 Task: Share a smoothie recipe image on Instagram with a caption highlighting its health benefits.
Action: Mouse moved to (447, 2)
Screenshot: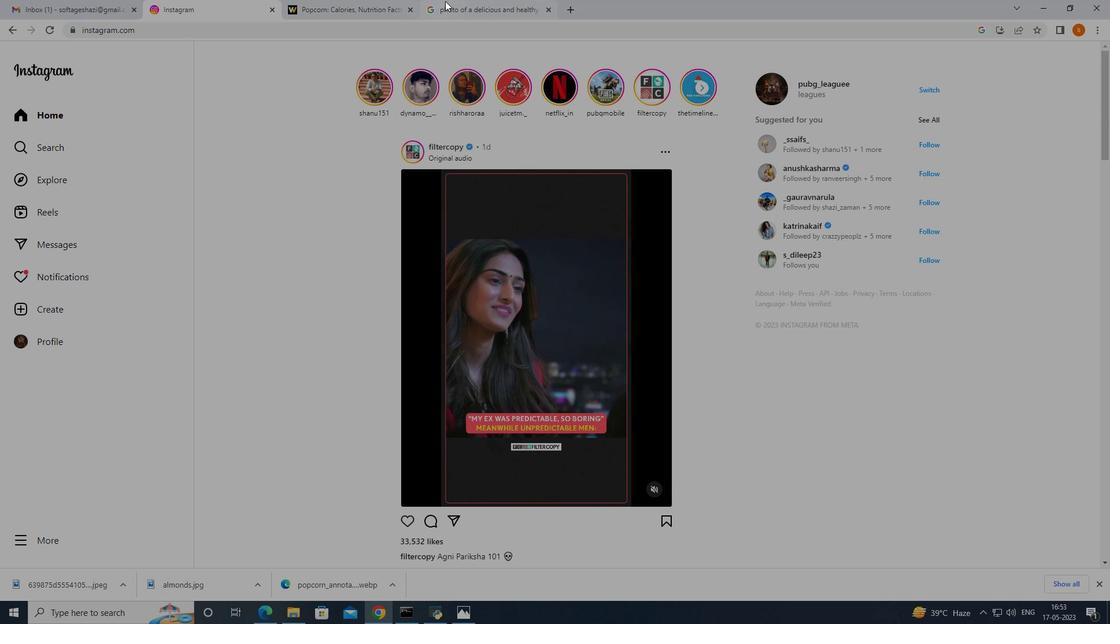 
Action: Mouse pressed left at (447, 2)
Screenshot: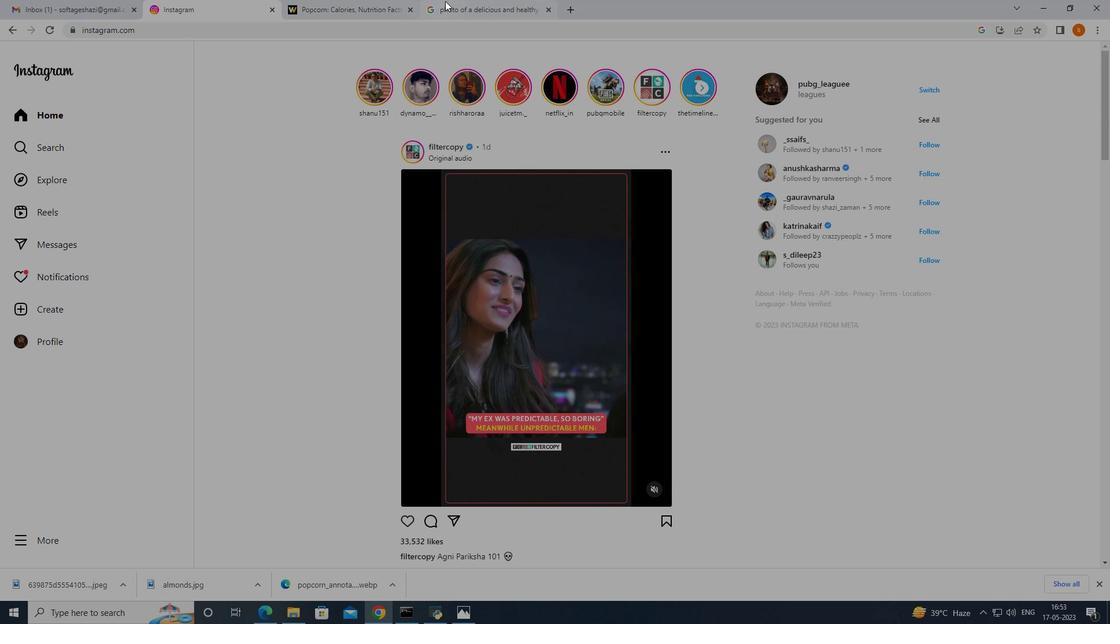 
Action: Mouse moved to (231, 247)
Screenshot: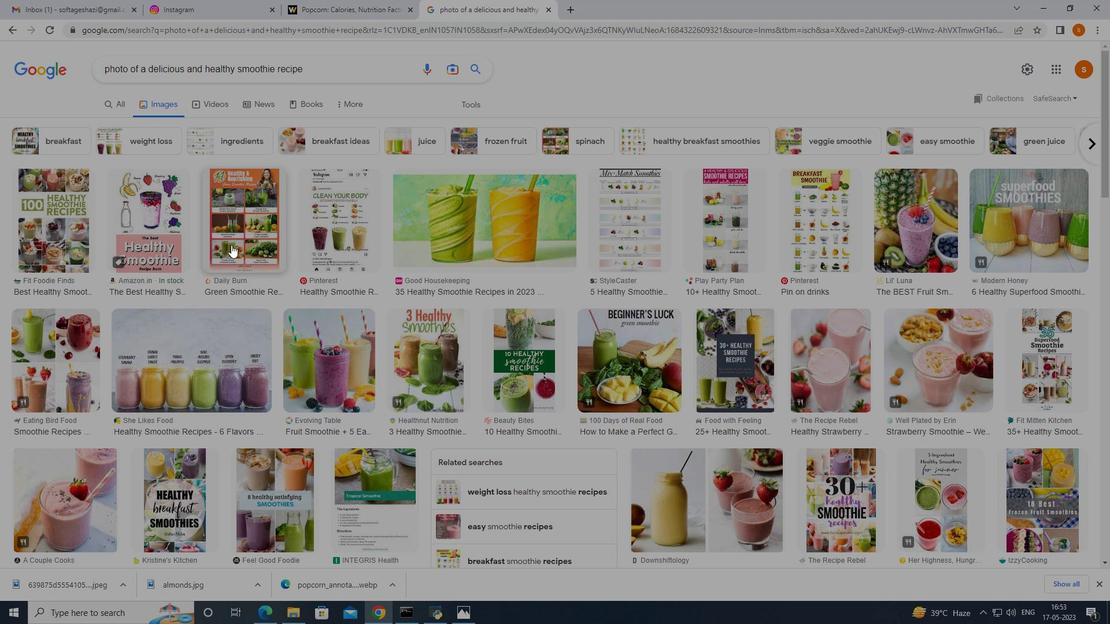 
Action: Mouse scrolled (231, 247) with delta (0, 0)
Screenshot: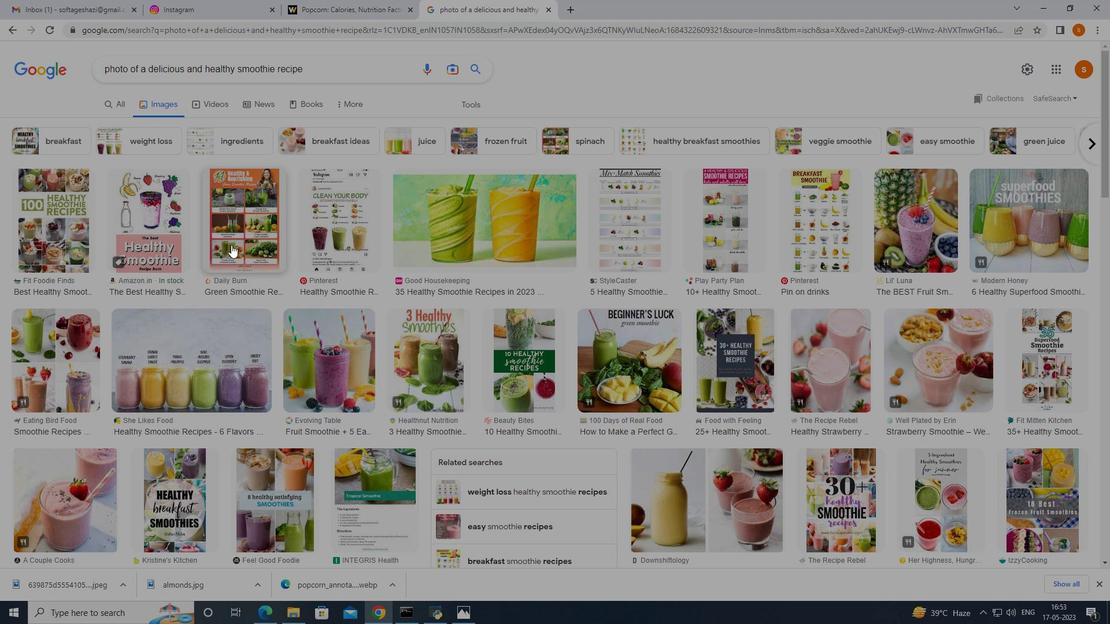 
Action: Mouse moved to (229, 257)
Screenshot: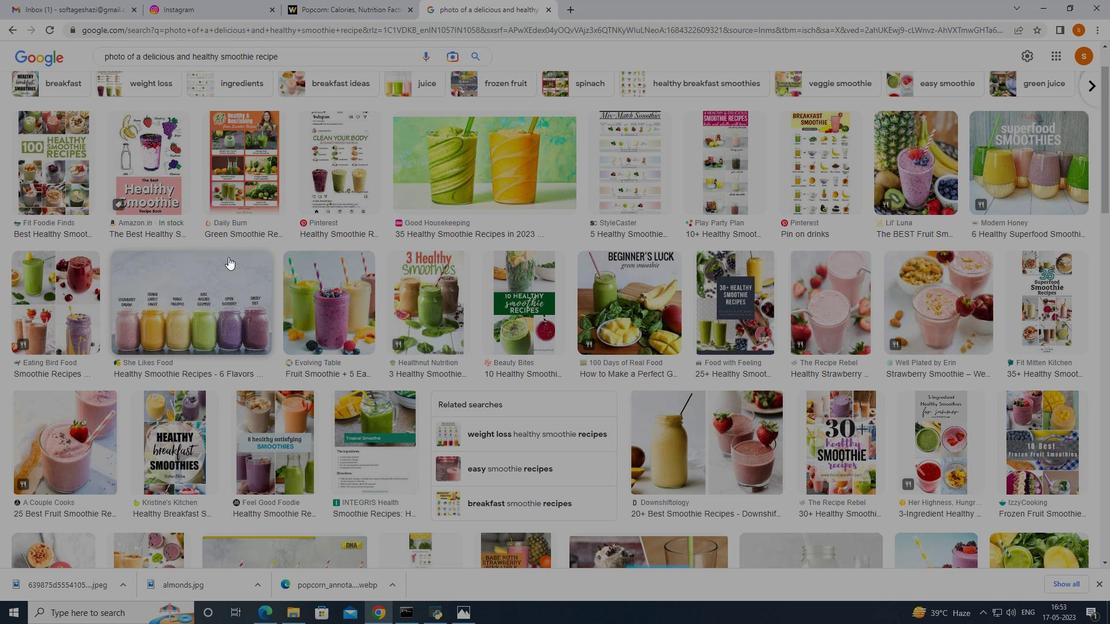 
Action: Mouse scrolled (229, 258) with delta (0, 0)
Screenshot: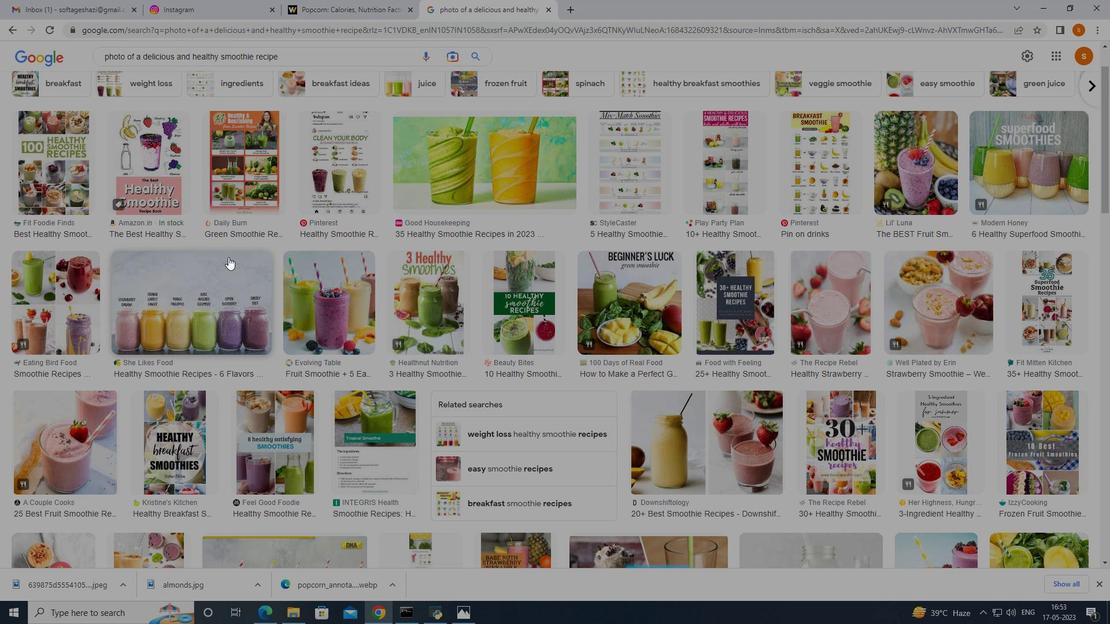 
Action: Mouse moved to (229, 257)
Screenshot: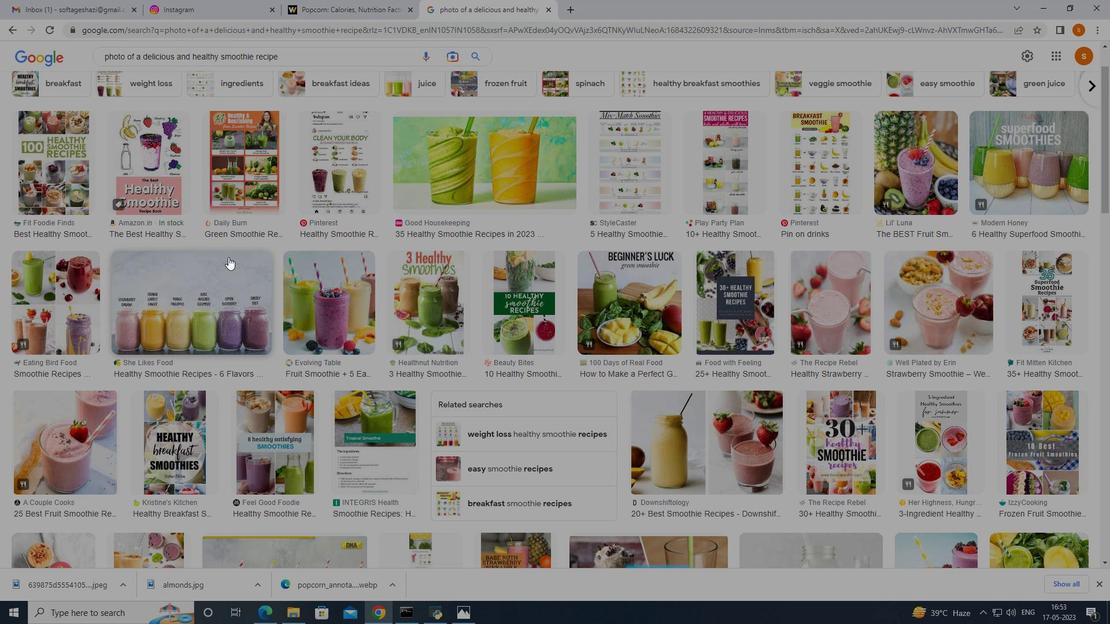 
Action: Mouse scrolled (229, 258) with delta (0, 0)
Screenshot: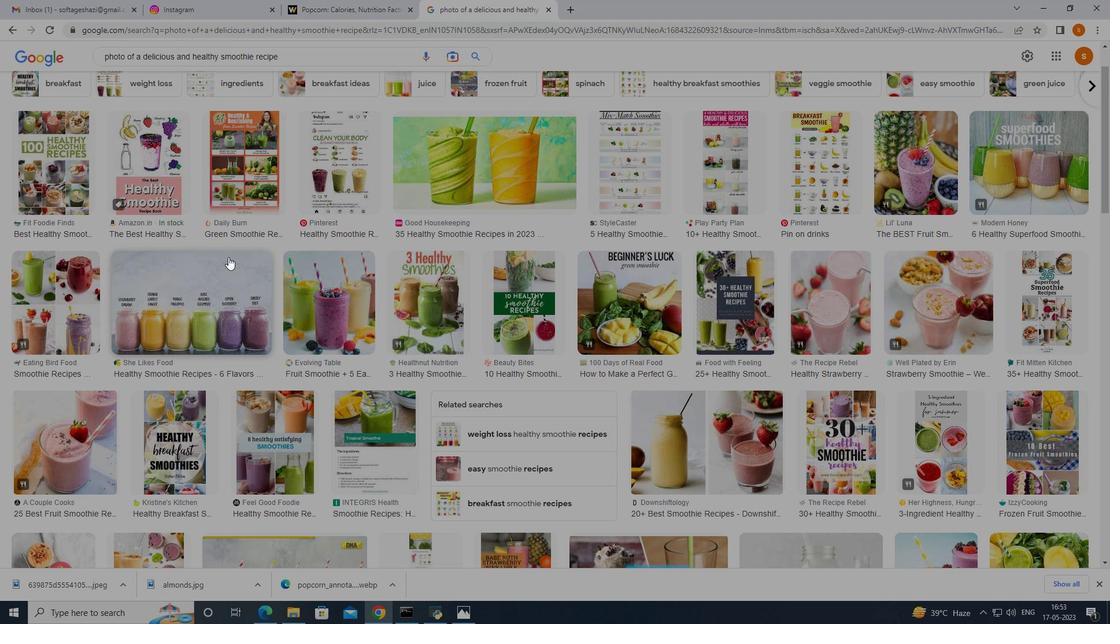 
Action: Mouse moved to (234, 263)
Screenshot: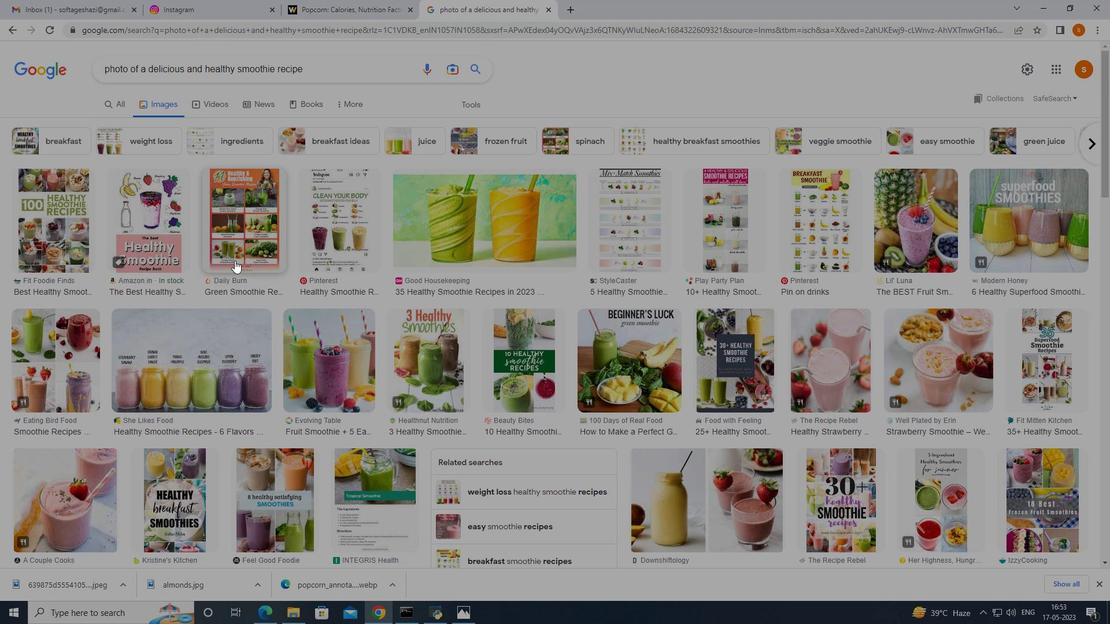 
Action: Mouse scrolled (234, 262) with delta (0, 0)
Screenshot: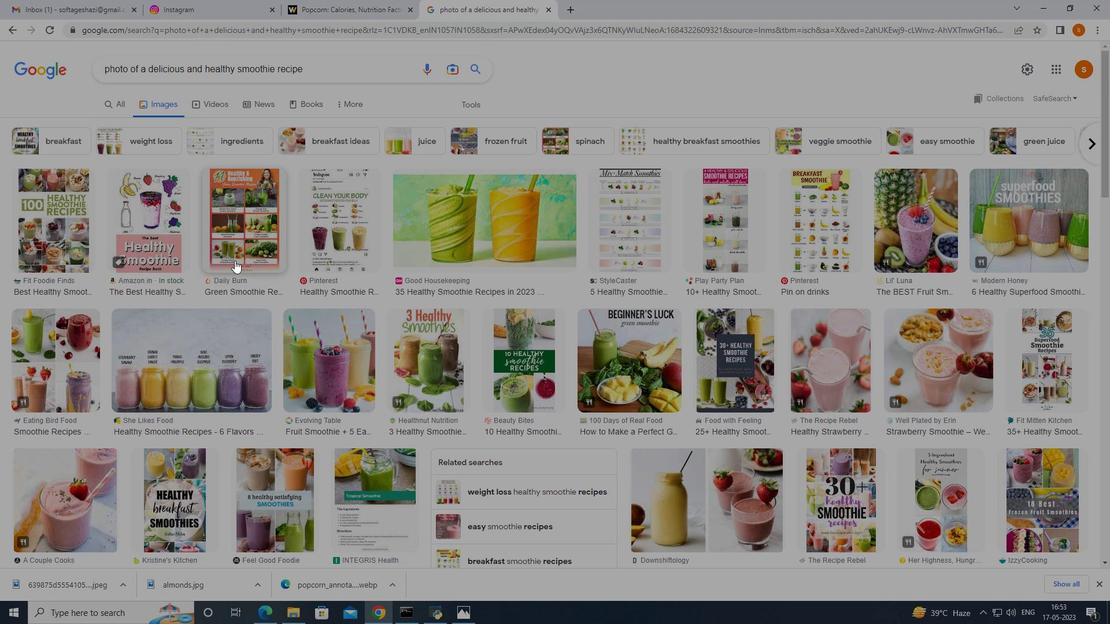 
Action: Mouse moved to (243, 268)
Screenshot: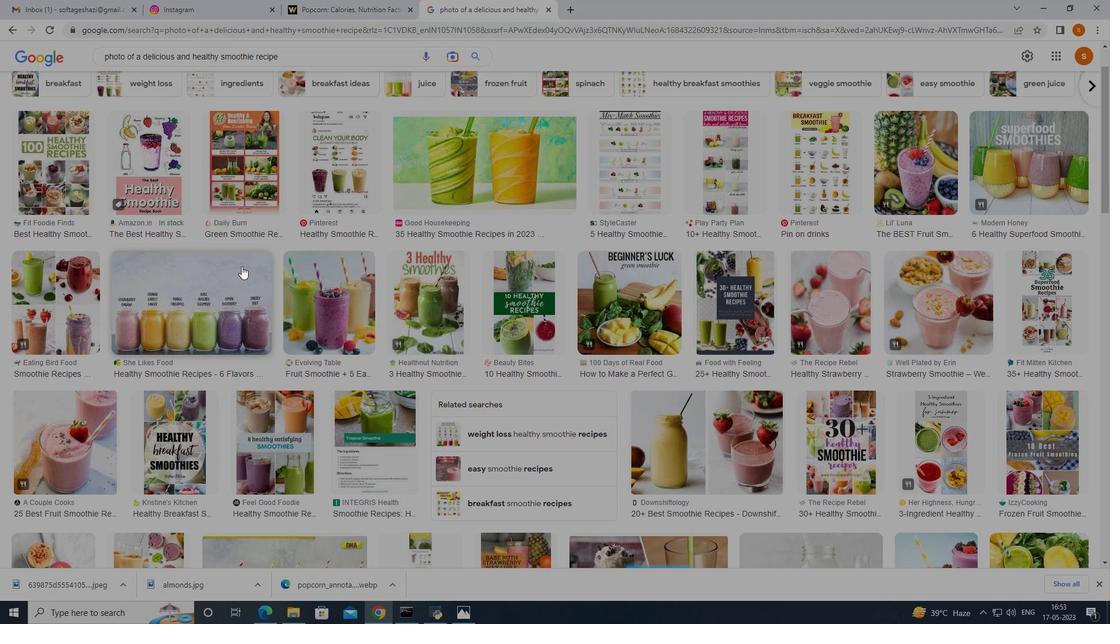 
Action: Mouse scrolled (243, 267) with delta (0, 0)
Screenshot: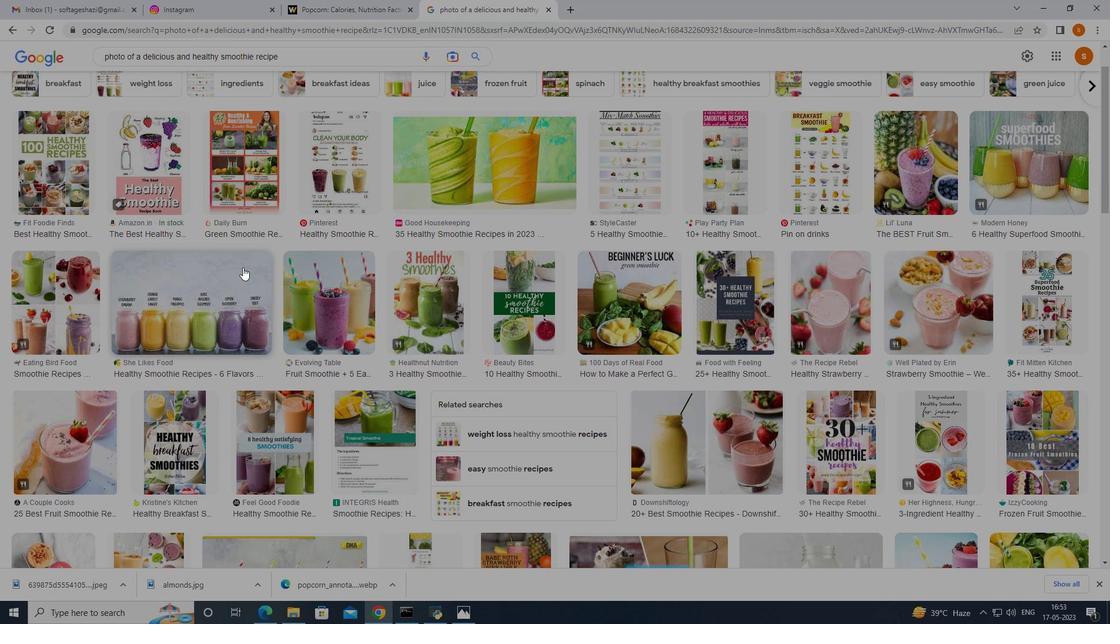 
Action: Mouse moved to (241, 273)
Screenshot: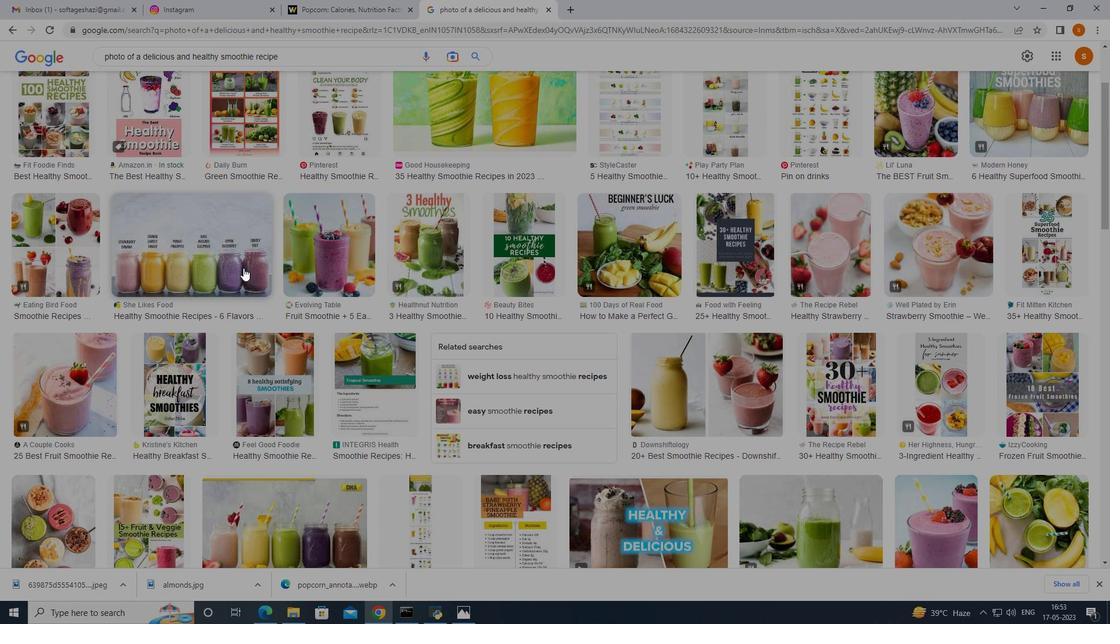 
Action: Mouse scrolled (241, 273) with delta (0, 0)
Screenshot: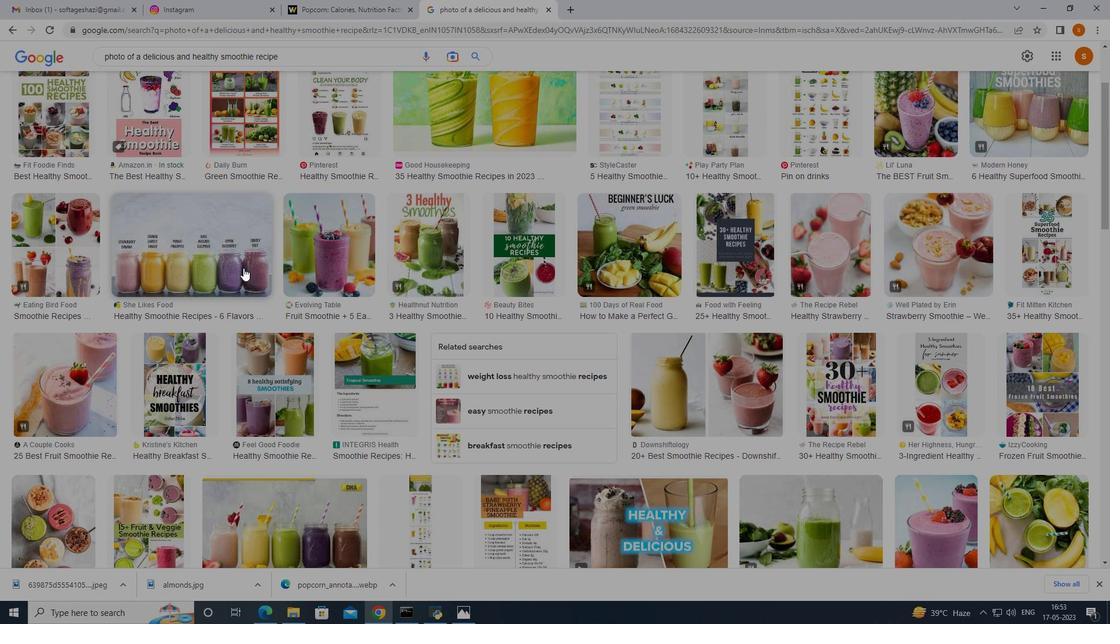 
Action: Mouse moved to (241, 274)
Screenshot: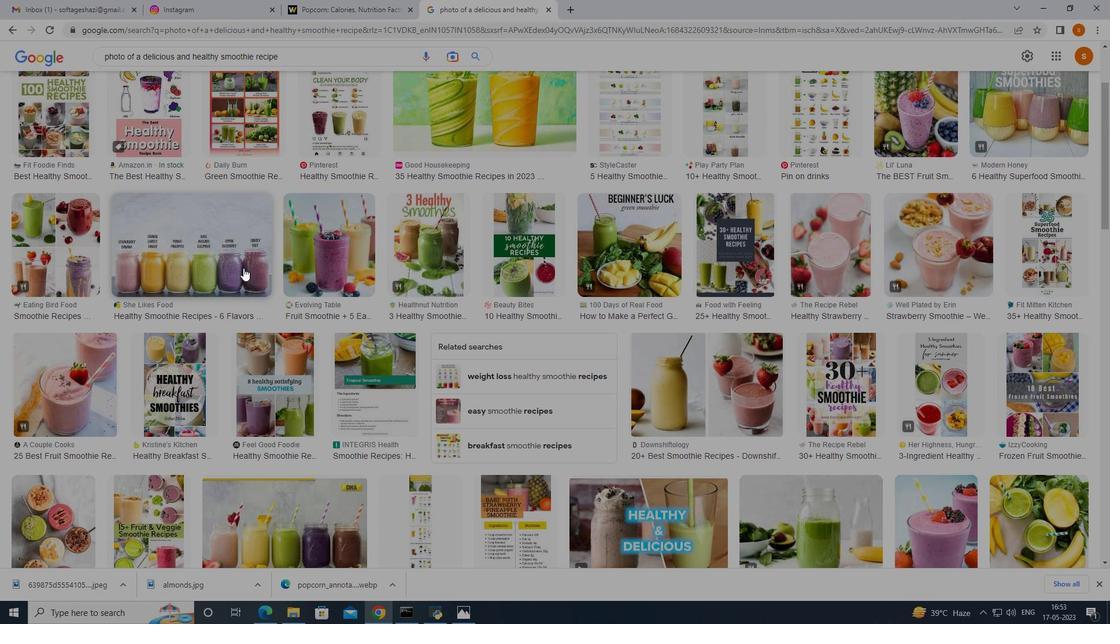 
Action: Mouse scrolled (241, 273) with delta (0, 0)
Screenshot: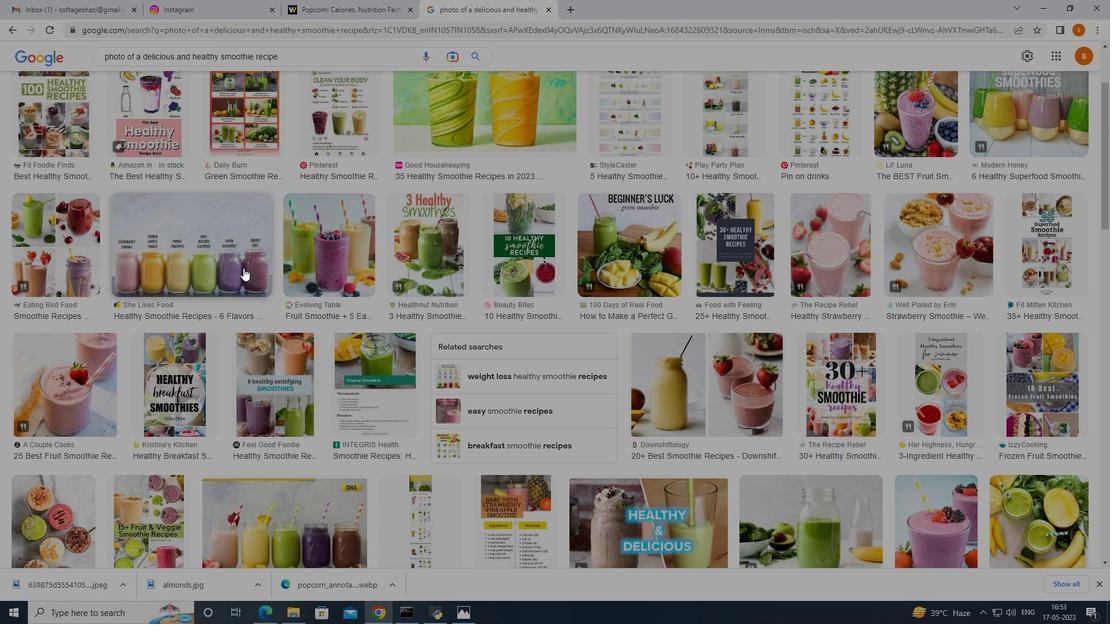 
Action: Mouse moved to (242, 276)
Screenshot: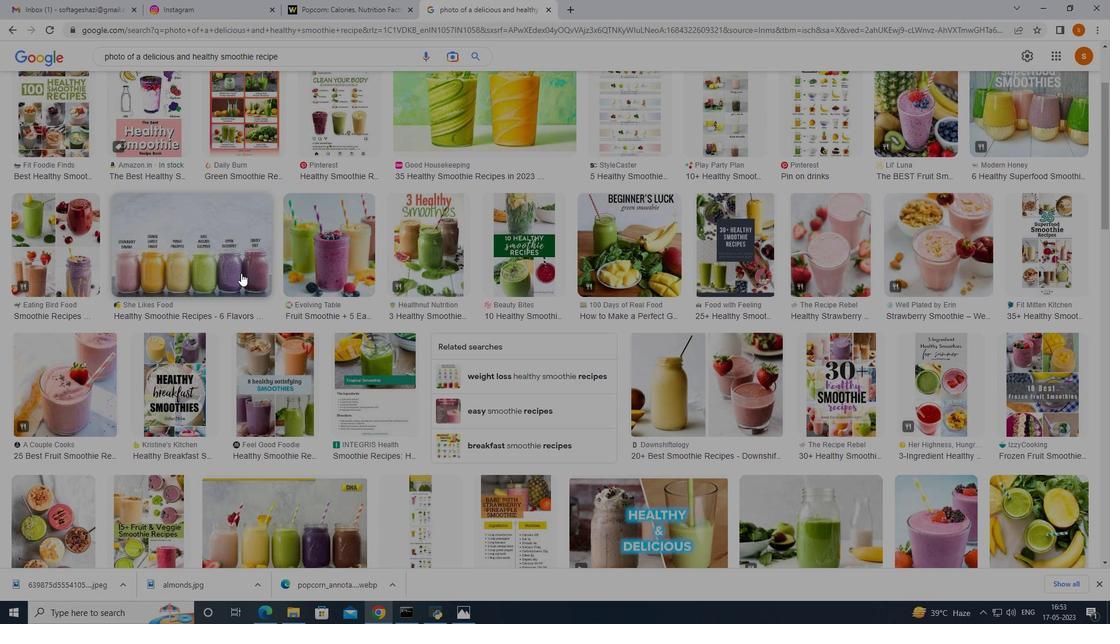 
Action: Mouse scrolled (242, 275) with delta (0, 0)
Screenshot: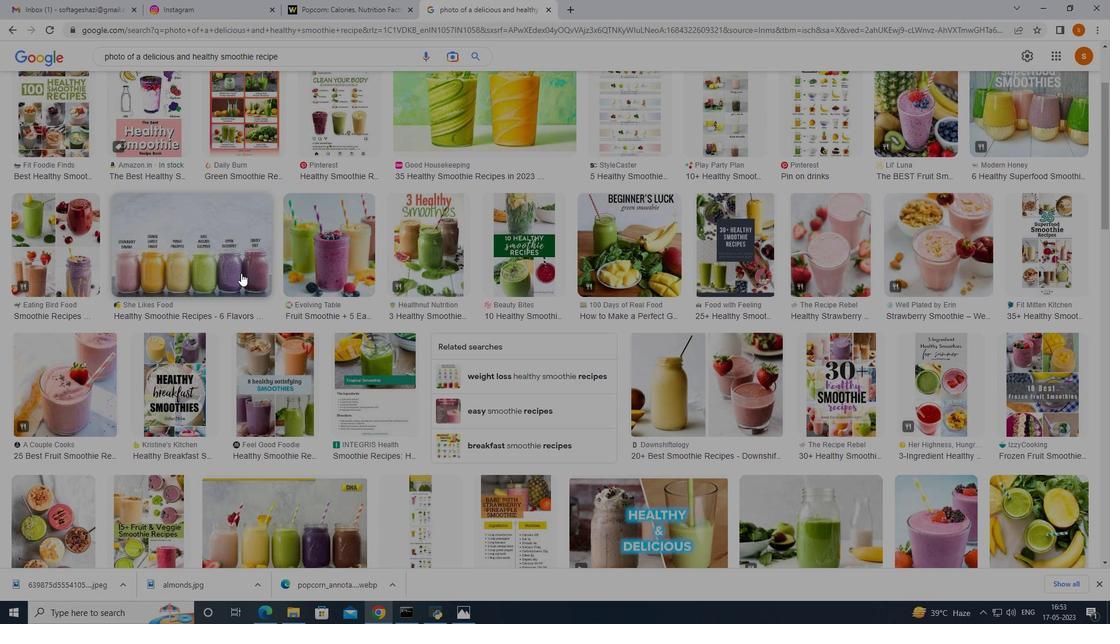 
Action: Mouse moved to (266, 297)
Screenshot: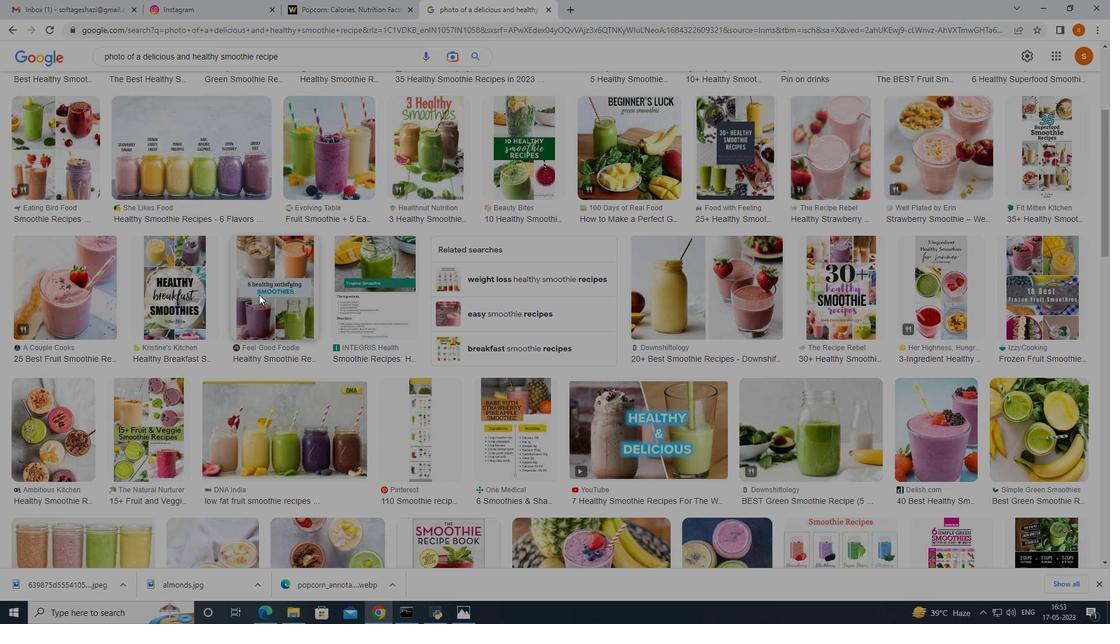 
Action: Mouse scrolled (266, 298) with delta (0, 0)
Screenshot: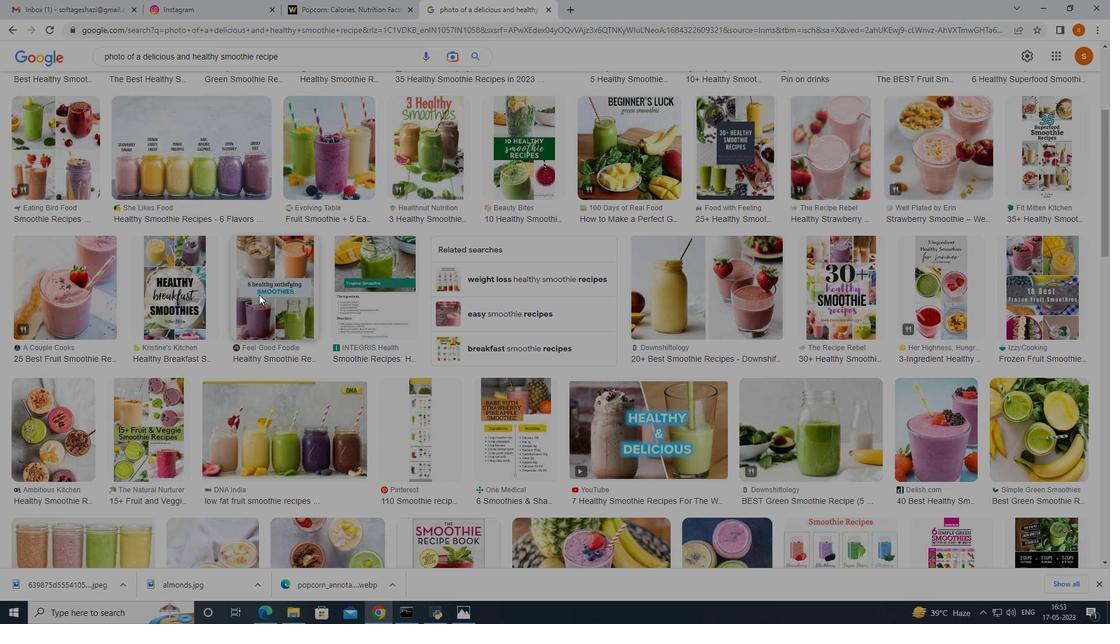 
Action: Mouse moved to (266, 297)
Screenshot: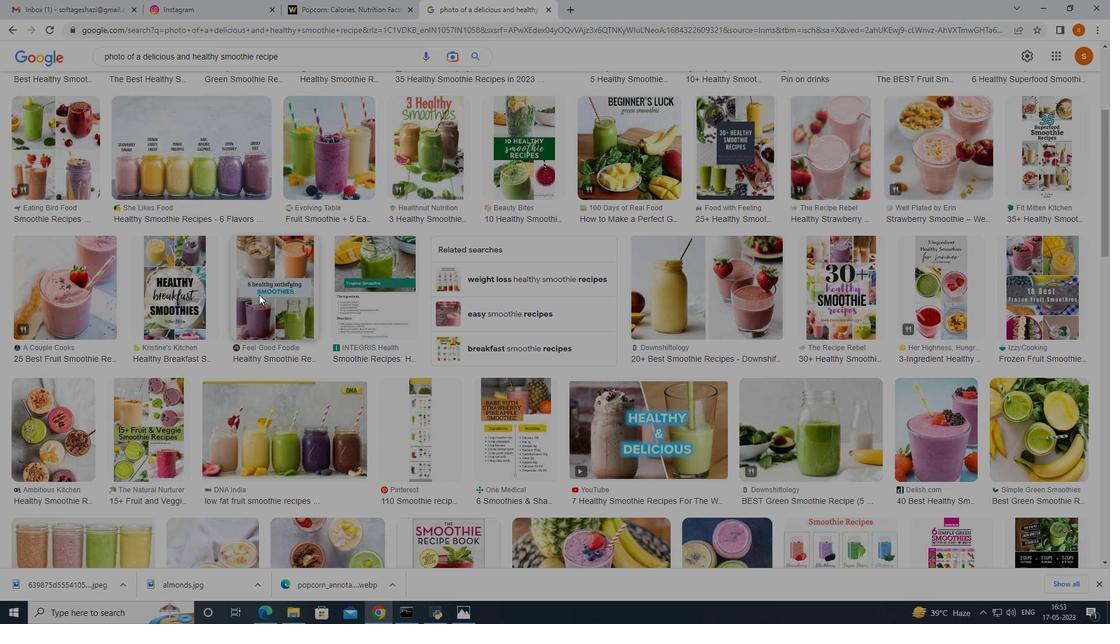 
Action: Mouse scrolled (266, 298) with delta (0, 0)
Screenshot: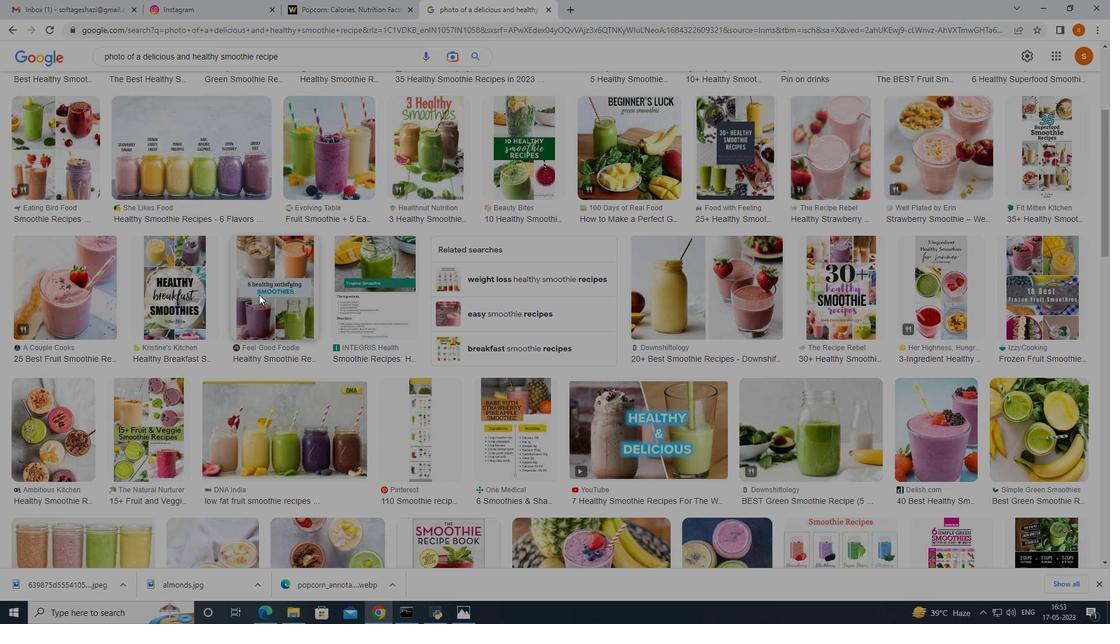 
Action: Mouse moved to (266, 297)
Screenshot: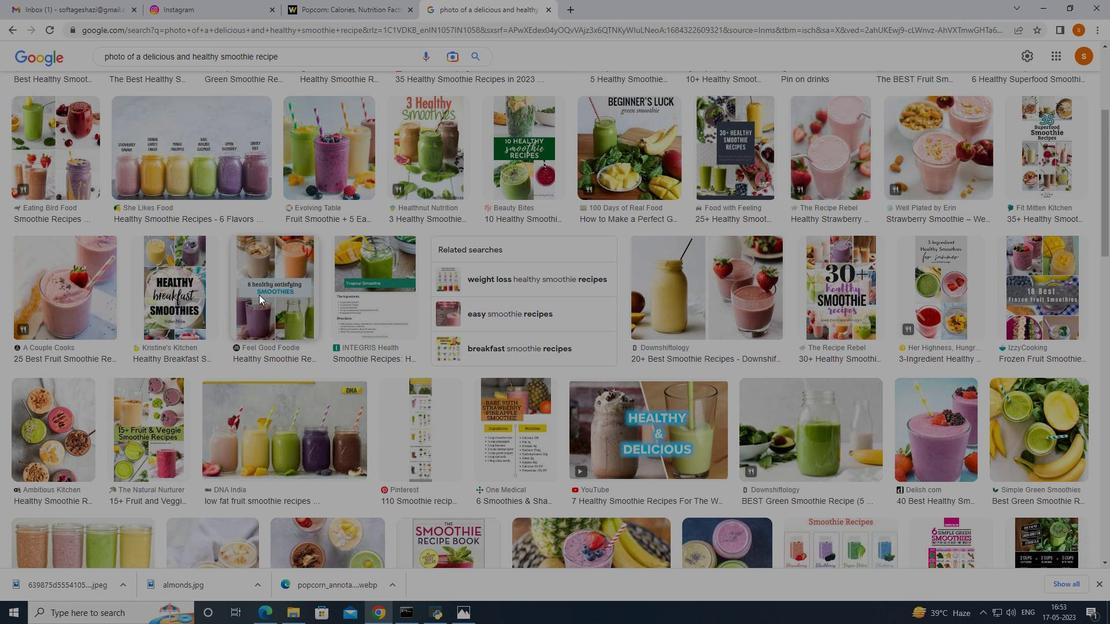 
Action: Mouse scrolled (266, 298) with delta (0, 0)
Screenshot: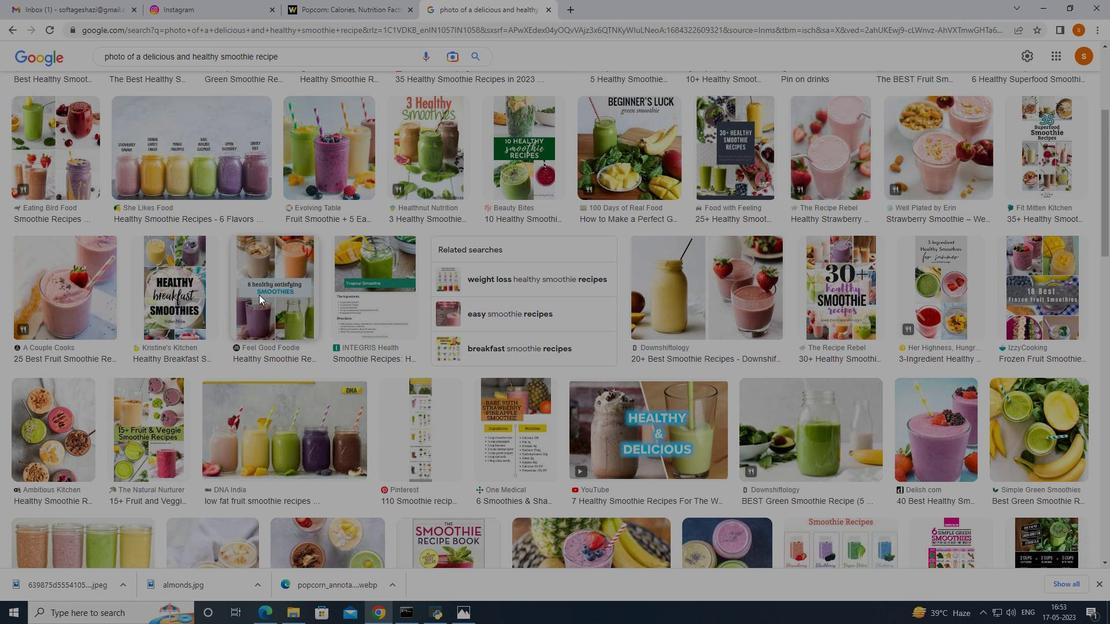 
Action: Mouse scrolled (266, 297) with delta (0, 0)
Screenshot: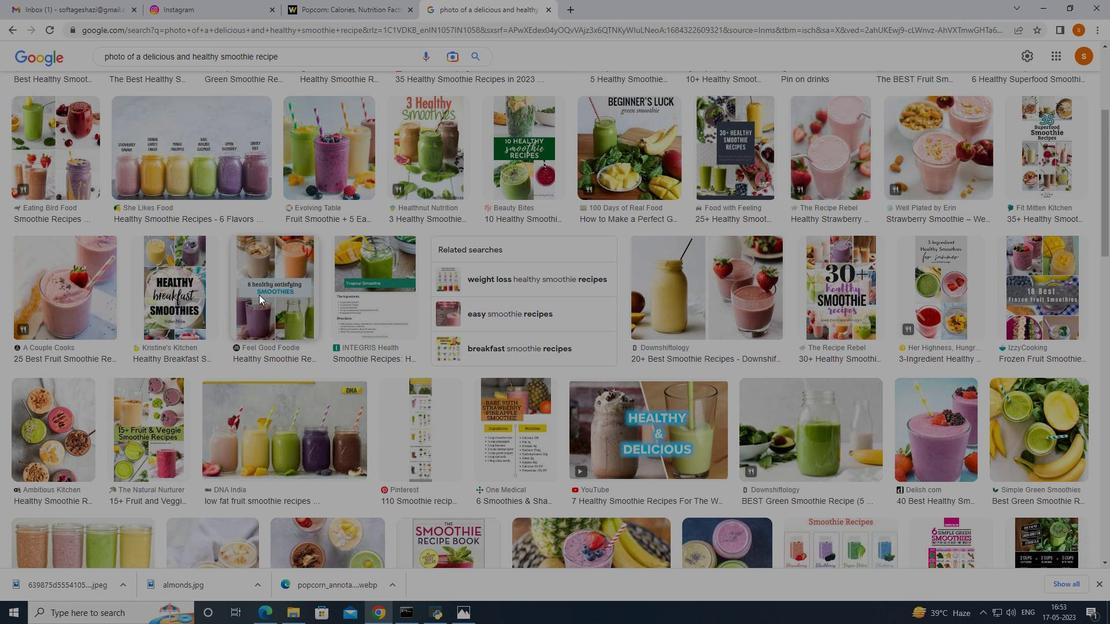 
Action: Mouse scrolled (266, 297) with delta (0, 0)
Screenshot: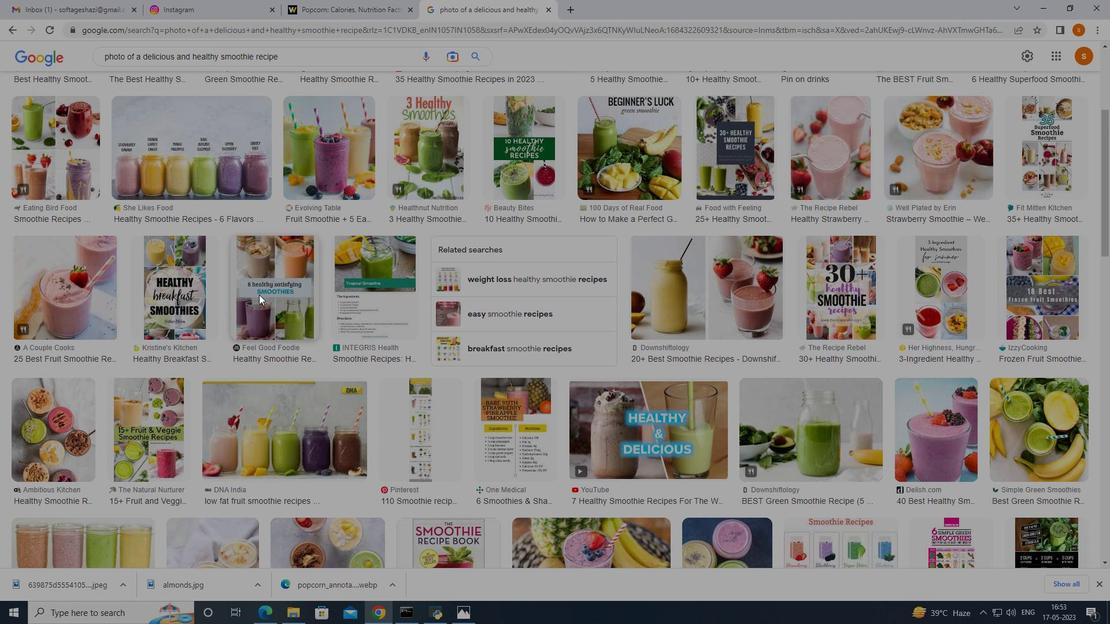 
Action: Mouse moved to (297, 254)
Screenshot: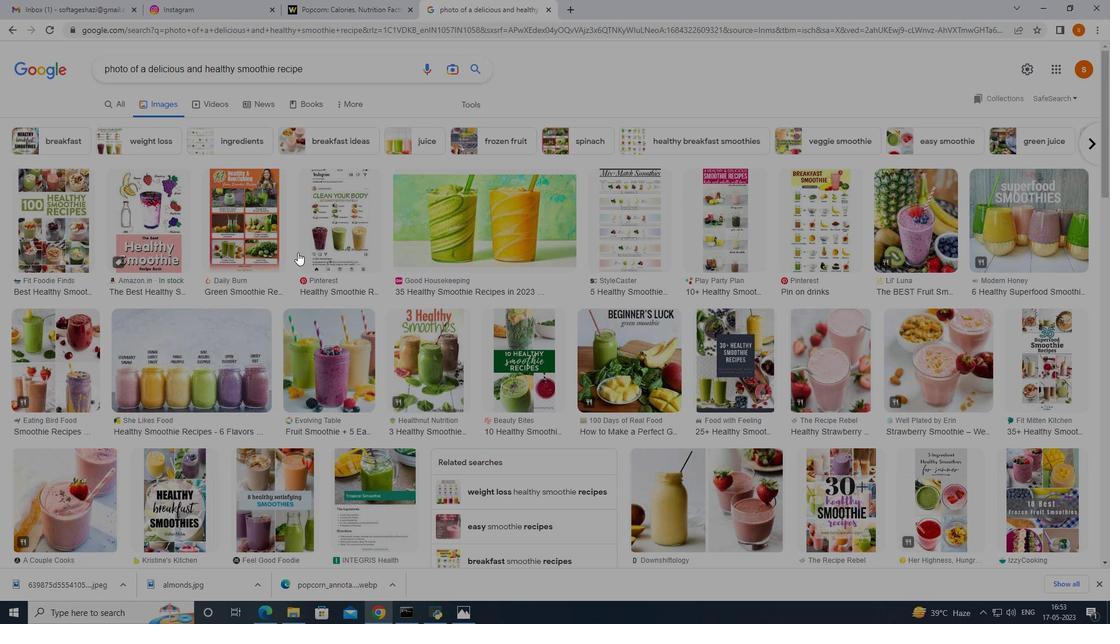 
Action: Mouse scrolled (297, 254) with delta (0, 0)
Screenshot: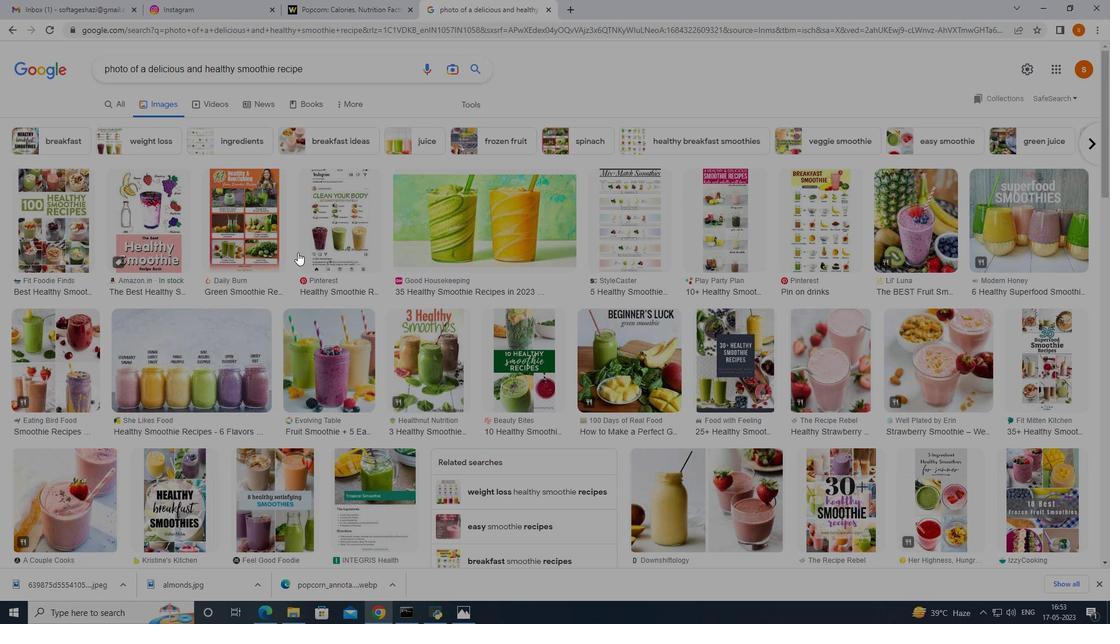 
Action: Mouse scrolled (297, 254) with delta (0, 0)
Screenshot: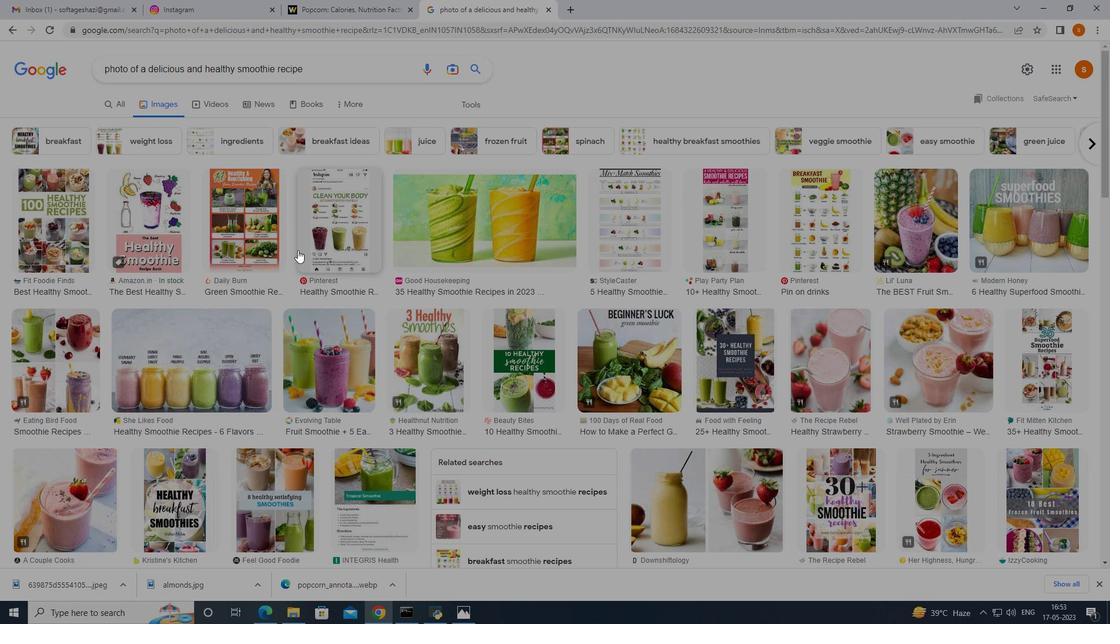 
Action: Mouse scrolled (297, 254) with delta (0, 0)
Screenshot: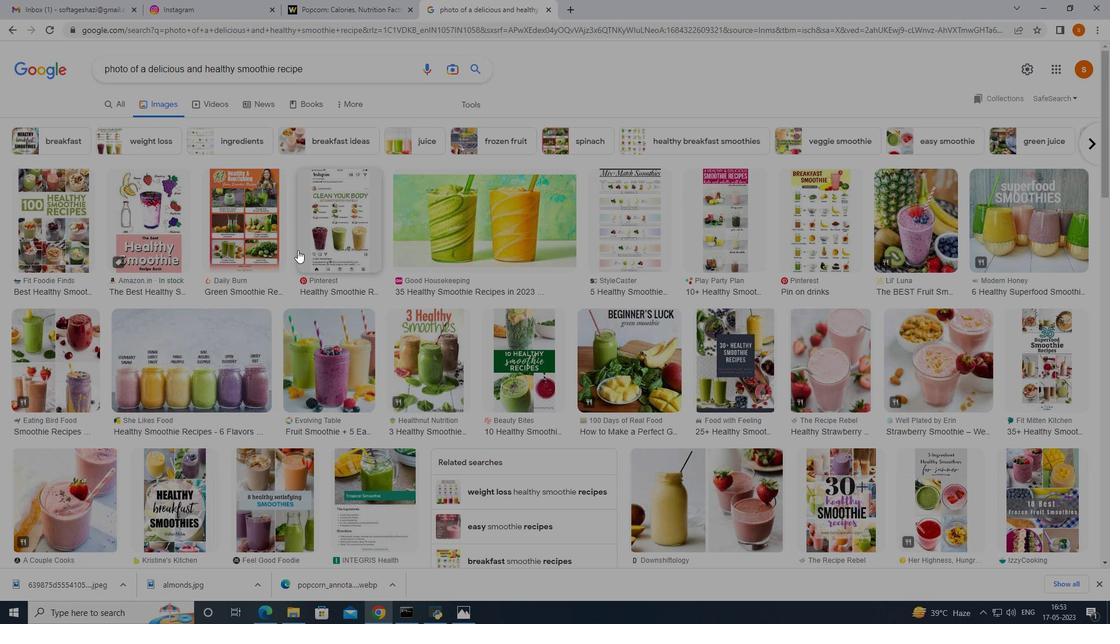 
Action: Mouse moved to (296, 256)
Screenshot: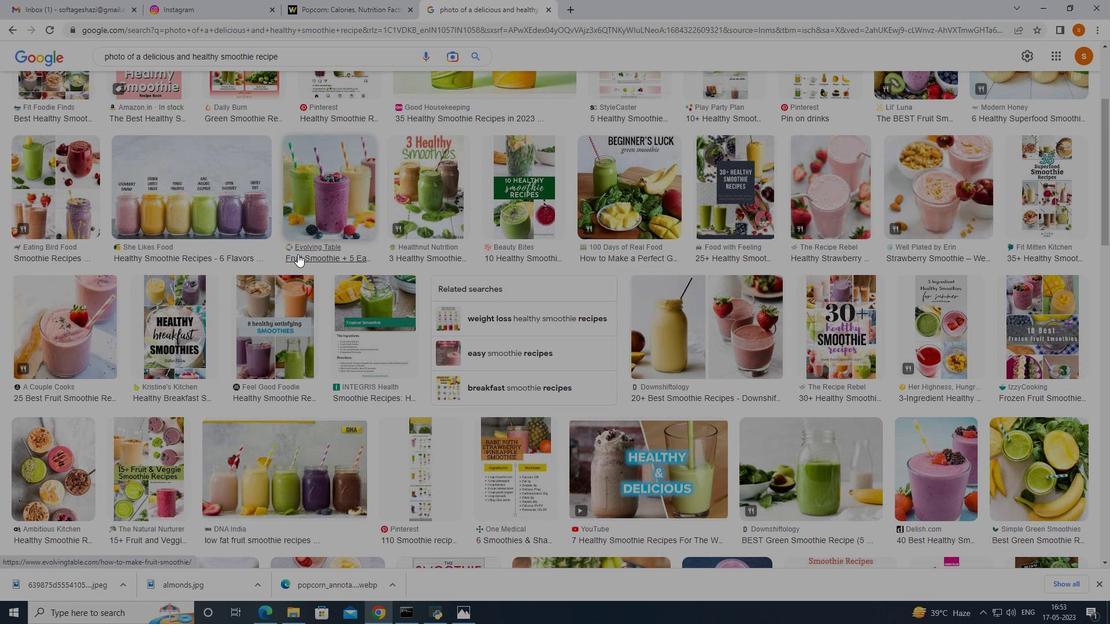 
Action: Mouse scrolled (296, 256) with delta (0, 0)
Screenshot: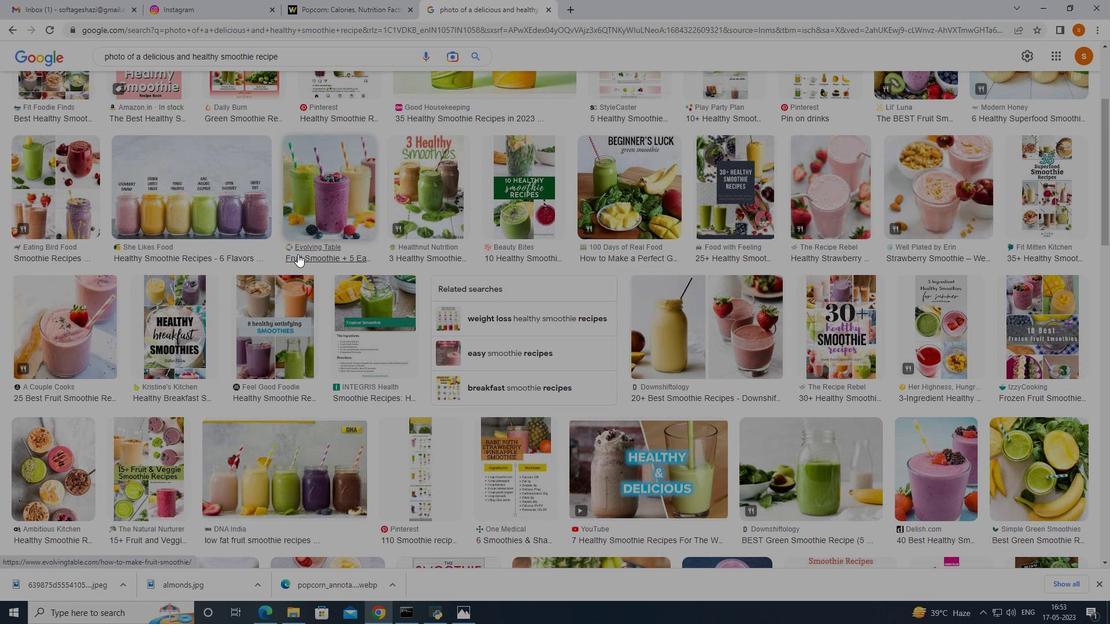 
Action: Mouse moved to (296, 258)
Screenshot: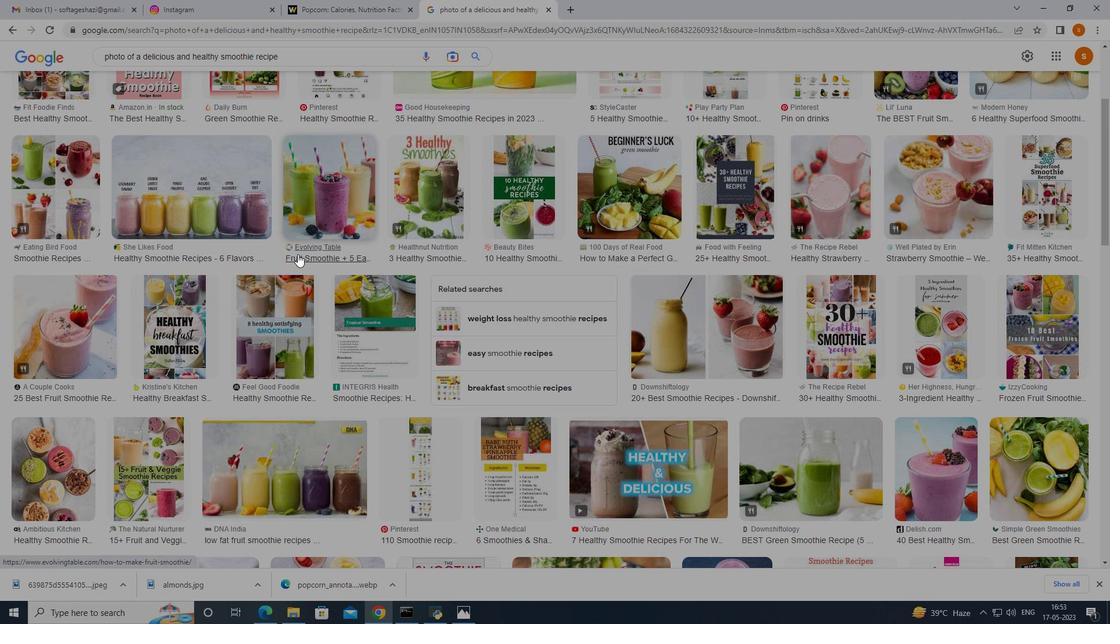 
Action: Mouse scrolled (296, 258) with delta (0, 0)
Screenshot: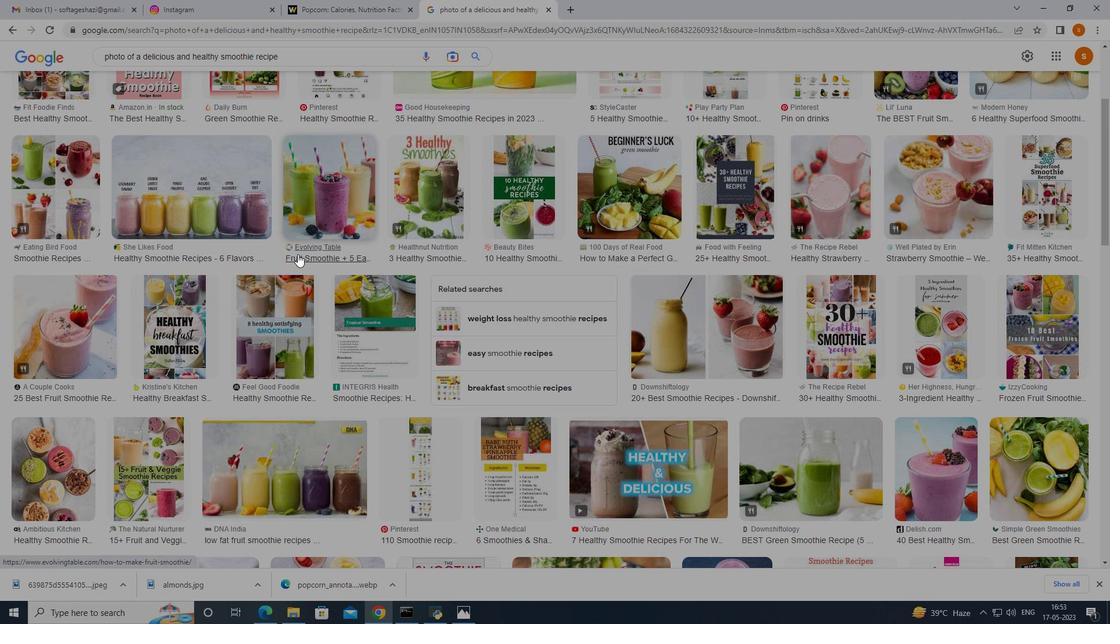 
Action: Mouse moved to (292, 260)
Screenshot: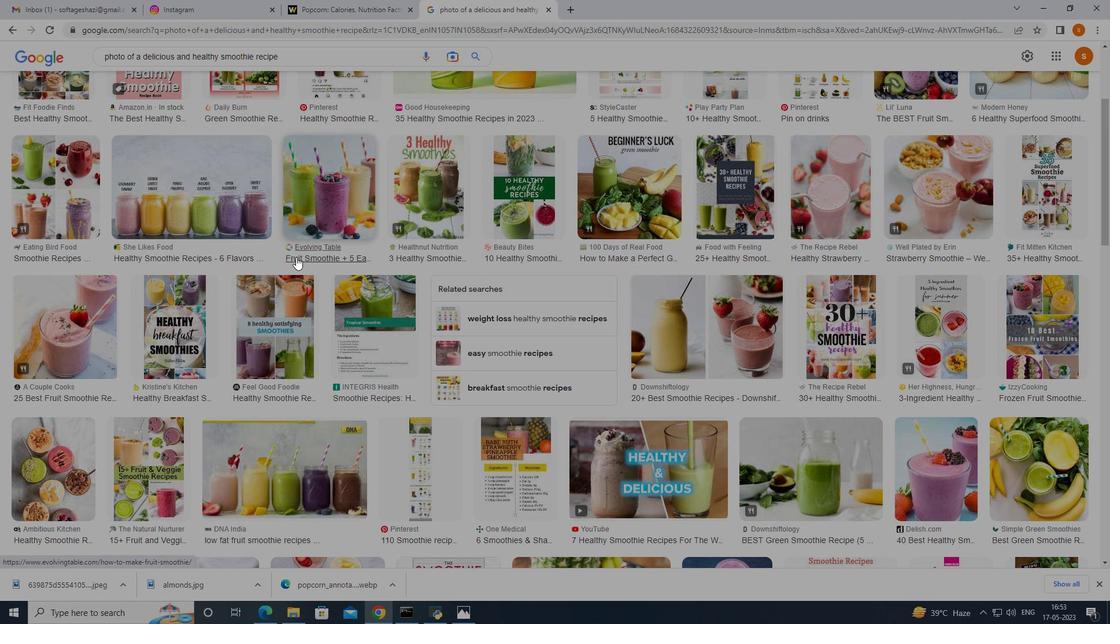 
Action: Mouse scrolled (293, 259) with delta (0, 0)
Screenshot: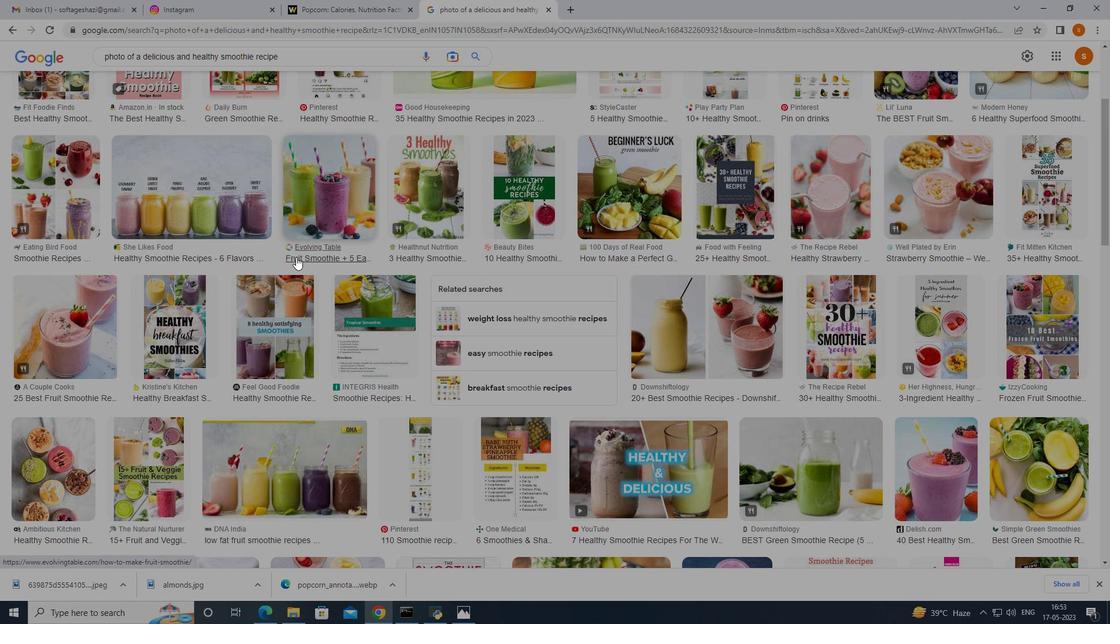 
Action: Mouse moved to (243, 270)
Screenshot: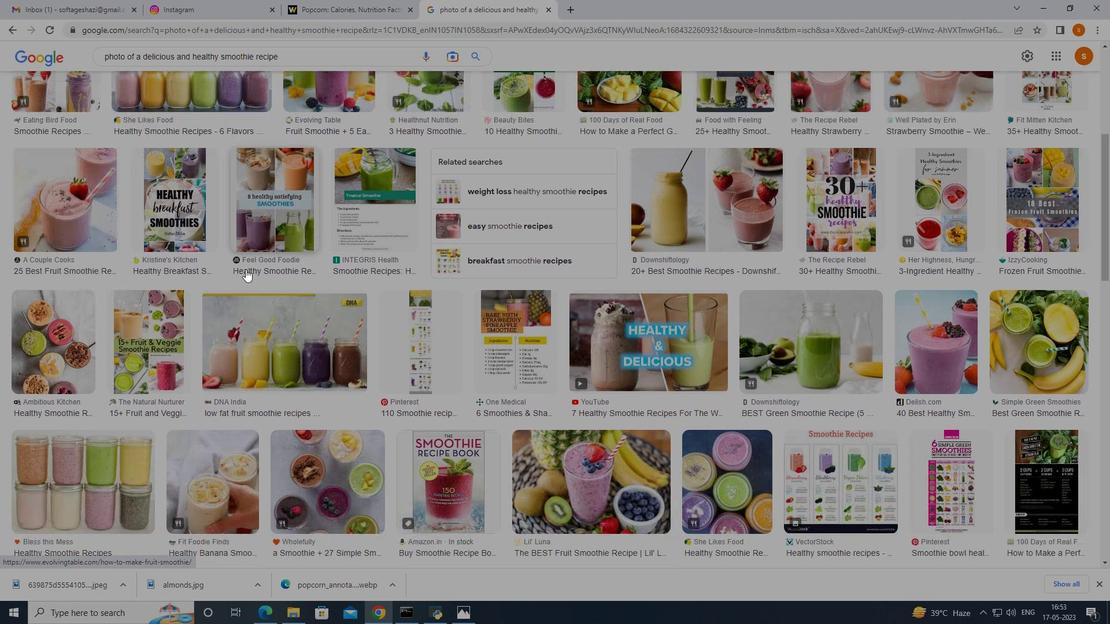 
Action: Mouse scrolled (243, 270) with delta (0, 0)
Screenshot: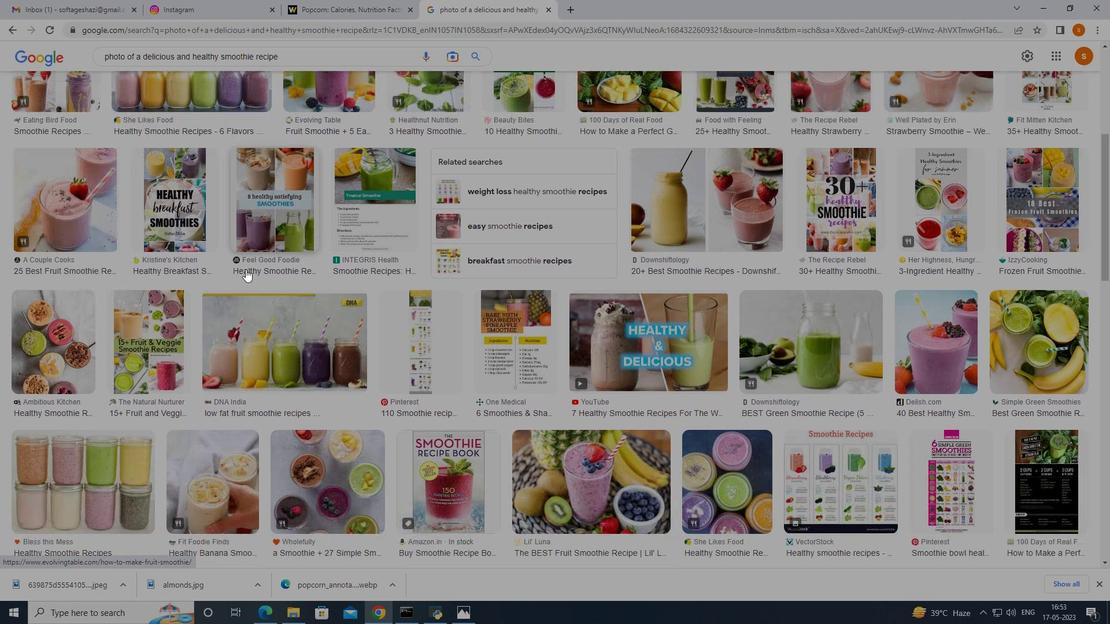 
Action: Mouse moved to (241, 270)
Screenshot: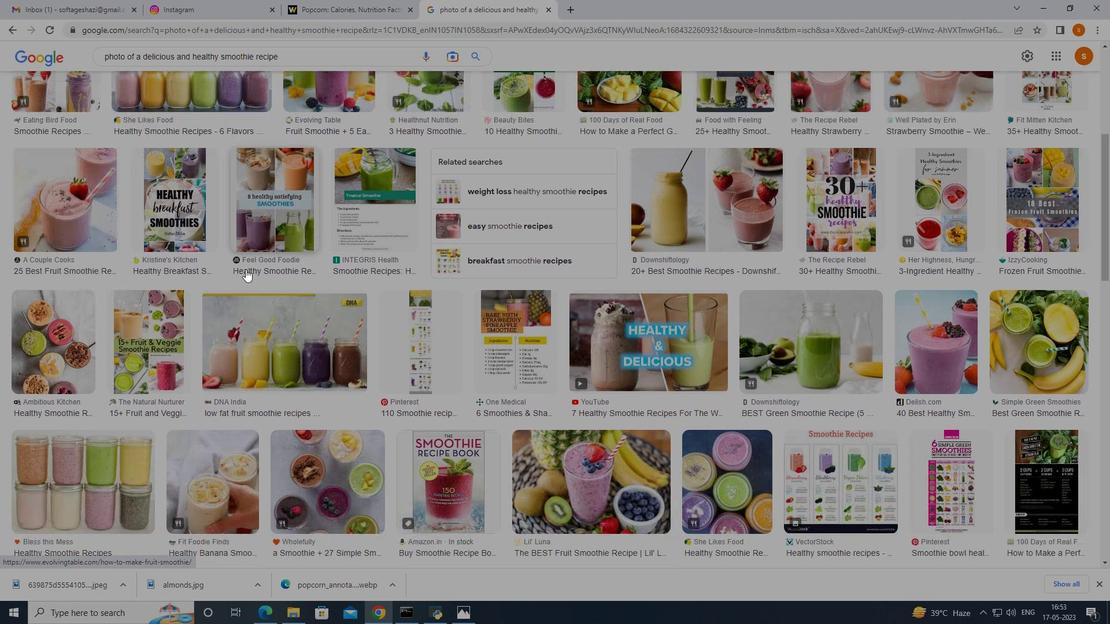 
Action: Mouse scrolled (242, 270) with delta (0, 0)
Screenshot: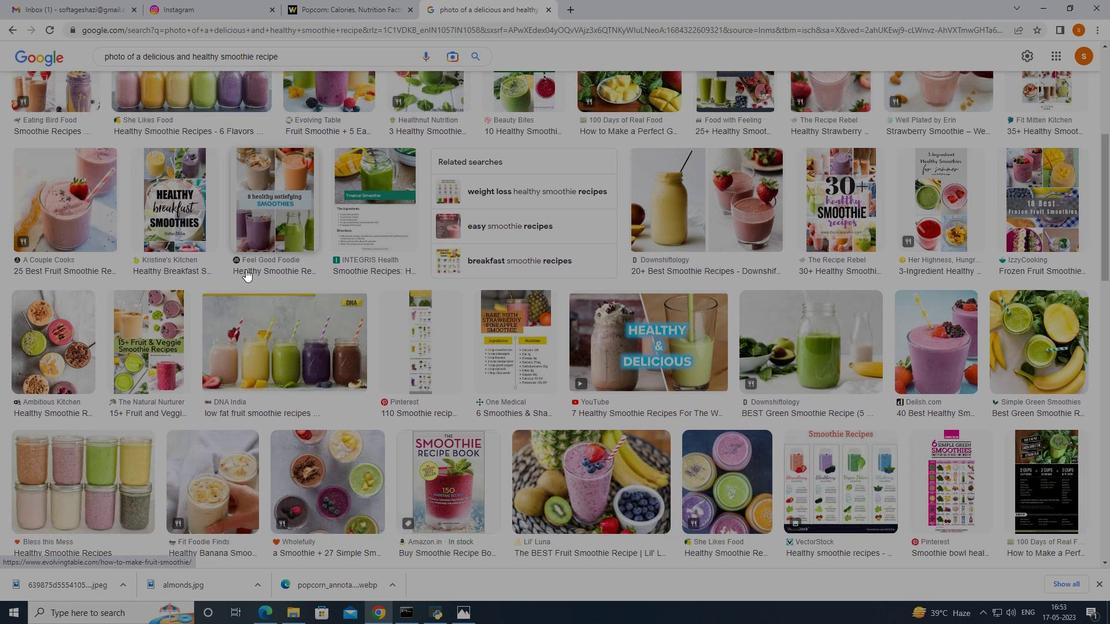 
Action: Mouse moved to (241, 270)
Screenshot: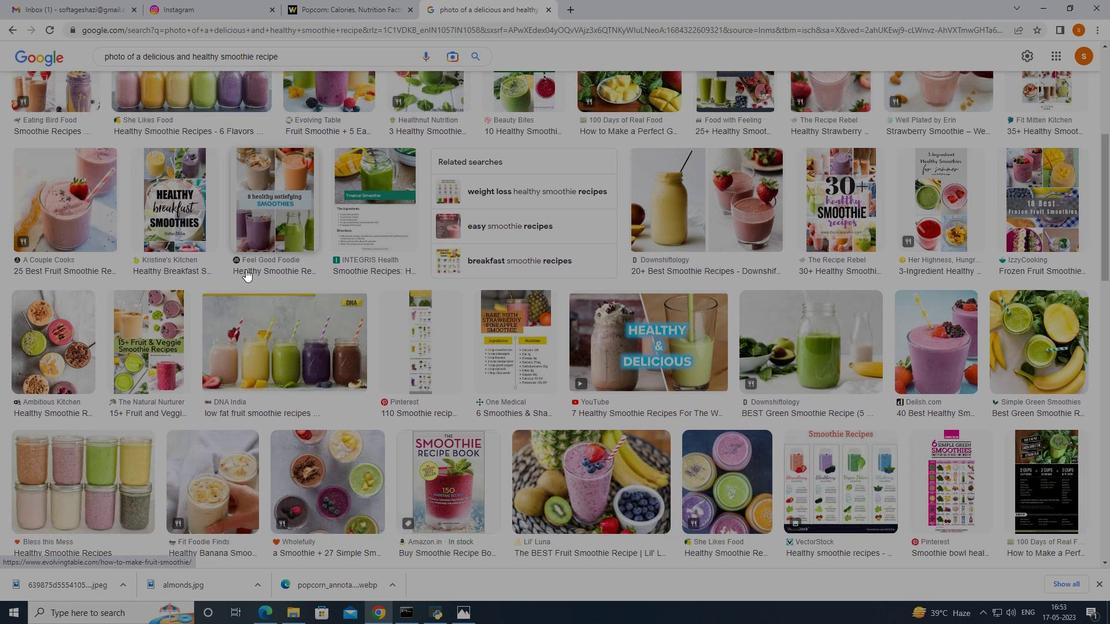 
Action: Mouse scrolled (241, 271) with delta (0, 0)
Screenshot: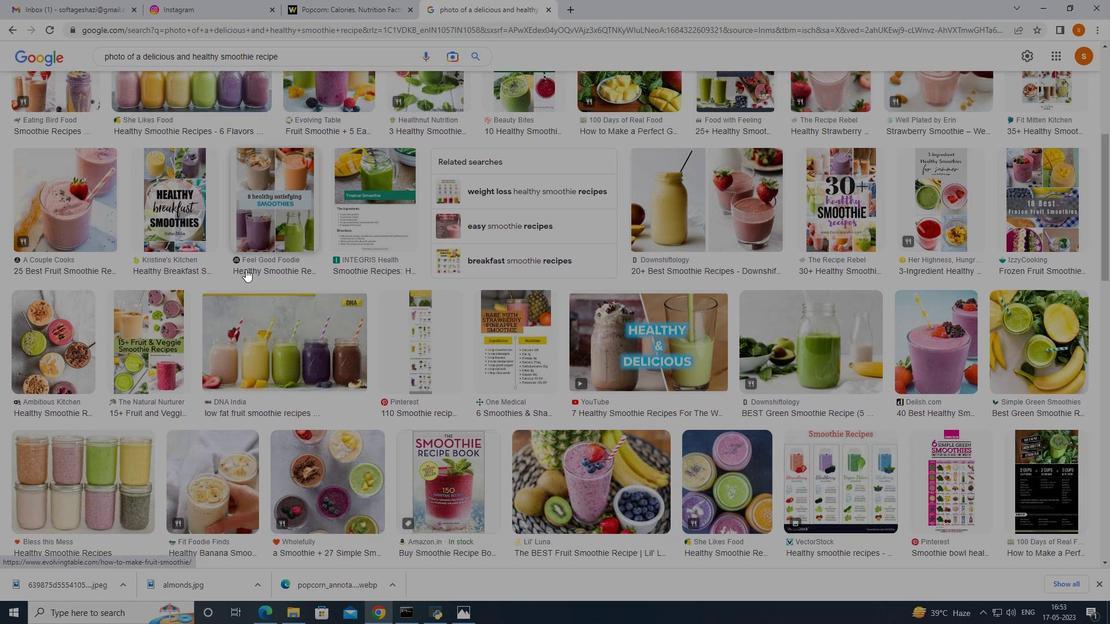 
Action: Mouse scrolled (241, 271) with delta (0, 0)
Screenshot: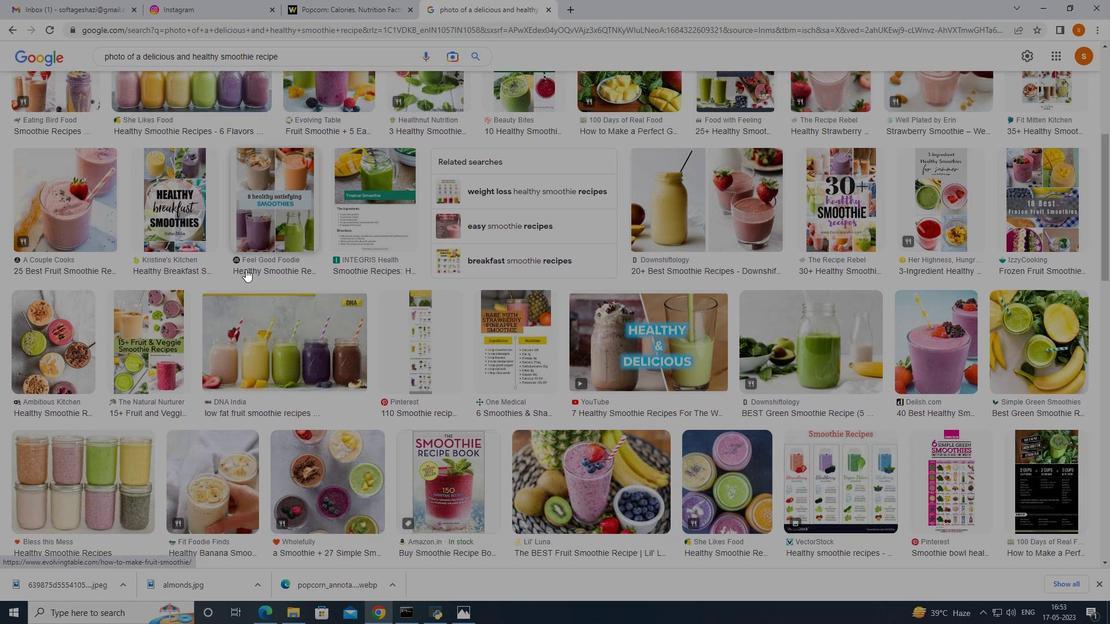 
Action: Mouse moved to (241, 269)
Screenshot: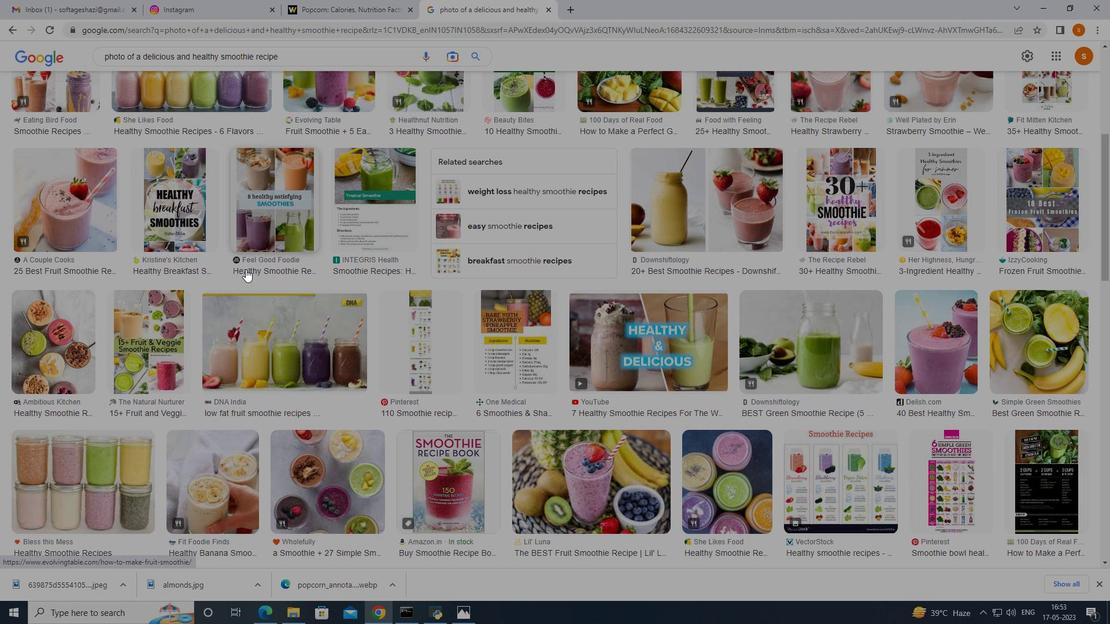 
Action: Mouse scrolled (241, 270) with delta (0, 0)
Screenshot: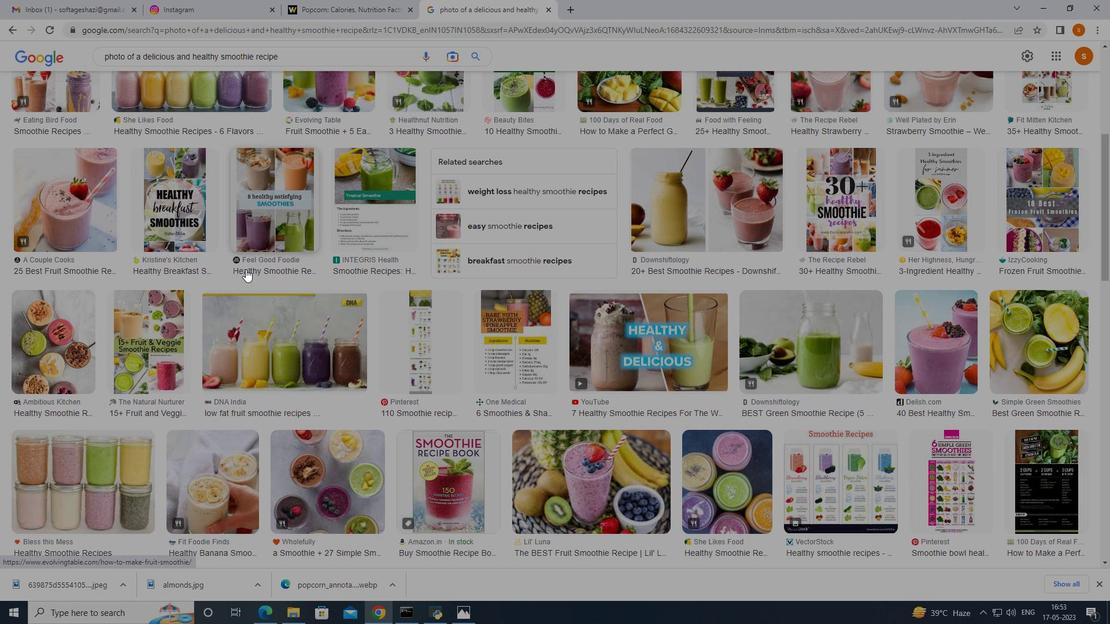 
Action: Mouse moved to (243, 266)
Screenshot: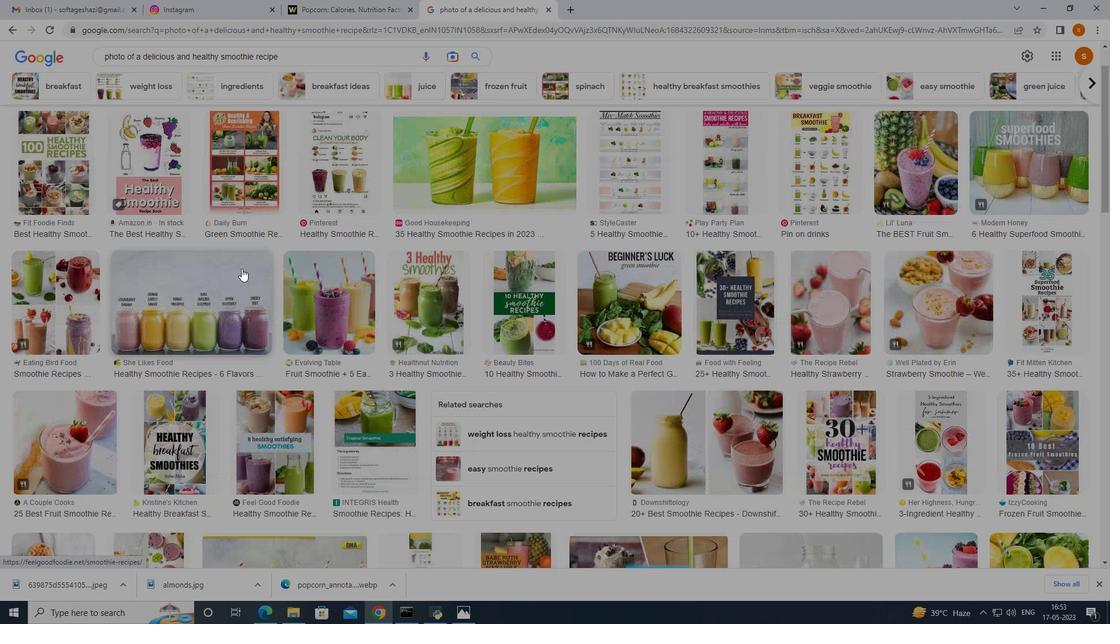 
Action: Mouse scrolled (243, 266) with delta (0, 0)
Screenshot: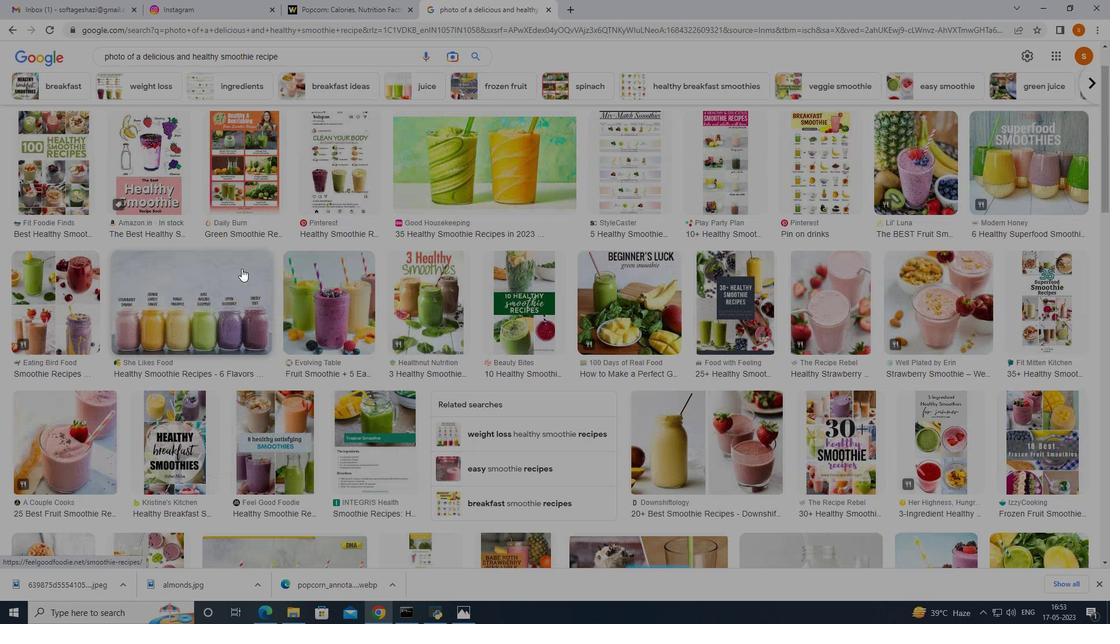 
Action: Mouse moved to (214, 229)
Screenshot: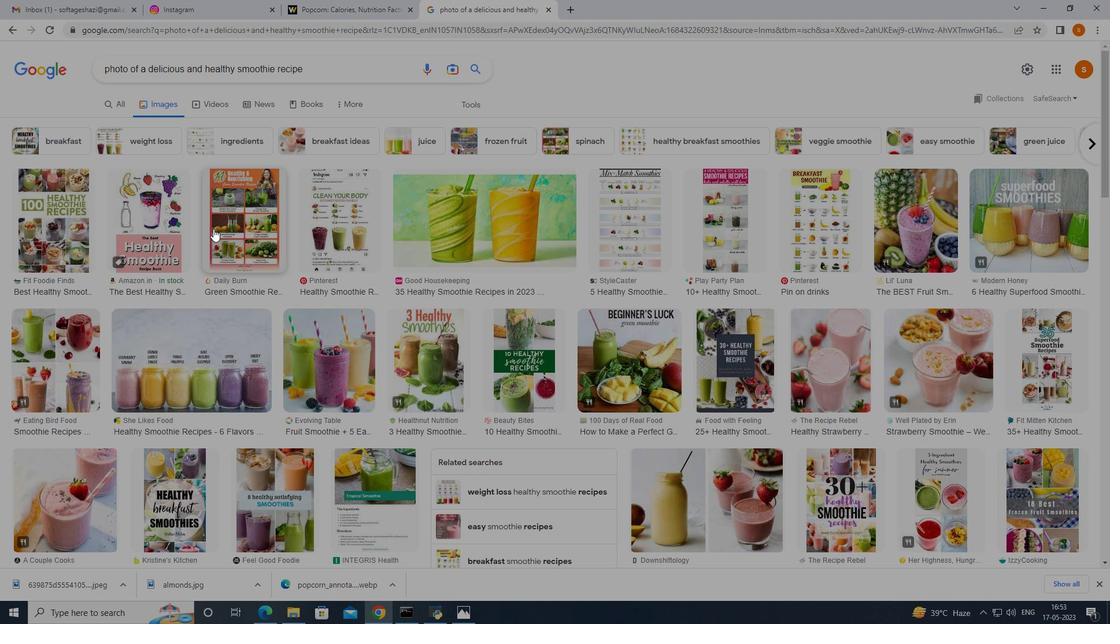
Action: Mouse scrolled (214, 229) with delta (0, 0)
Screenshot: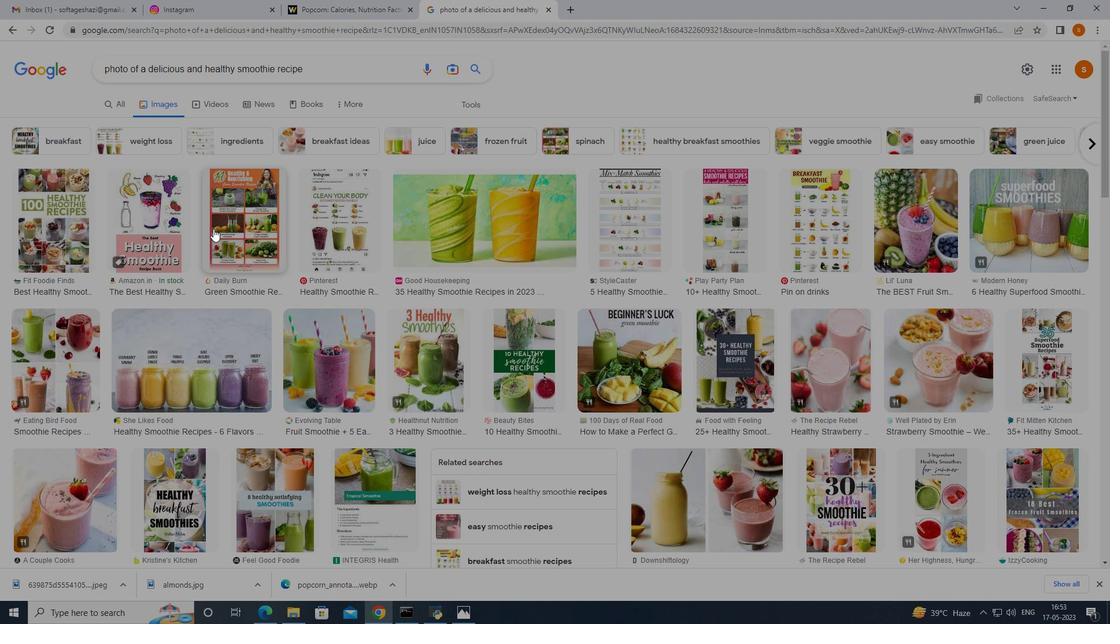 
Action: Mouse moved to (221, 226)
Screenshot: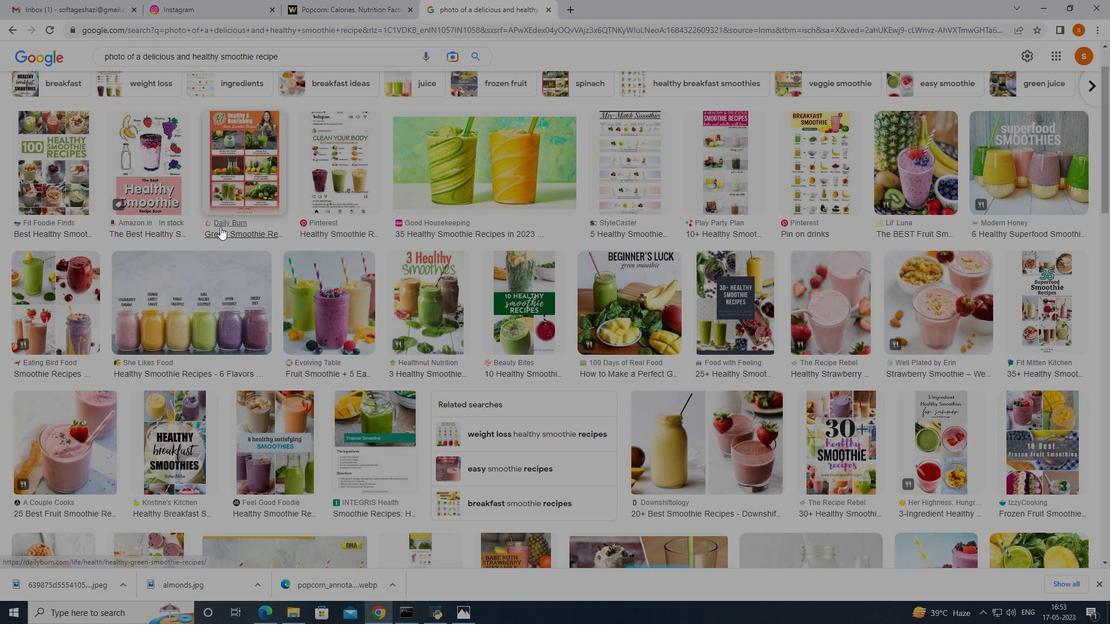 
Action: Mouse scrolled (221, 227) with delta (0, 0)
Screenshot: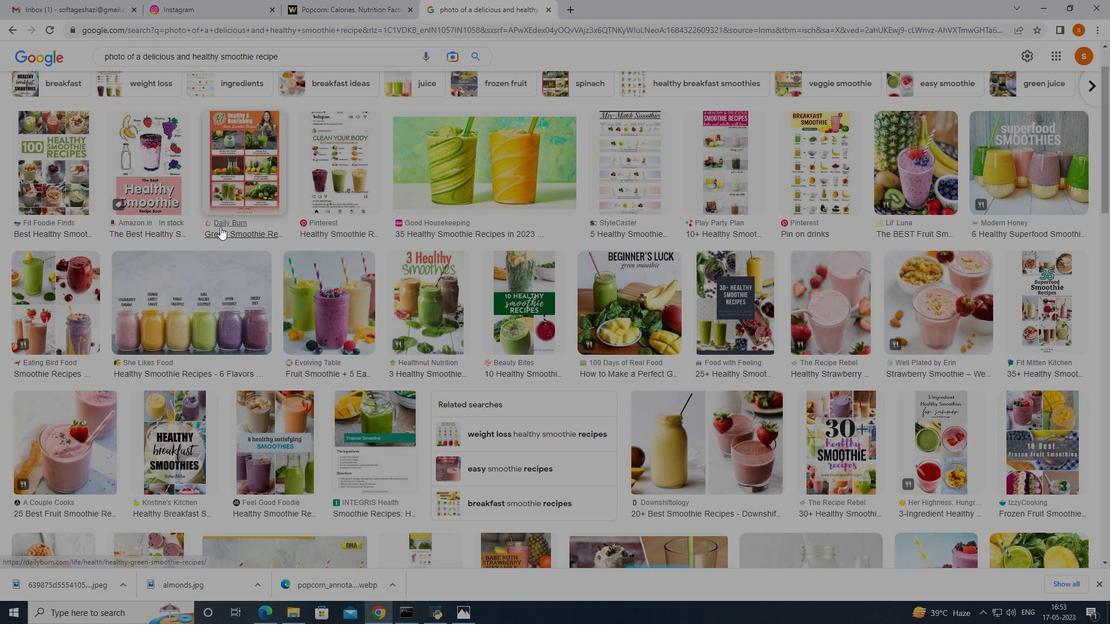 
Action: Mouse moved to (190, 261)
Screenshot: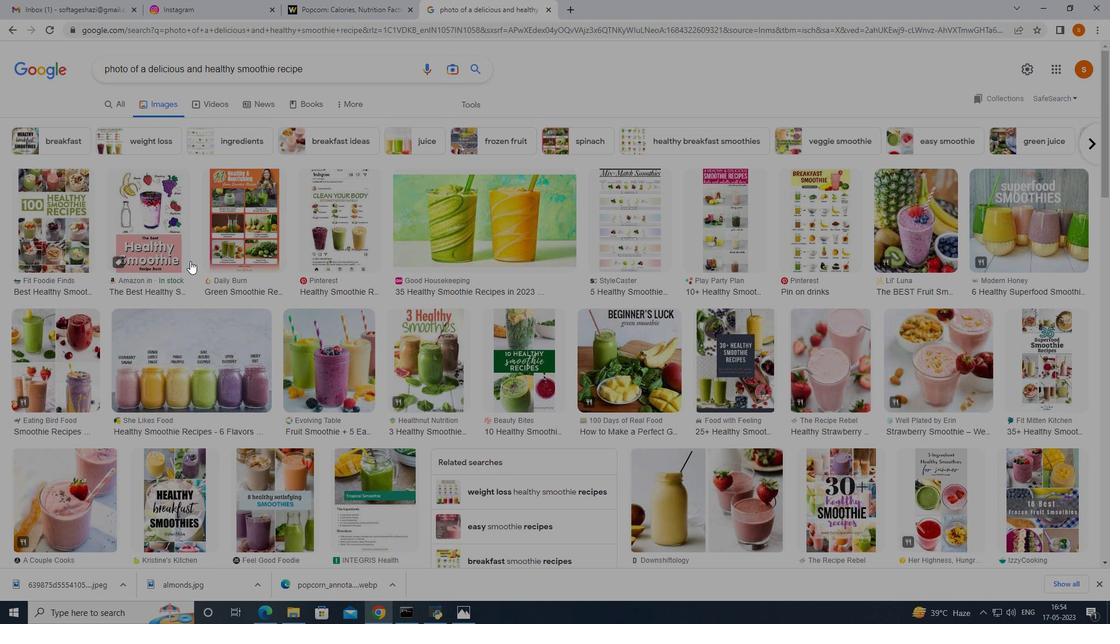 
Action: Mouse scrolled (190, 260) with delta (0, 0)
Screenshot: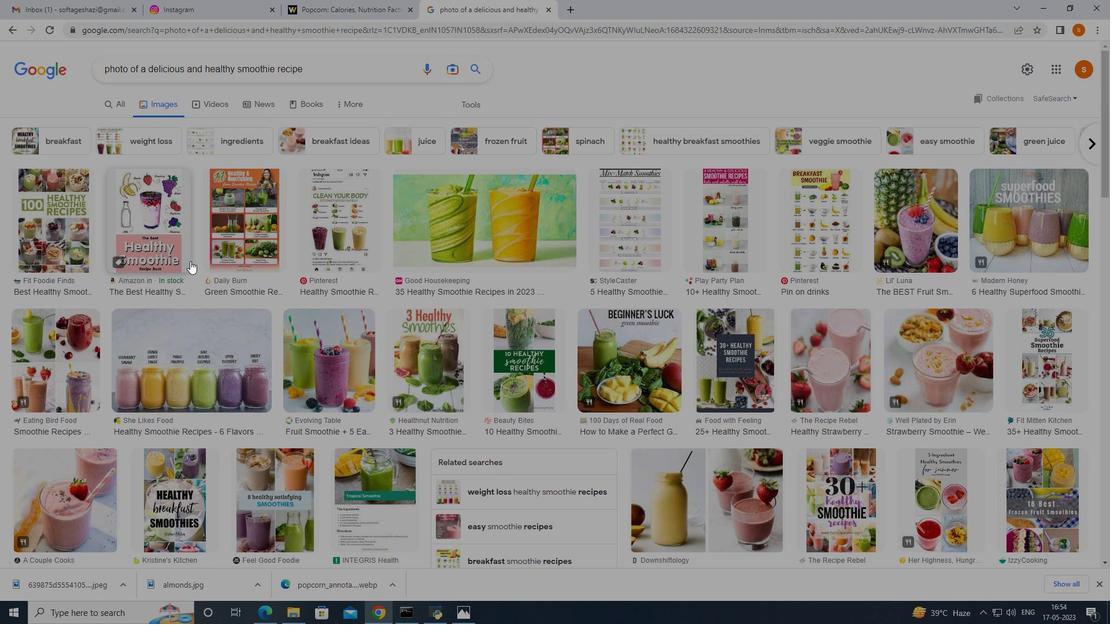 
Action: Mouse moved to (190, 260)
Screenshot: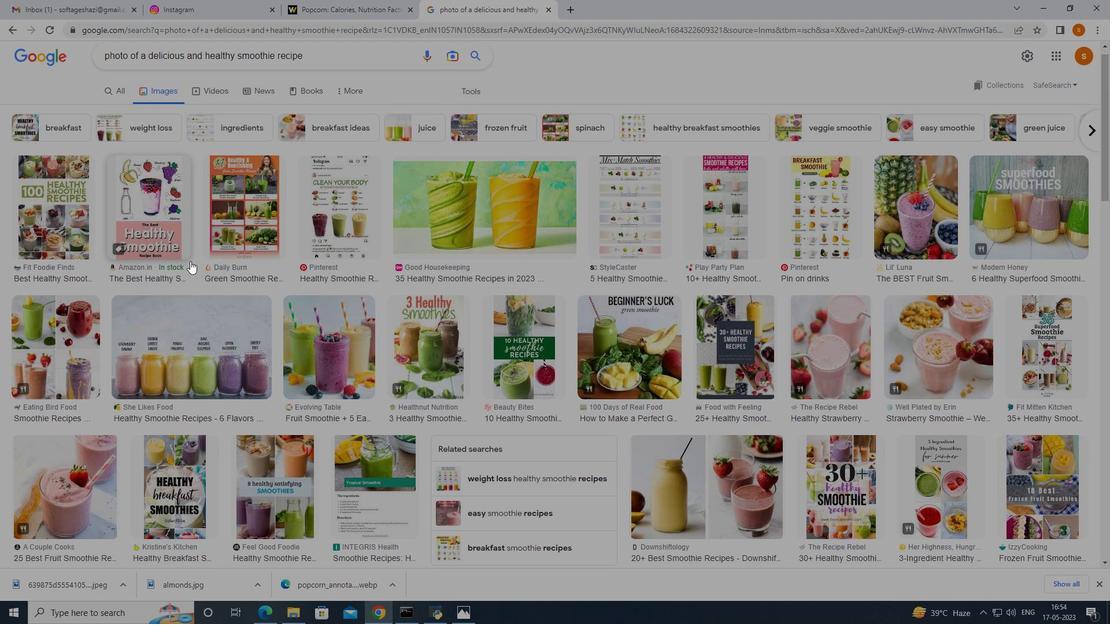 
Action: Mouse scrolled (190, 260) with delta (0, 0)
Screenshot: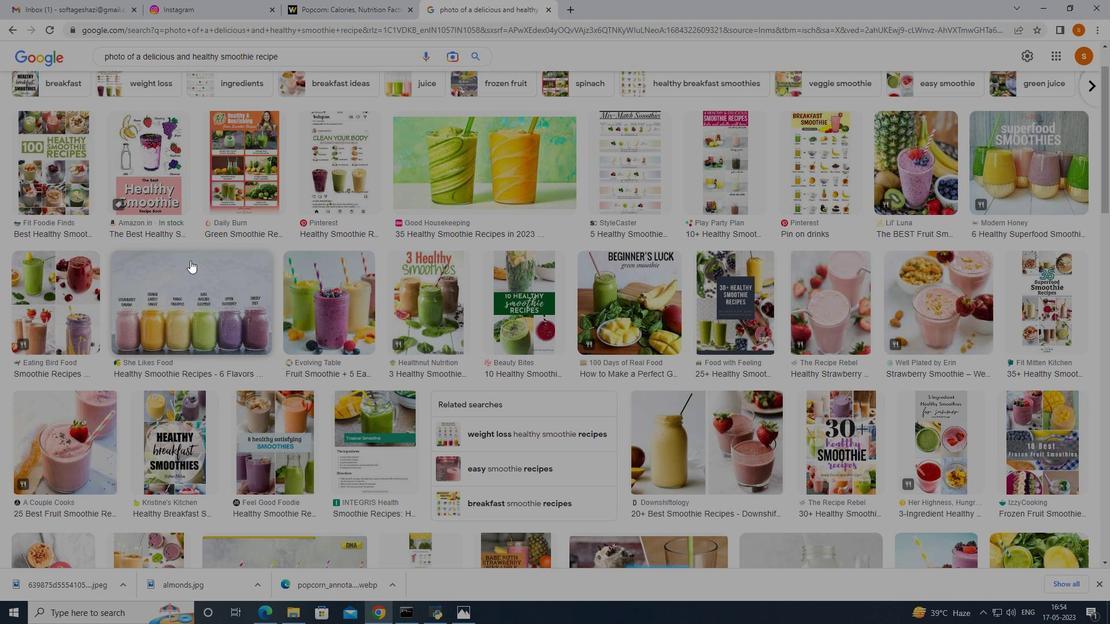 
Action: Mouse moved to (190, 259)
Screenshot: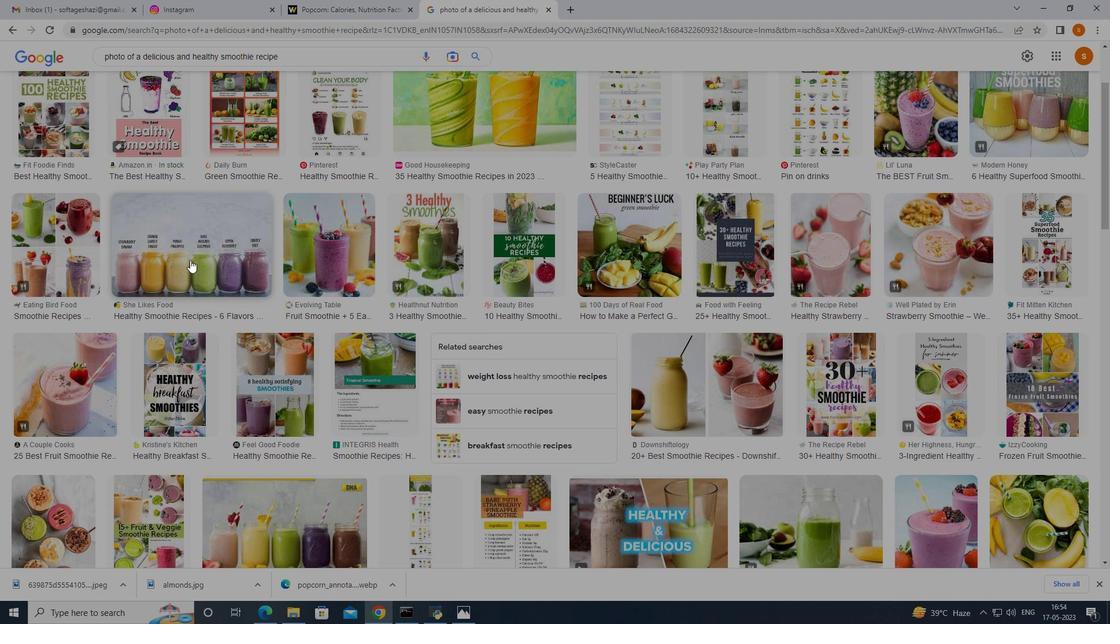 
Action: Mouse scrolled (190, 259) with delta (0, 0)
Screenshot: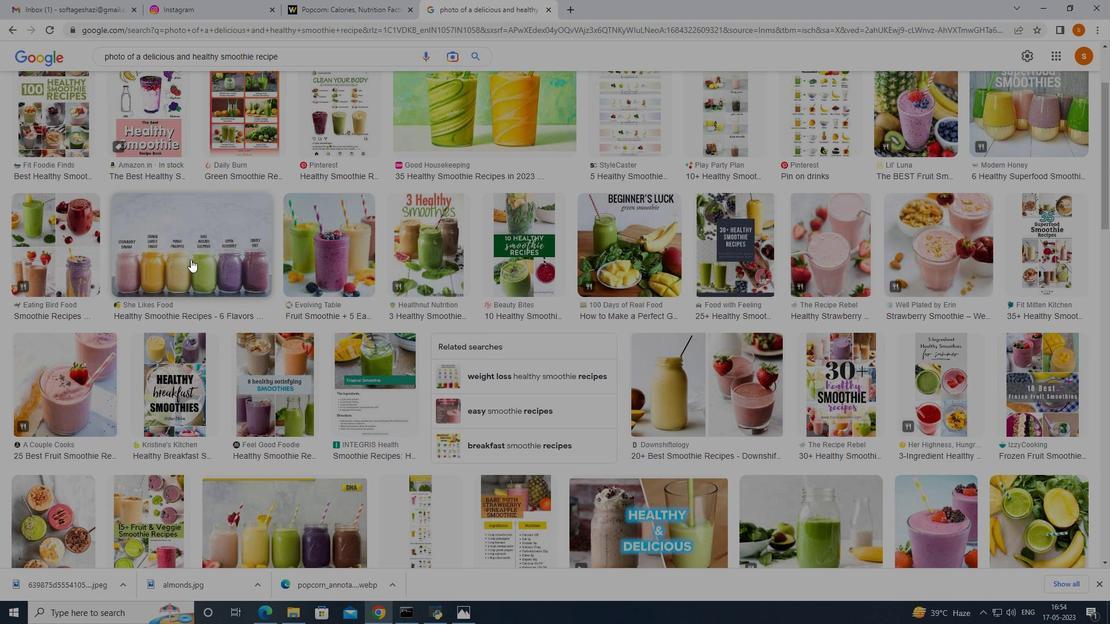 
Action: Mouse scrolled (190, 259) with delta (0, 0)
Screenshot: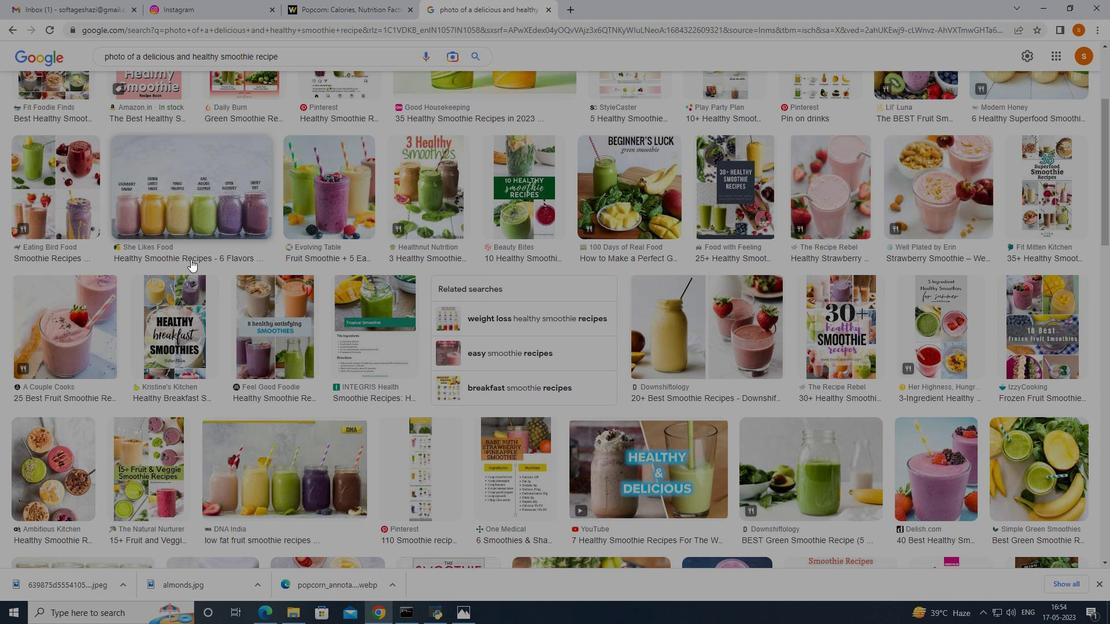 
Action: Mouse scrolled (190, 259) with delta (0, 0)
Screenshot: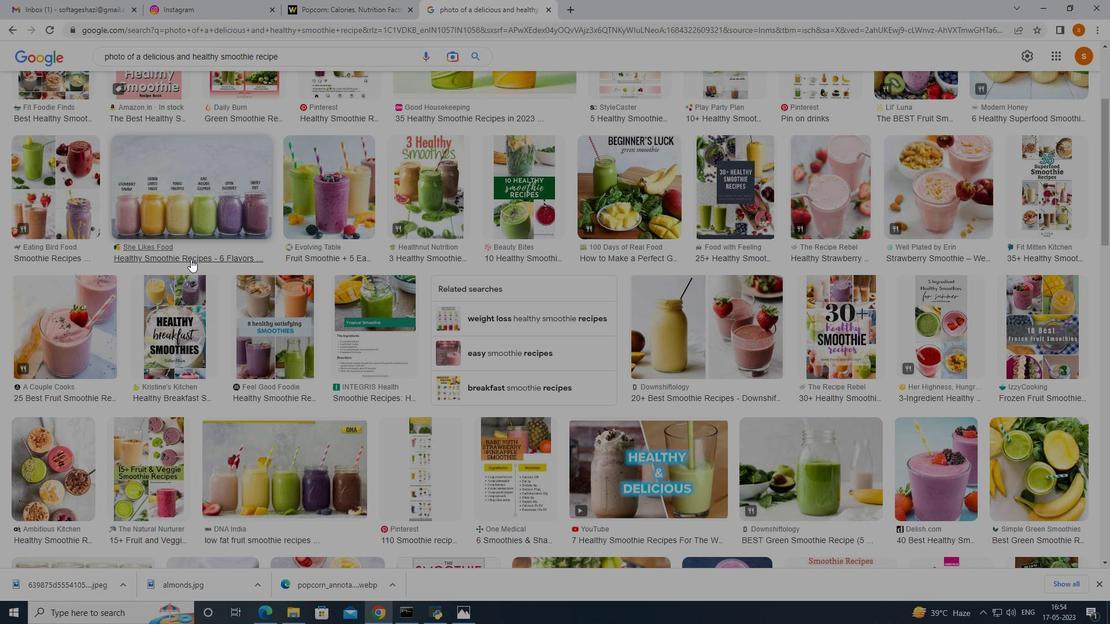 
Action: Mouse scrolled (190, 259) with delta (0, 0)
Screenshot: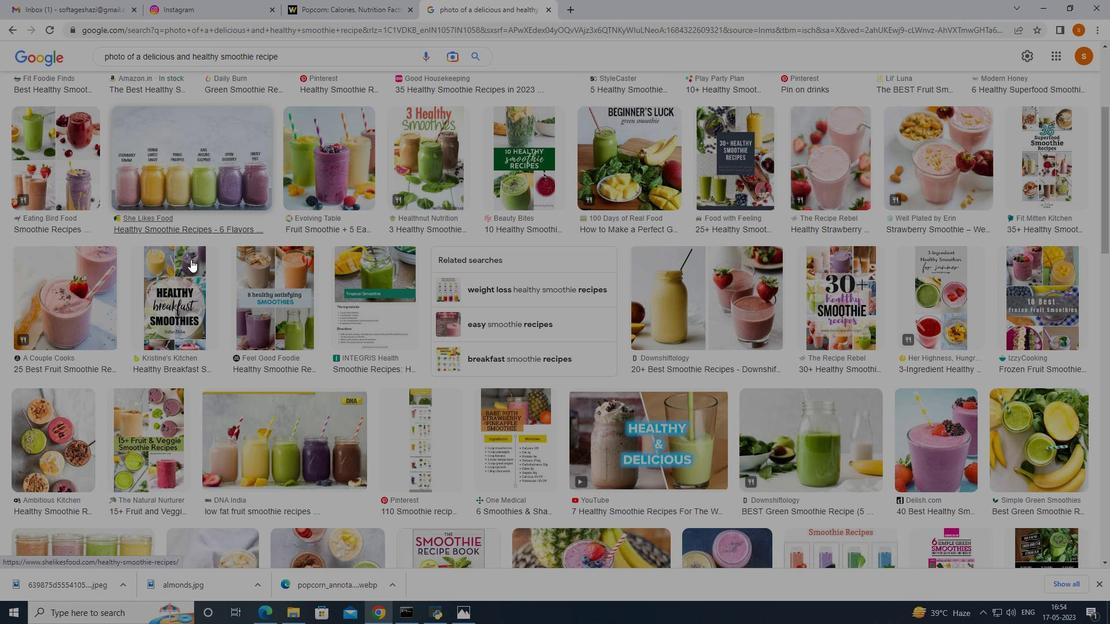 
Action: Mouse scrolled (190, 259) with delta (0, 0)
Screenshot: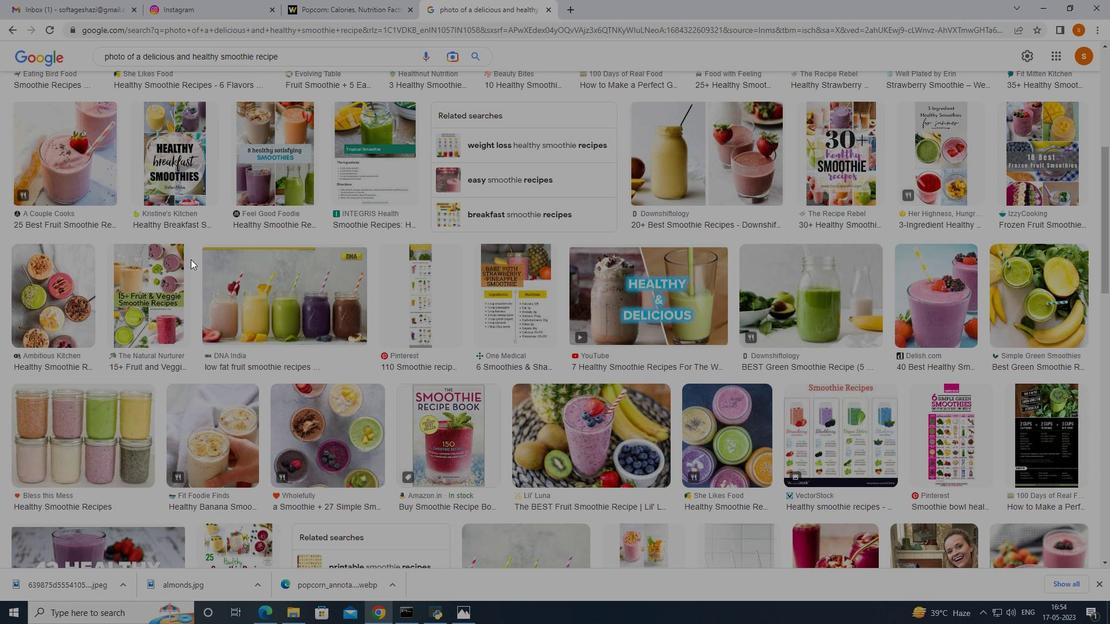 
Action: Mouse moved to (799, 375)
Screenshot: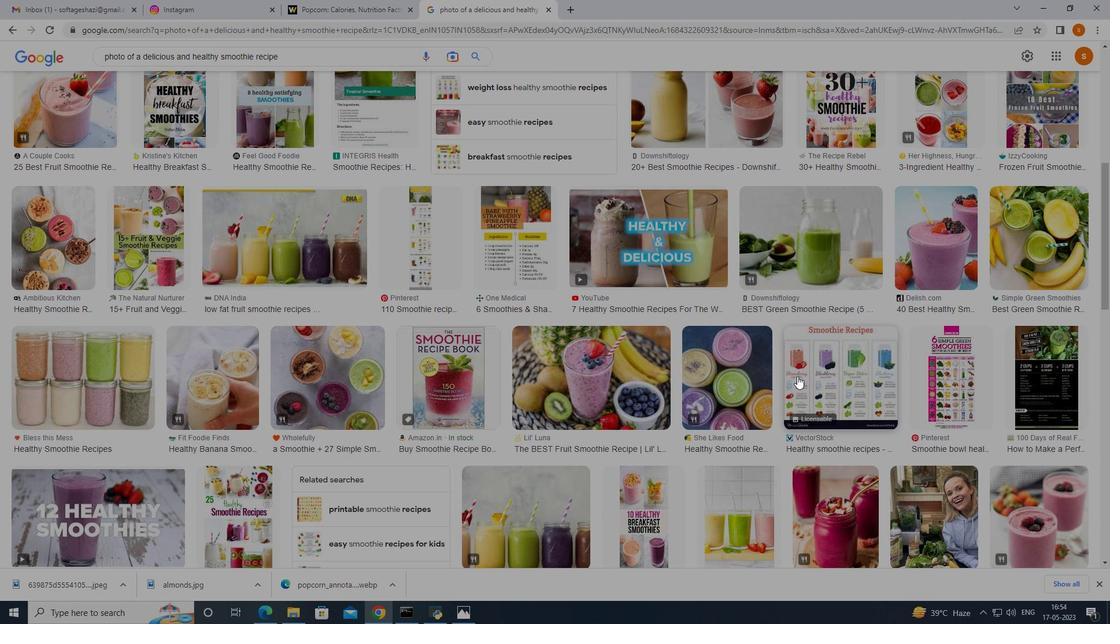 
Action: Mouse pressed left at (799, 375)
Screenshot: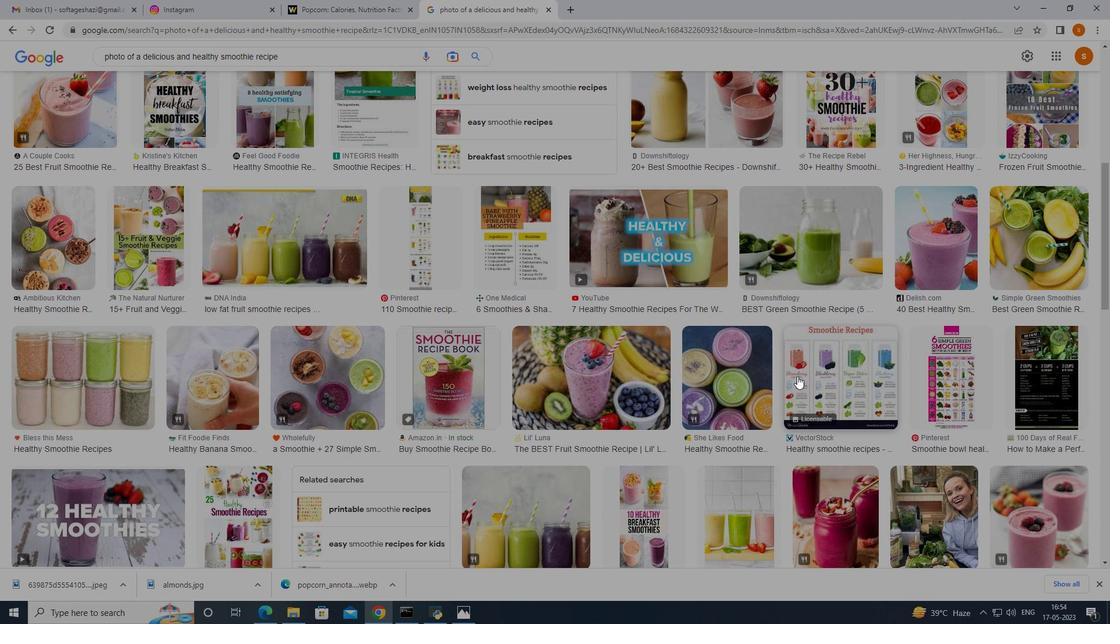 
Action: Mouse moved to (769, 278)
Screenshot: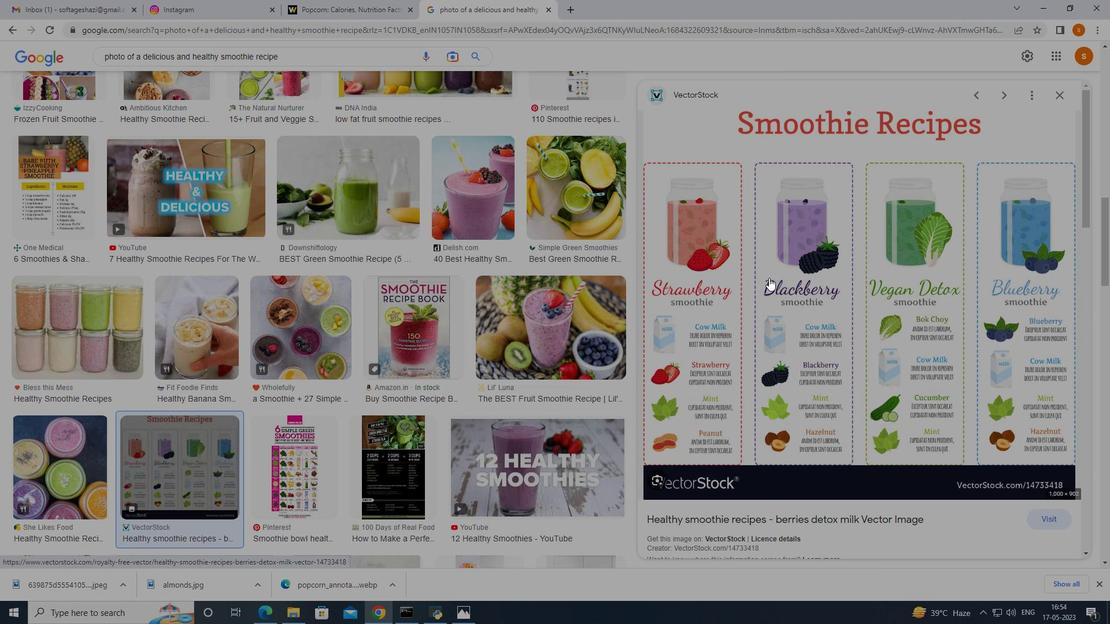 
Action: Mouse pressed right at (770, 277)
Screenshot: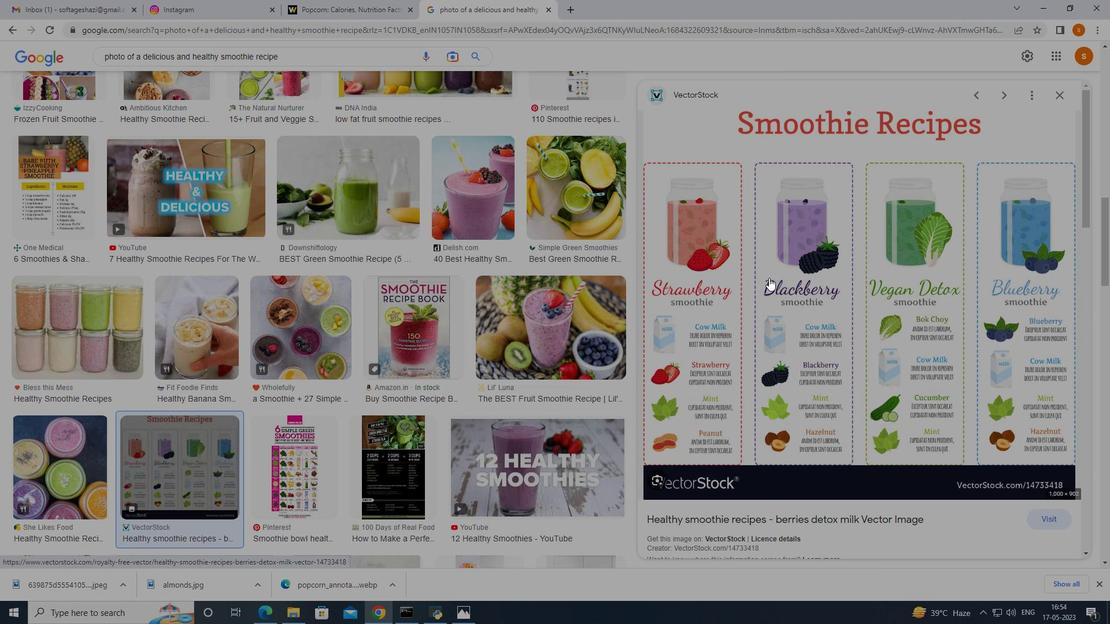 
Action: Mouse moved to (817, 405)
Screenshot: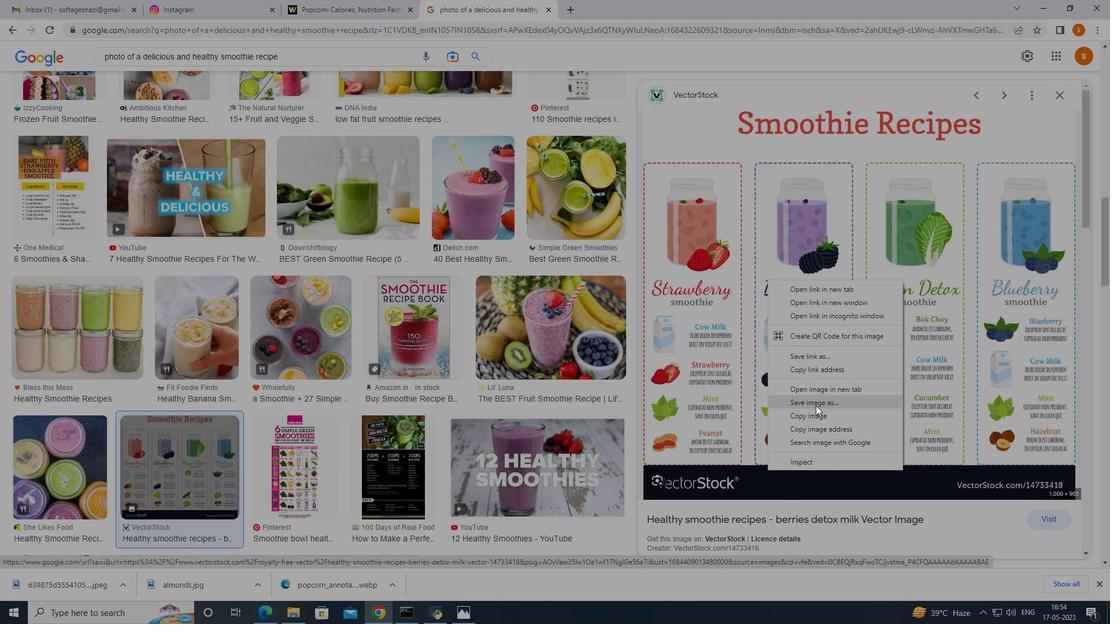 
Action: Mouse pressed left at (817, 405)
Screenshot: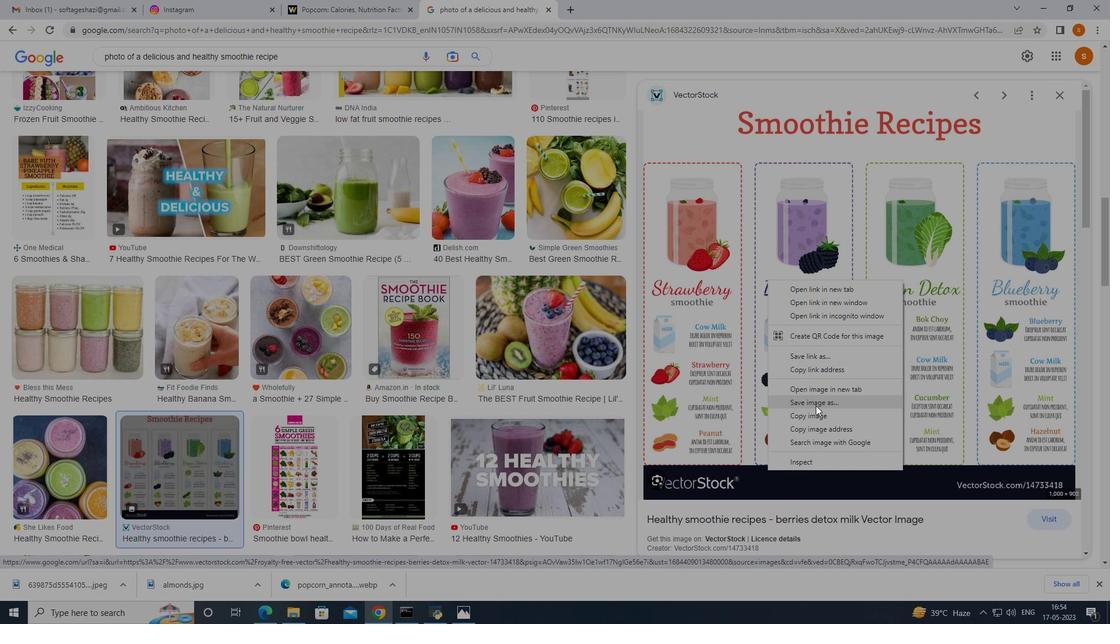 
Action: Mouse moved to (464, 393)
Screenshot: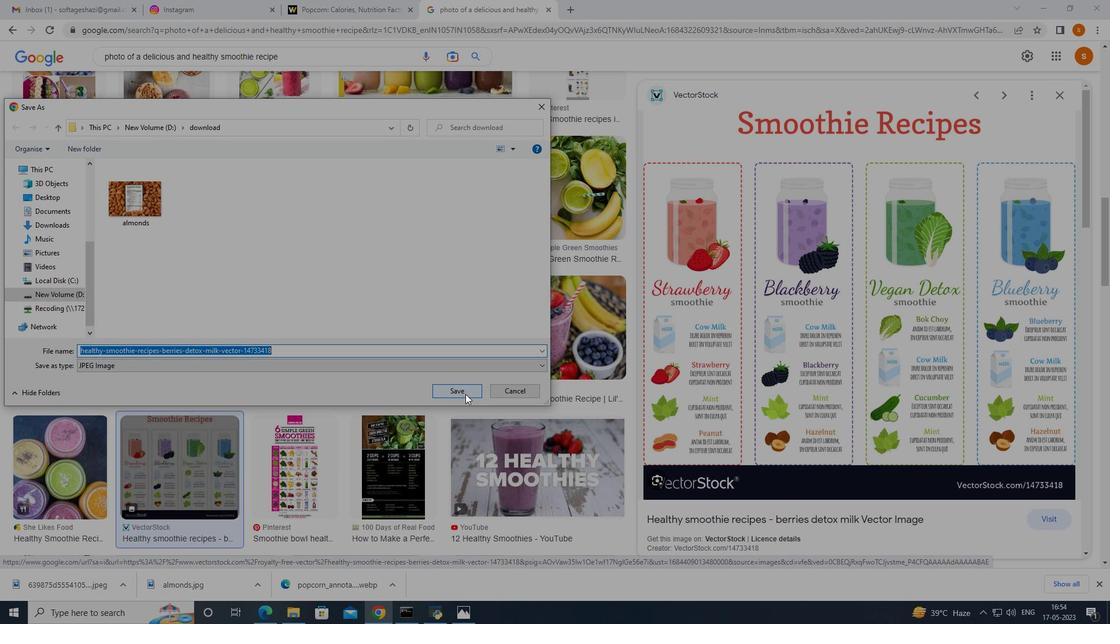 
Action: Mouse pressed left at (464, 393)
Screenshot: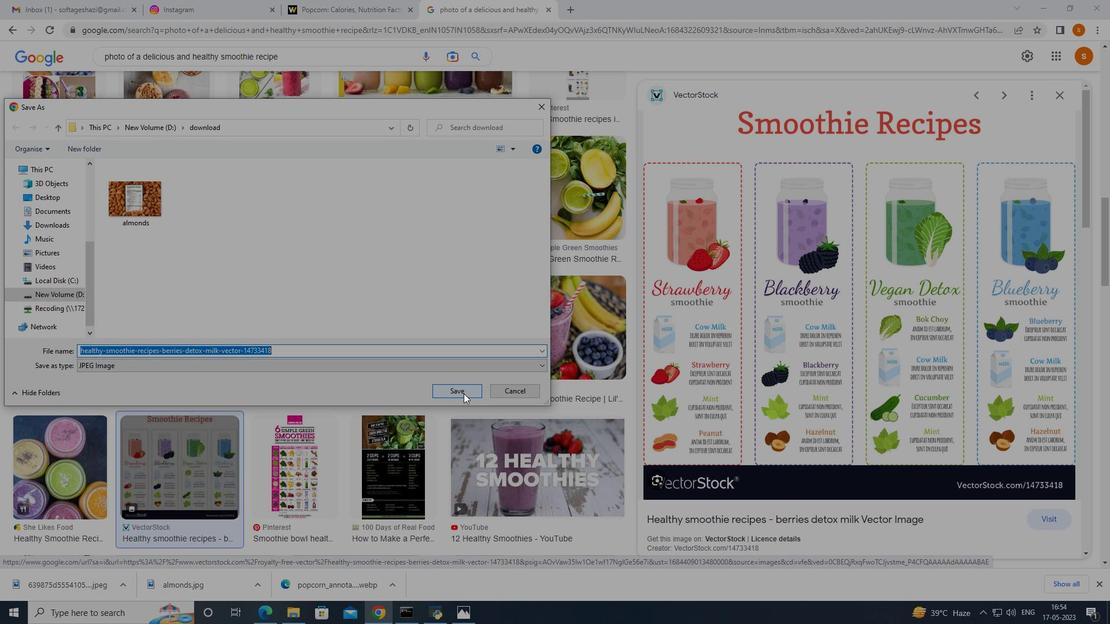 
Action: Mouse moved to (520, 587)
Screenshot: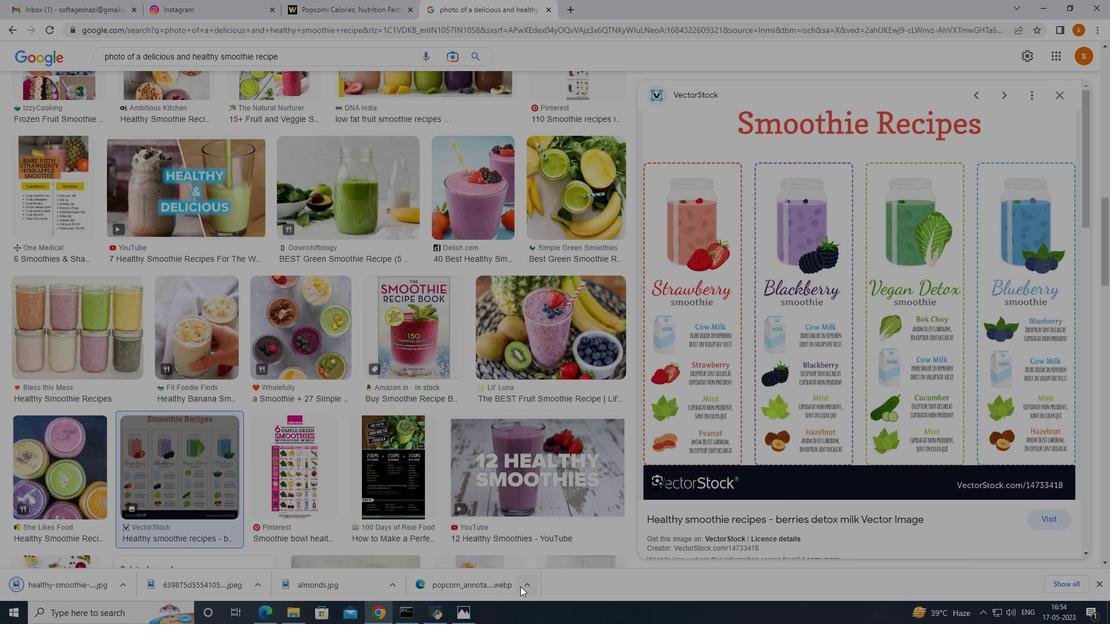 
Action: Mouse pressed left at (520, 587)
Screenshot: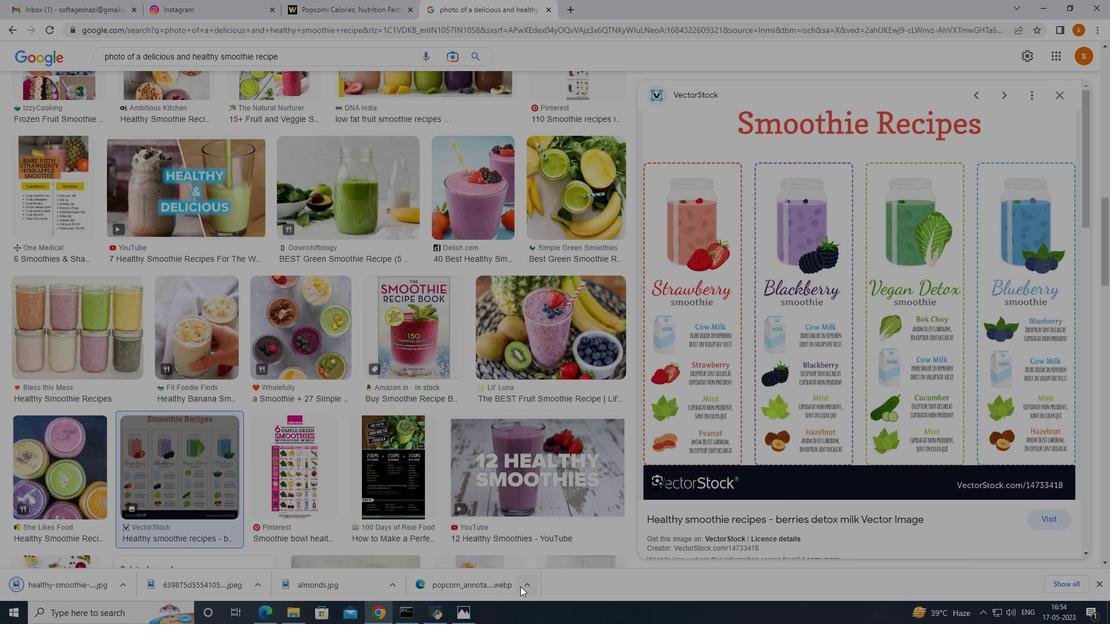 
Action: Mouse moved to (531, 565)
Screenshot: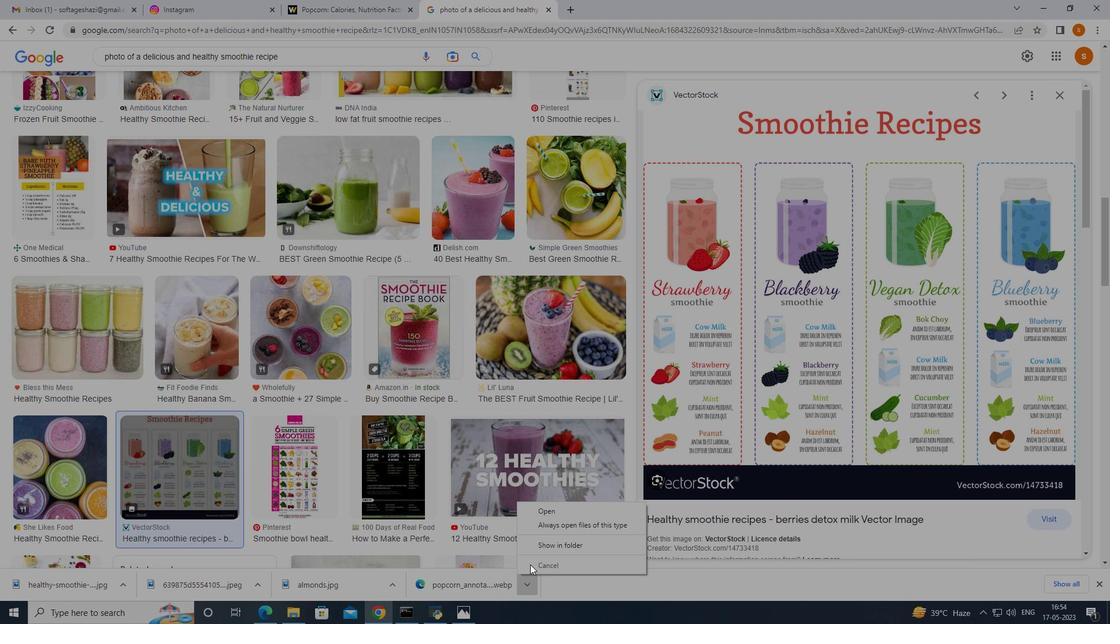 
Action: Mouse pressed left at (531, 565)
Screenshot: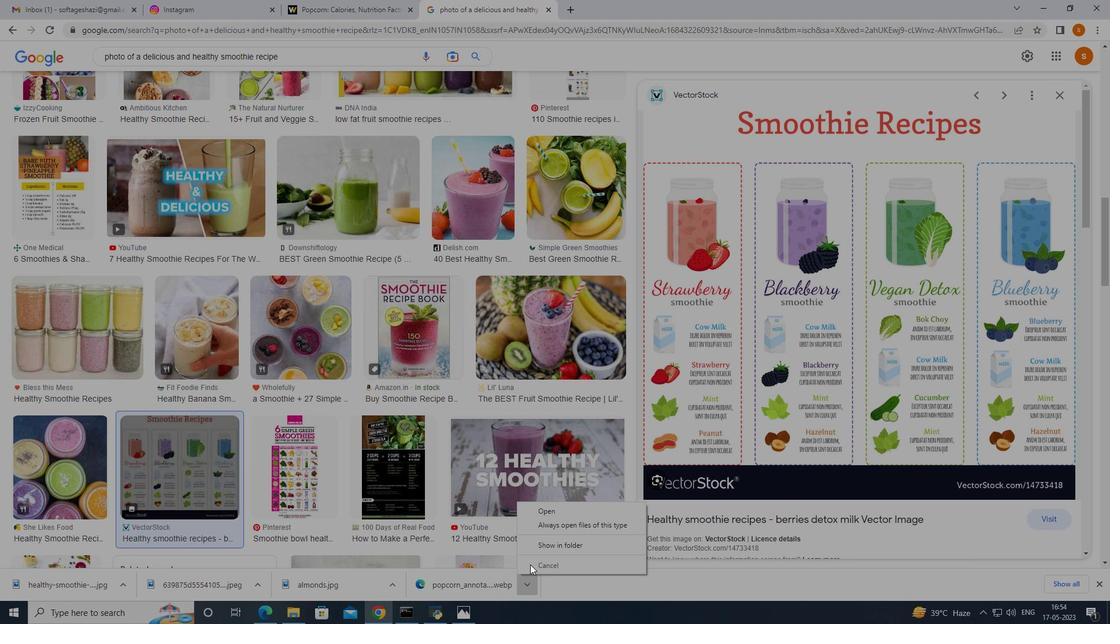 
Action: Mouse moved to (587, 588)
Screenshot: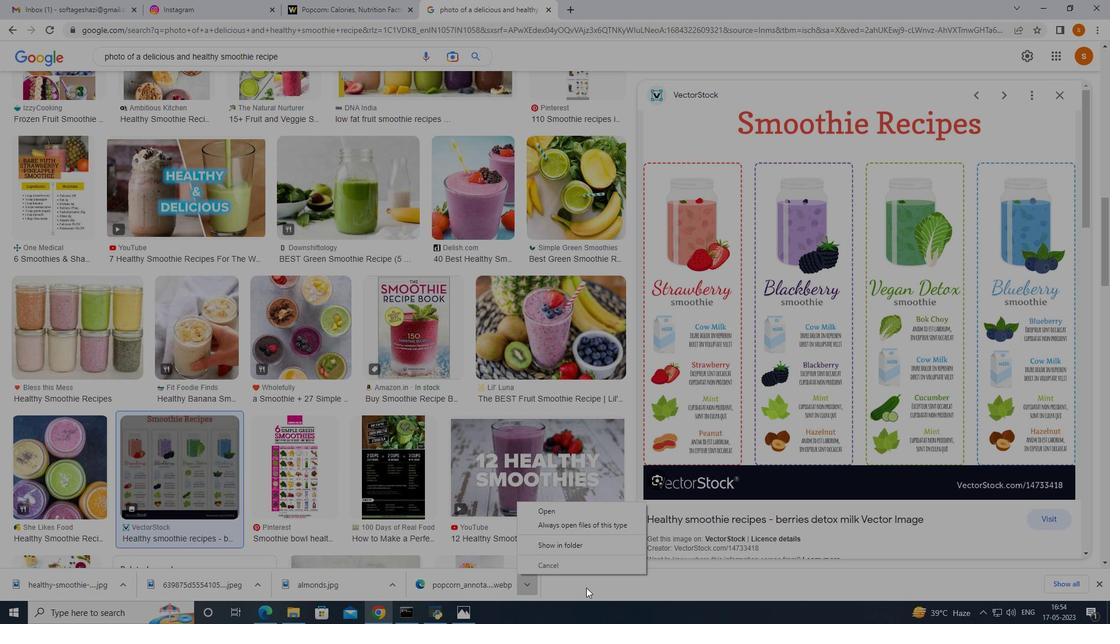 
Action: Mouse pressed left at (587, 588)
Screenshot: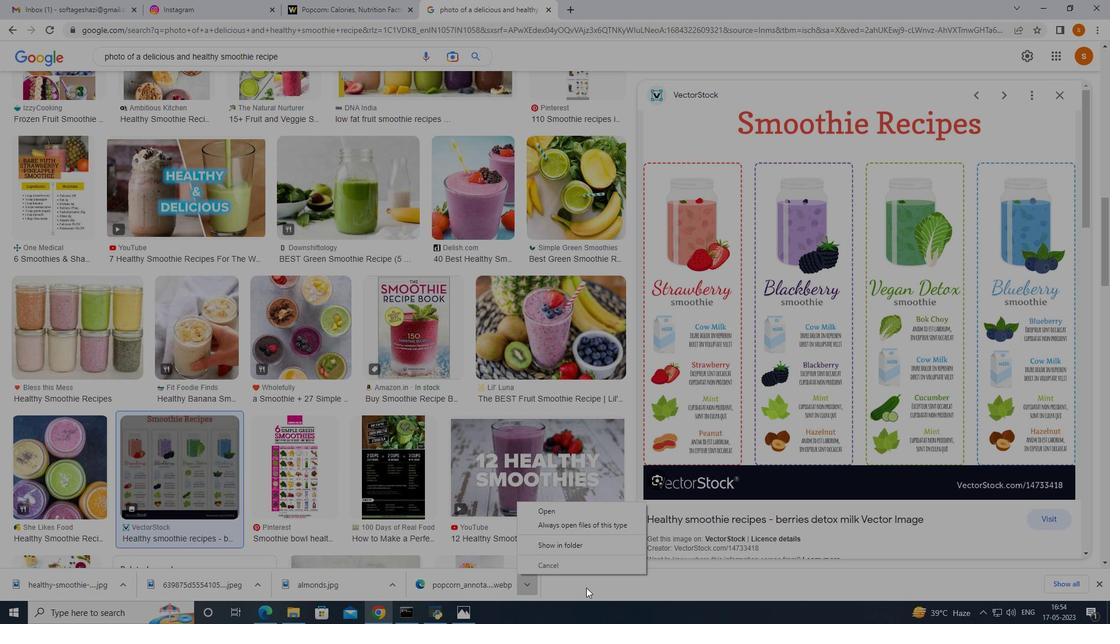 
Action: Mouse moved to (162, 10)
Screenshot: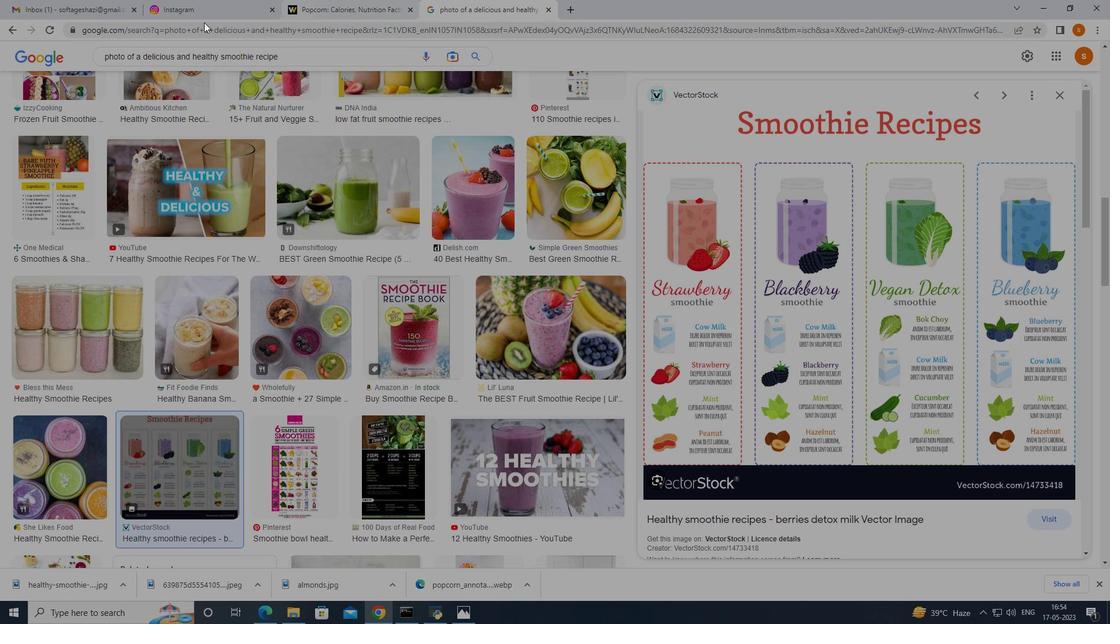 
Action: Mouse pressed left at (162, 10)
Screenshot: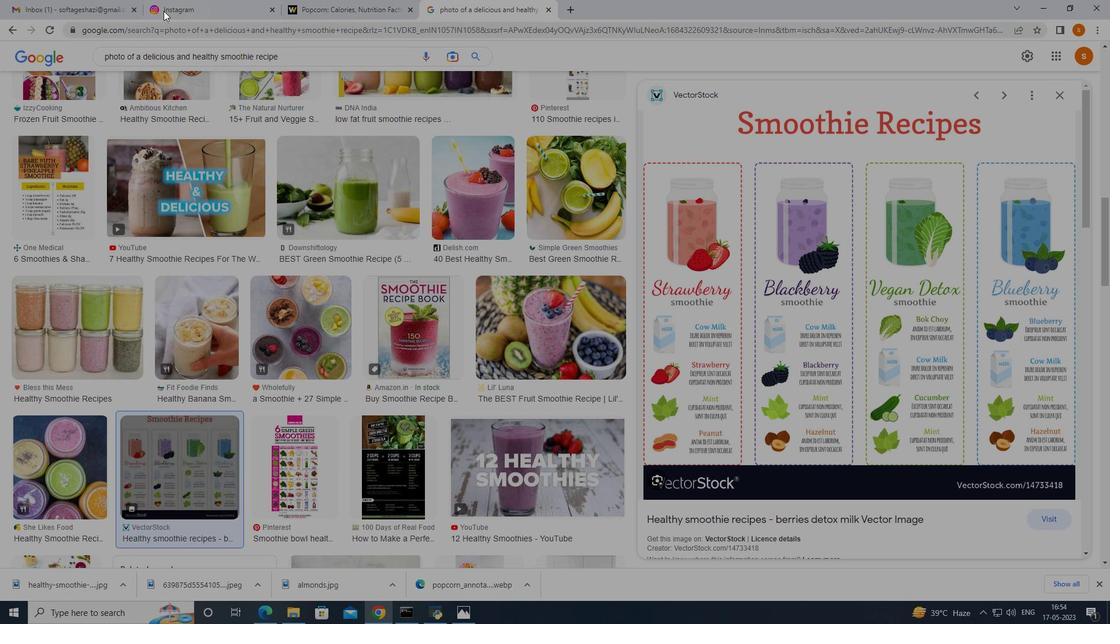 
Action: Mouse moved to (71, 314)
Screenshot: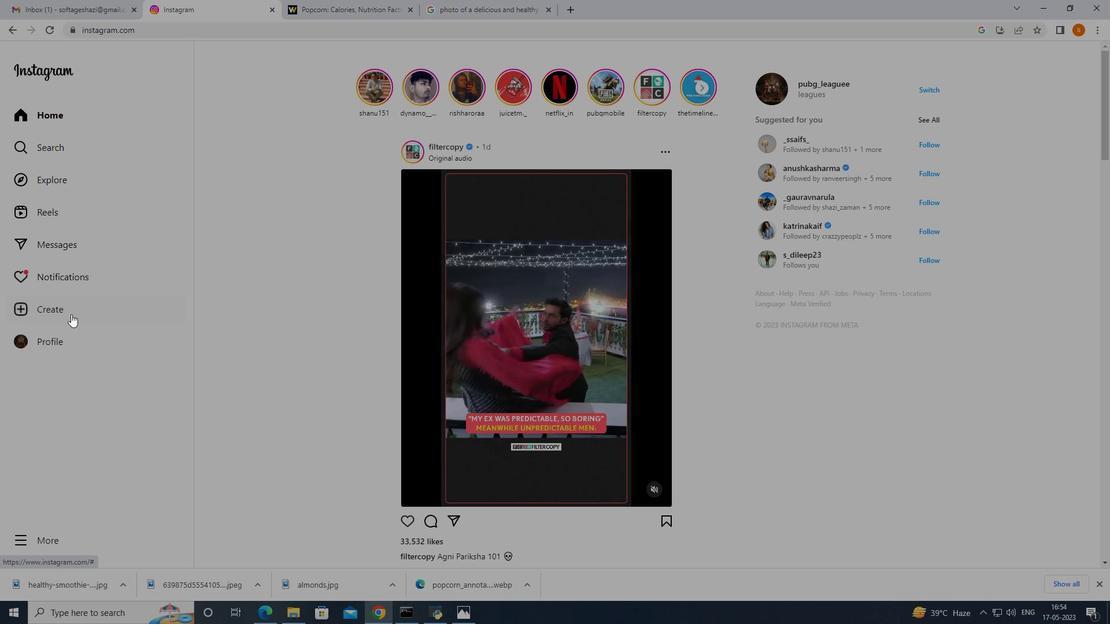 
Action: Mouse pressed left at (71, 314)
Screenshot: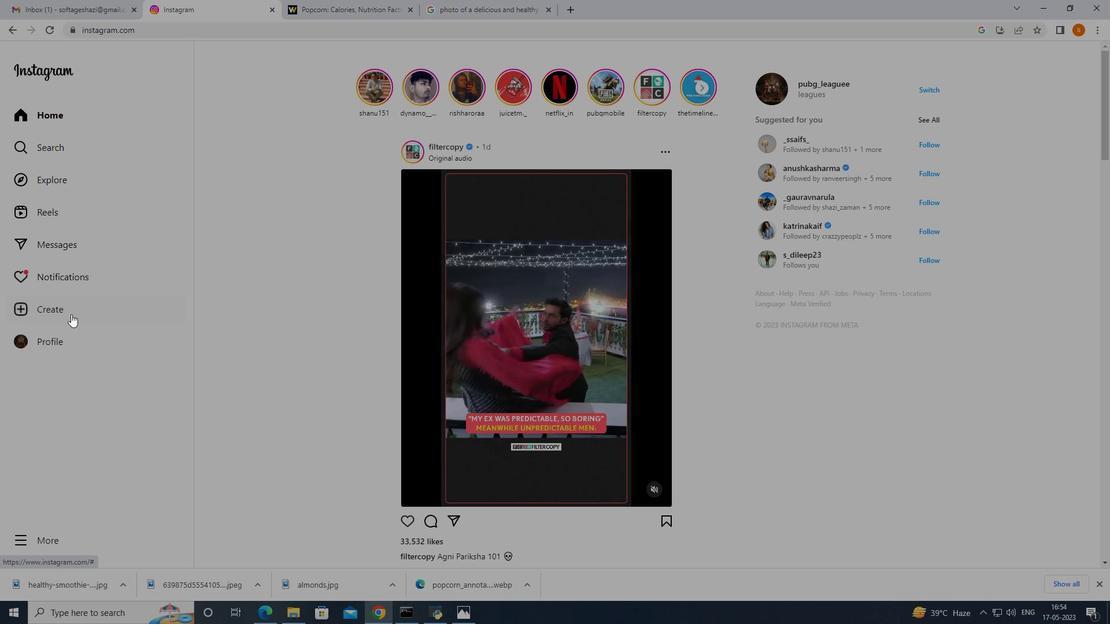 
Action: Mouse moved to (564, 359)
Screenshot: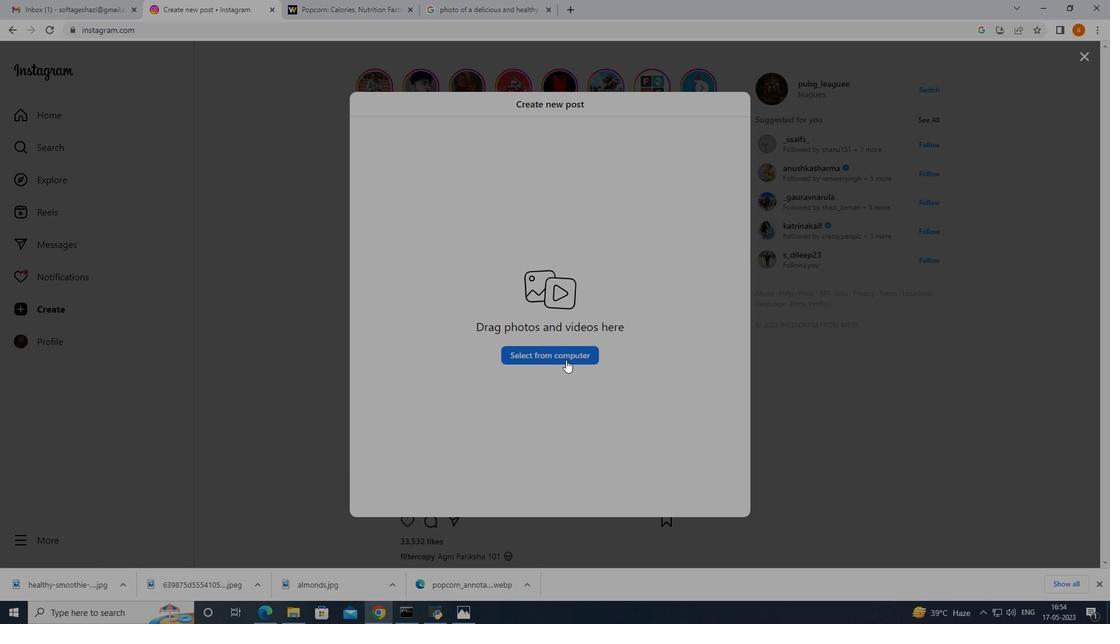 
Action: Mouse pressed left at (564, 359)
Screenshot: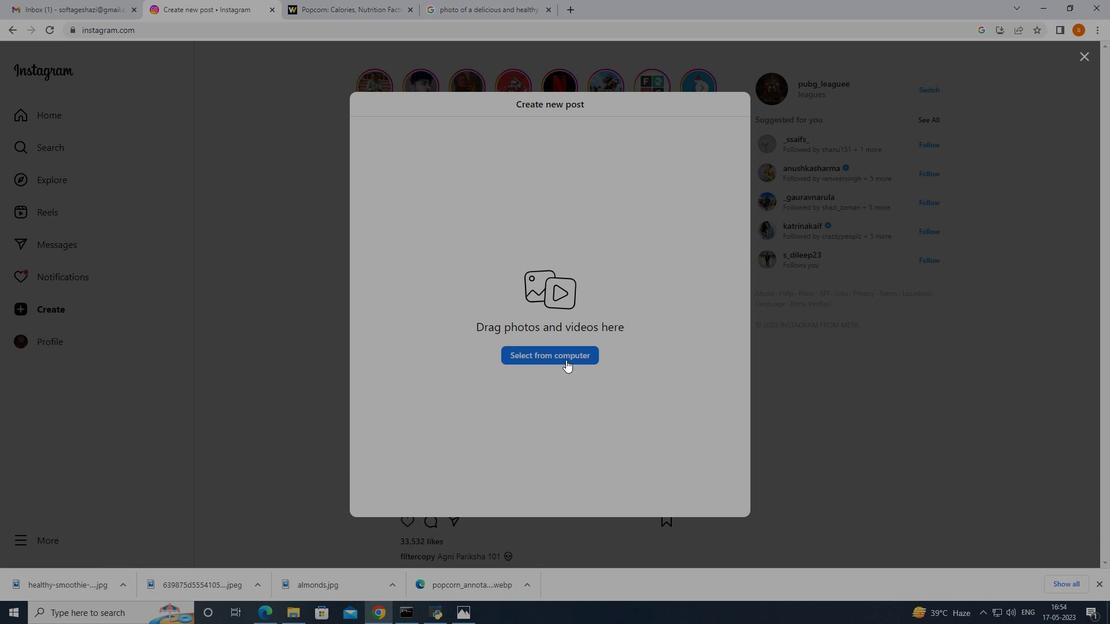 
Action: Mouse moved to (265, 199)
Screenshot: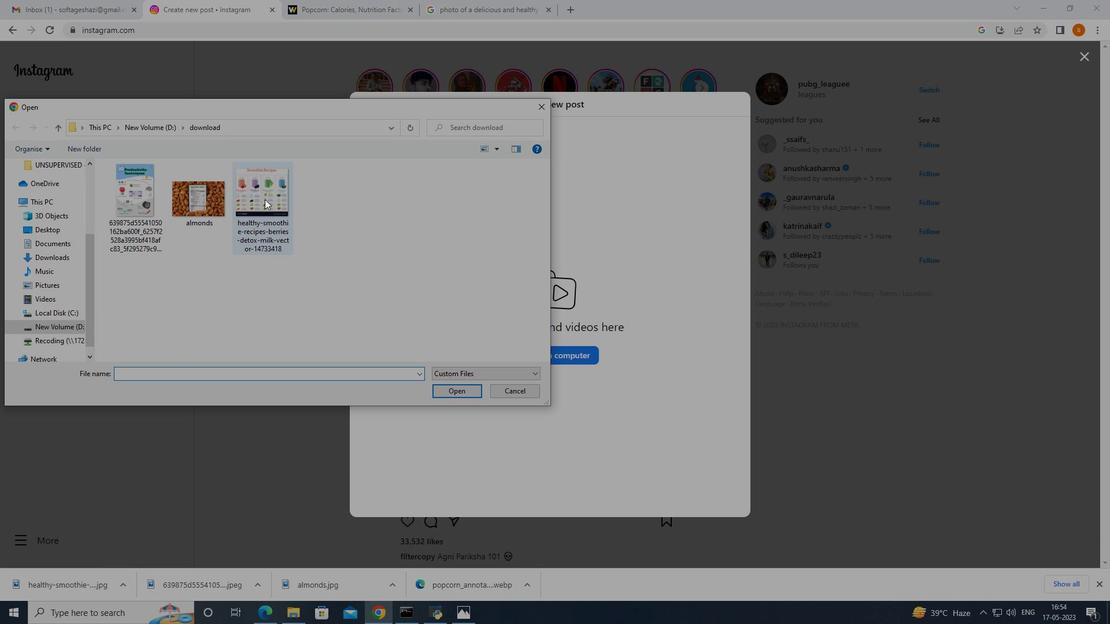 
Action: Mouse pressed left at (265, 199)
Screenshot: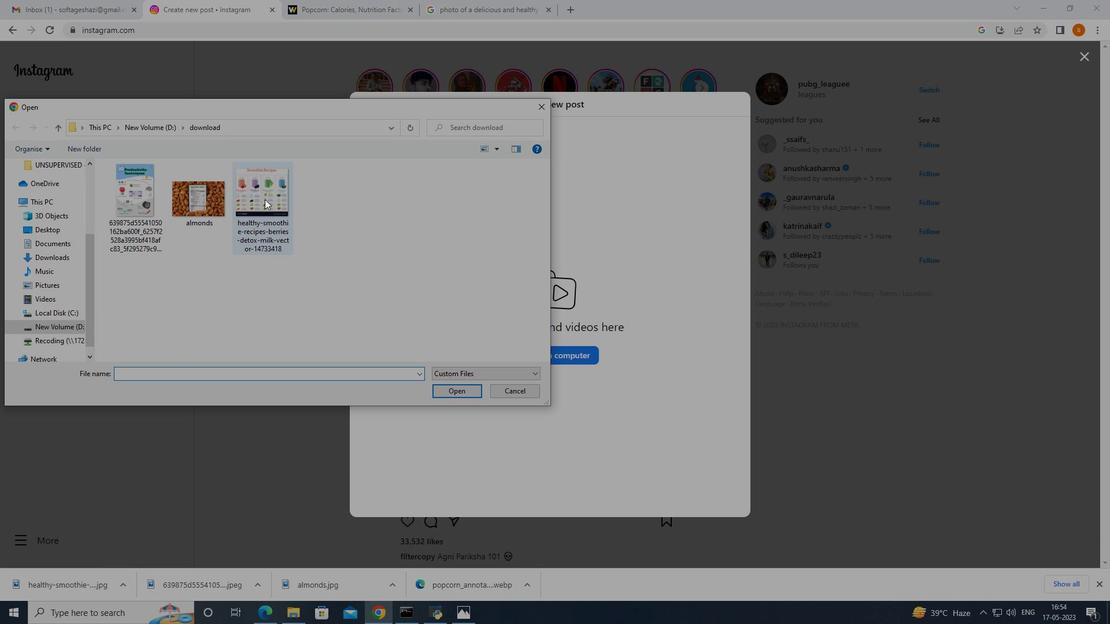 
Action: Mouse pressed left at (265, 199)
Screenshot: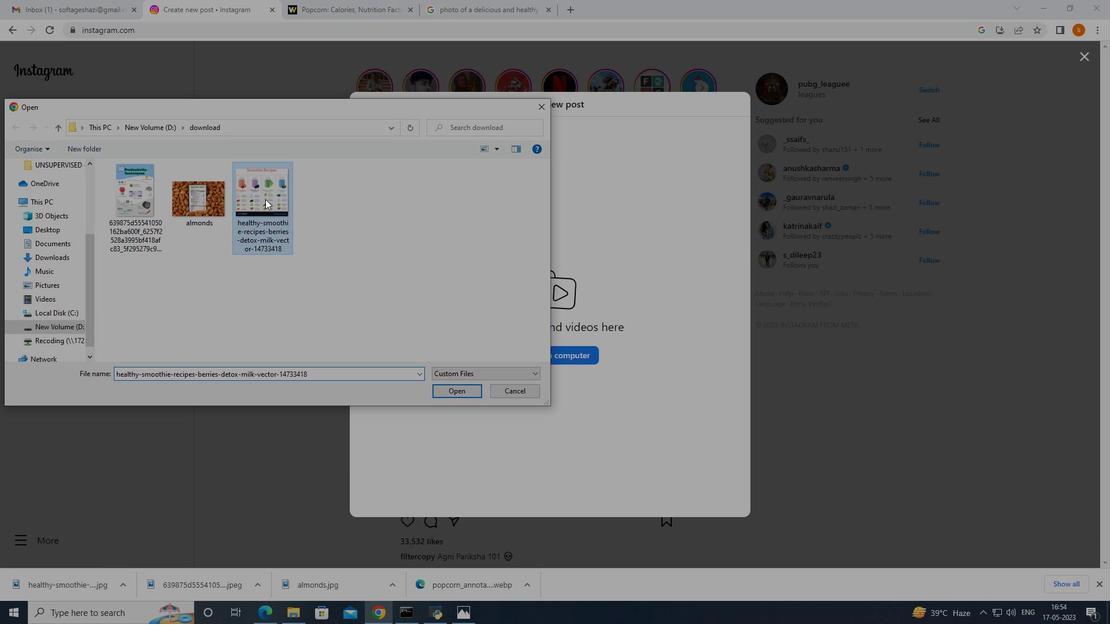 
Action: Mouse moved to (472, 287)
Screenshot: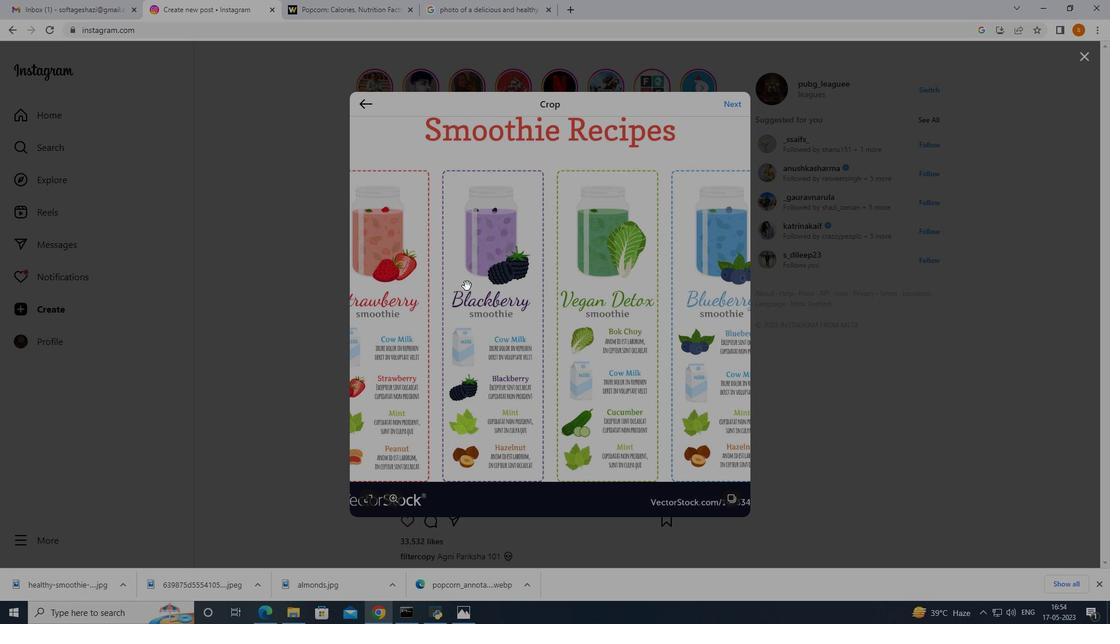 
Action: Mouse pressed left at (472, 287)
Screenshot: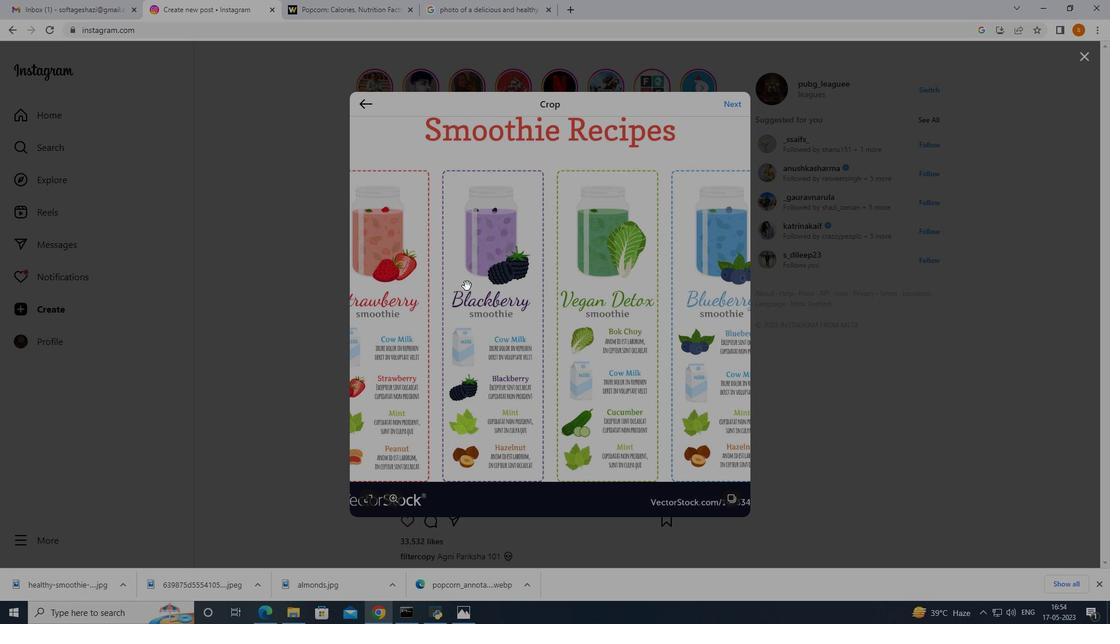 
Action: Mouse moved to (366, 499)
Screenshot: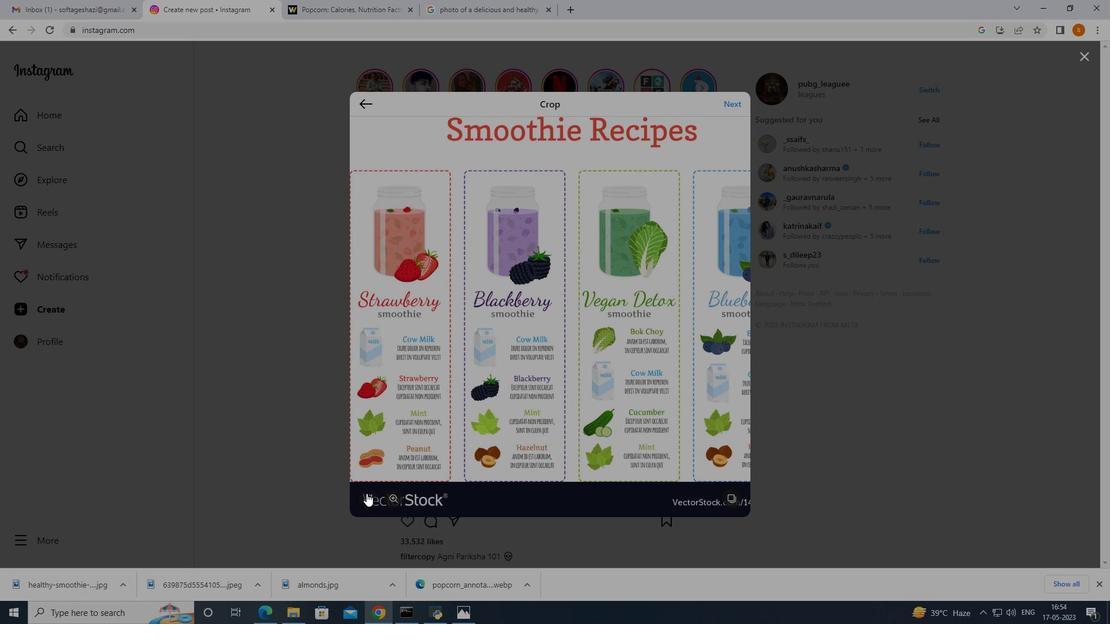 
Action: Mouse pressed left at (366, 499)
Screenshot: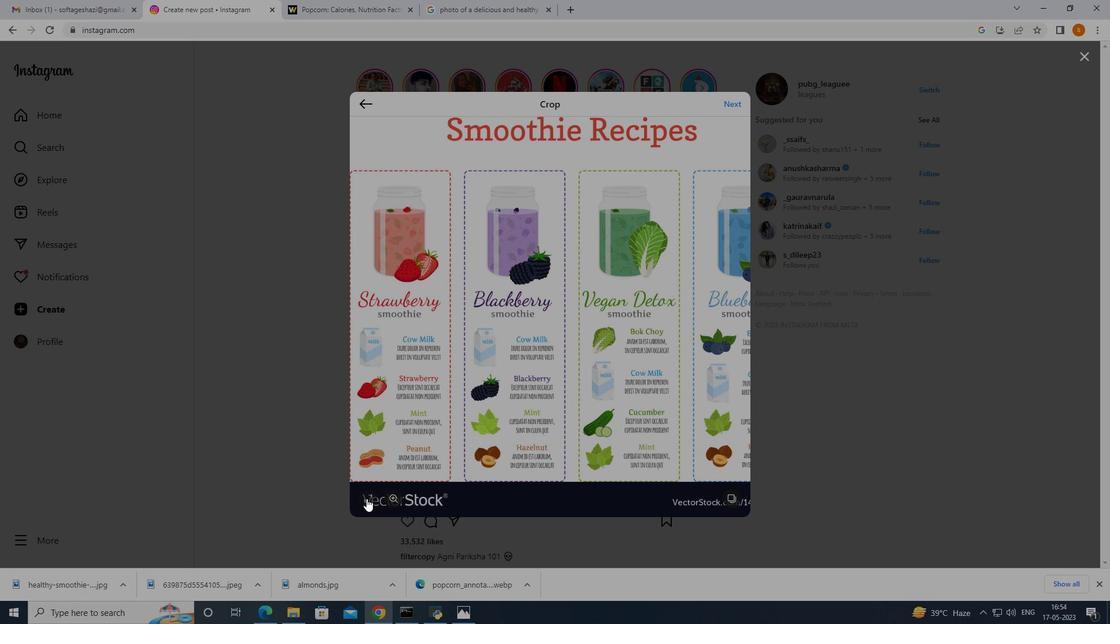 
Action: Mouse moved to (395, 389)
Screenshot: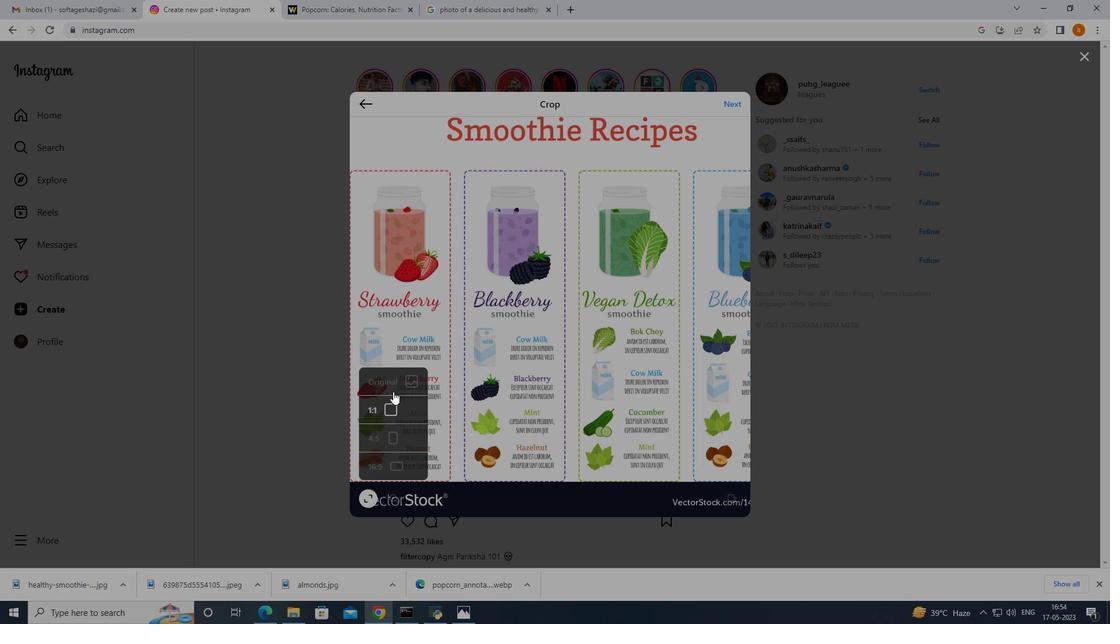 
Action: Mouse pressed left at (395, 389)
Screenshot: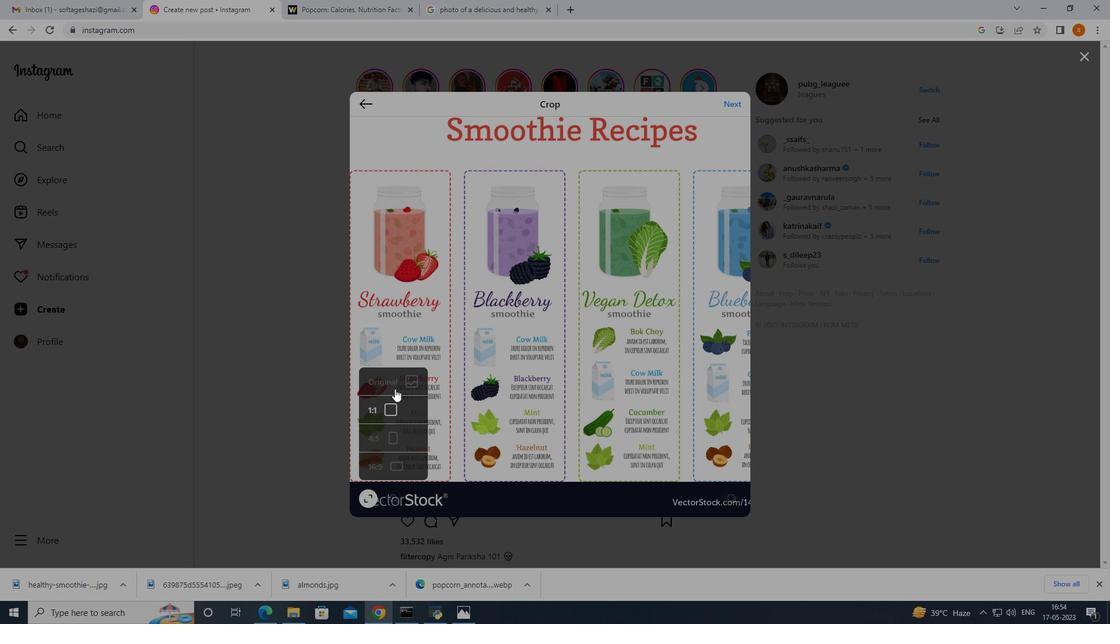 
Action: Mouse moved to (637, 372)
Screenshot: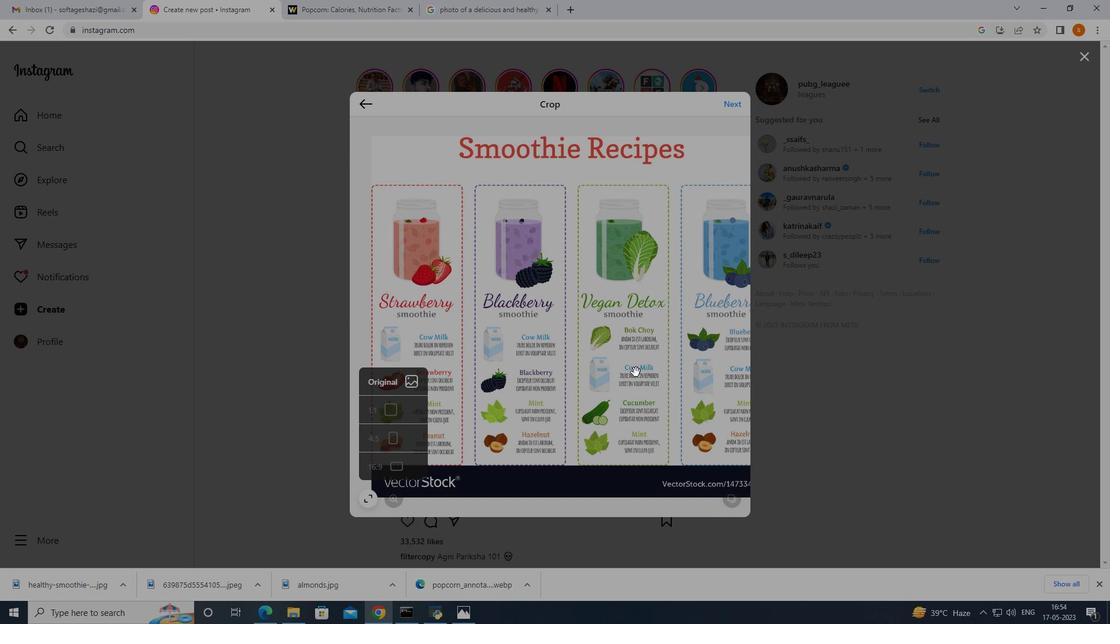 
Action: Mouse pressed left at (637, 372)
Screenshot: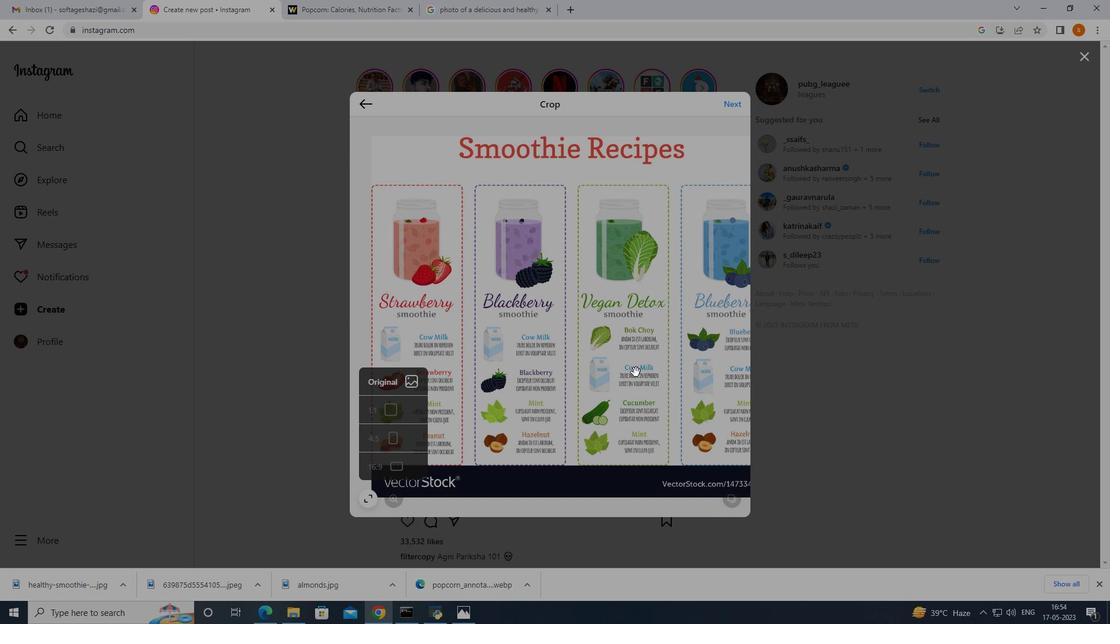 
Action: Mouse moved to (589, 331)
Screenshot: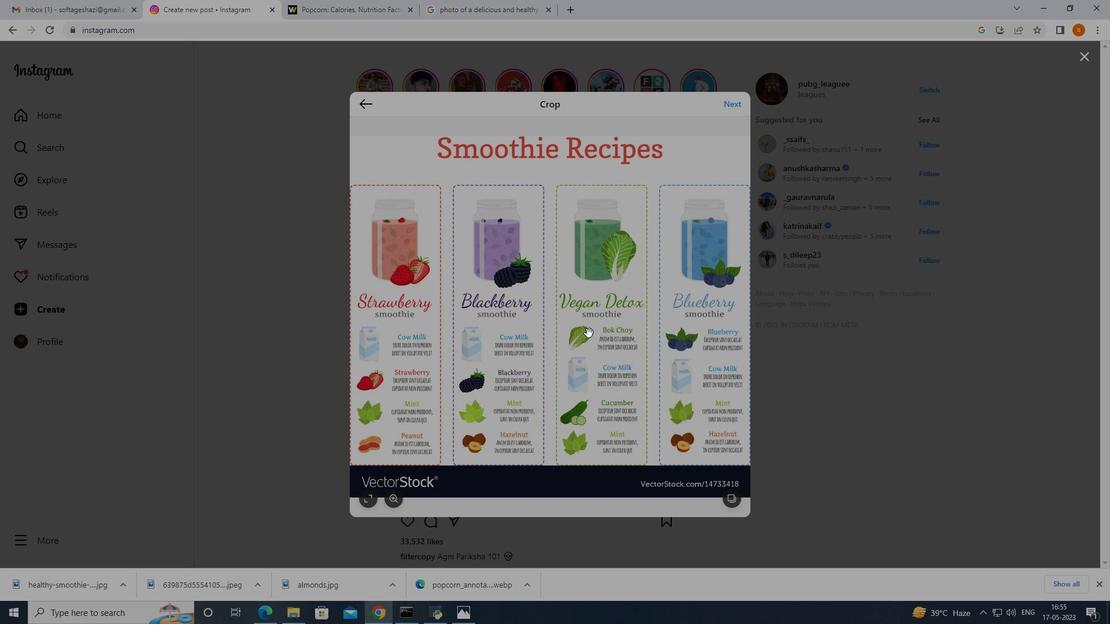 
Action: Mouse pressed left at (589, 331)
Screenshot: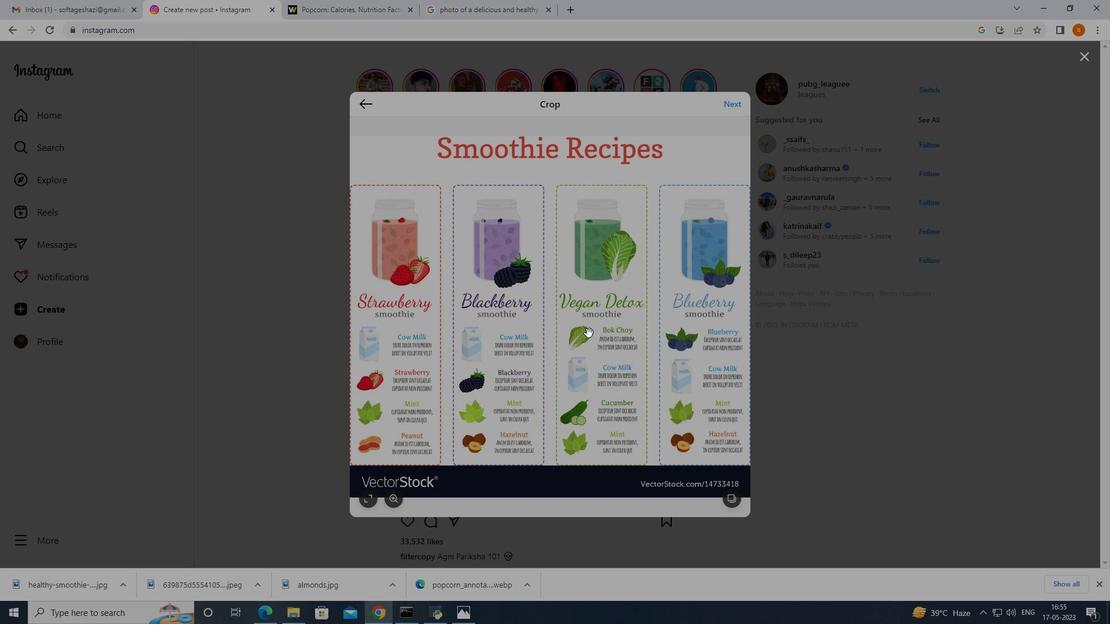 
Action: Mouse moved to (733, 101)
Screenshot: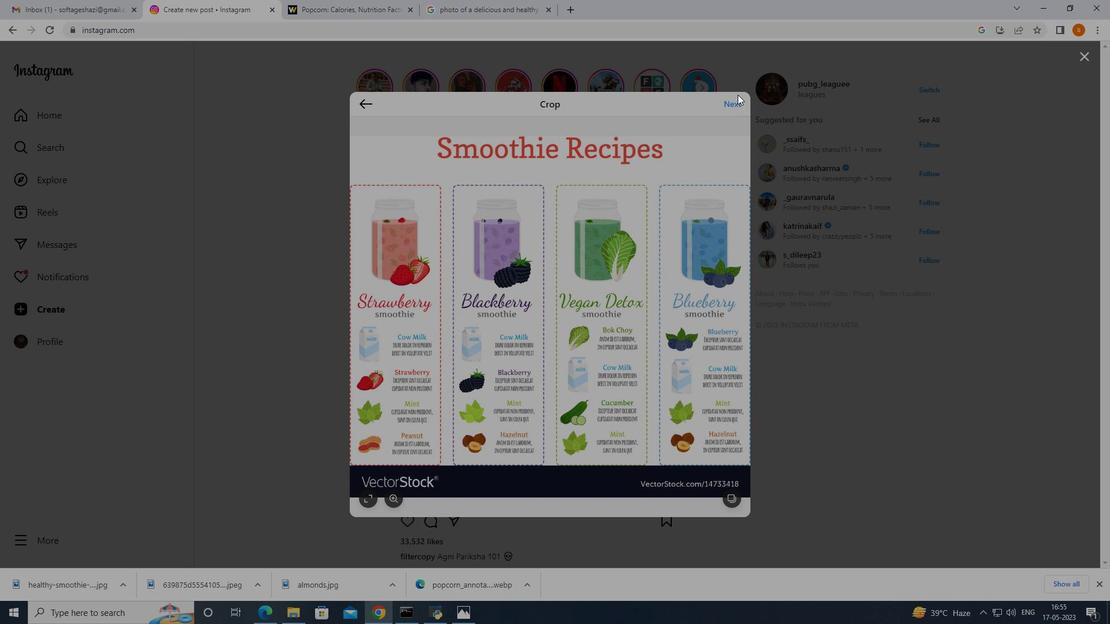 
Action: Mouse pressed left at (733, 101)
Screenshot: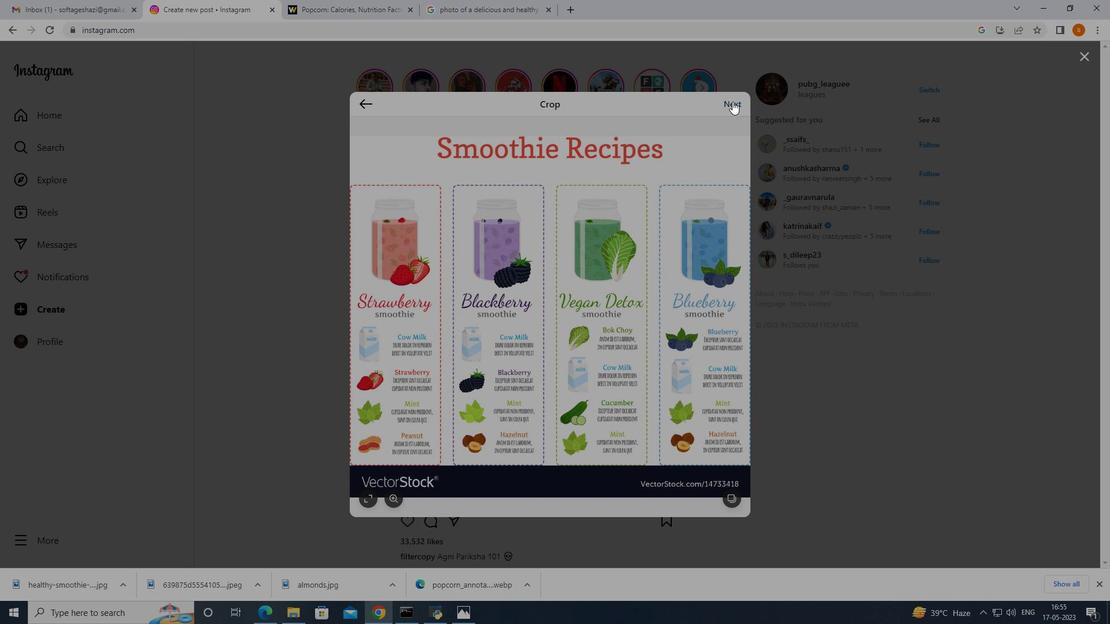 
Action: Mouse moved to (828, 103)
Screenshot: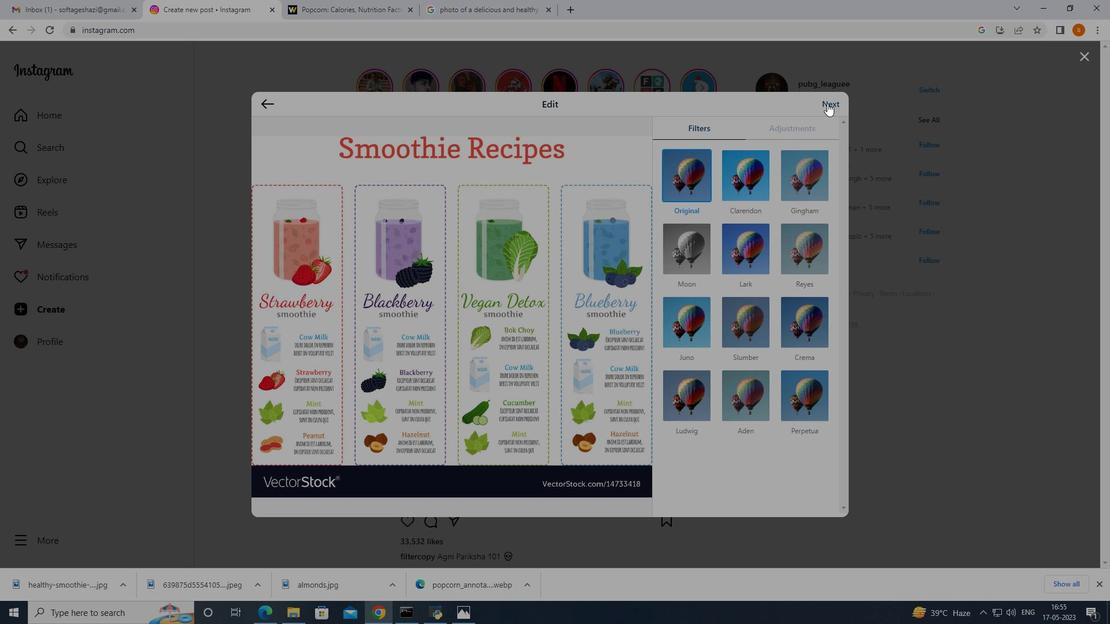 
Action: Mouse pressed left at (828, 103)
Screenshot: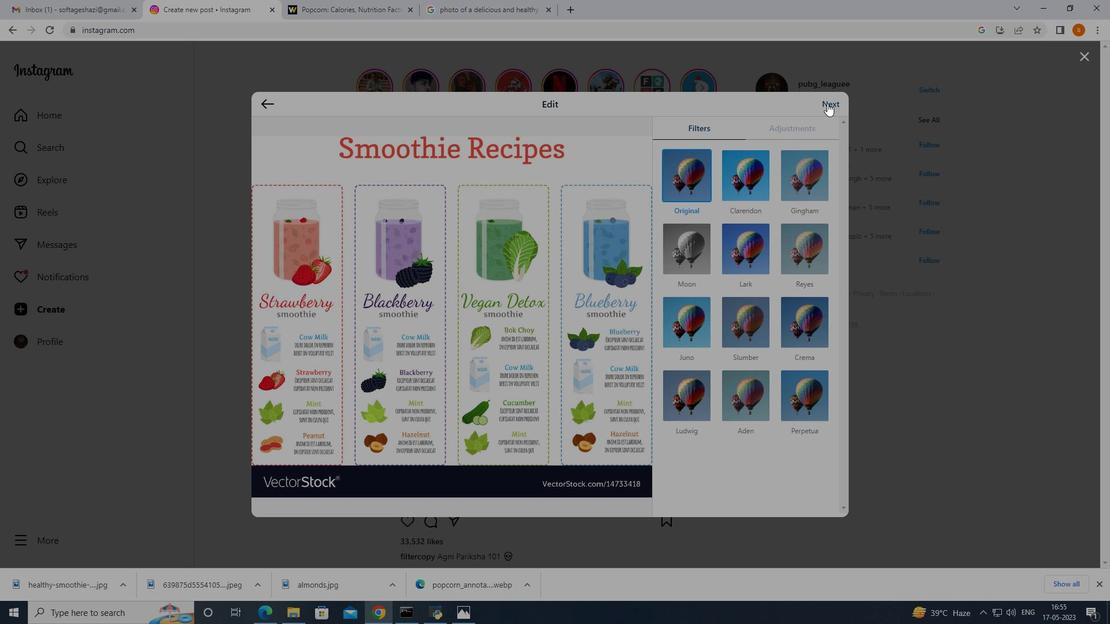 
Action: Mouse moved to (685, 161)
Screenshot: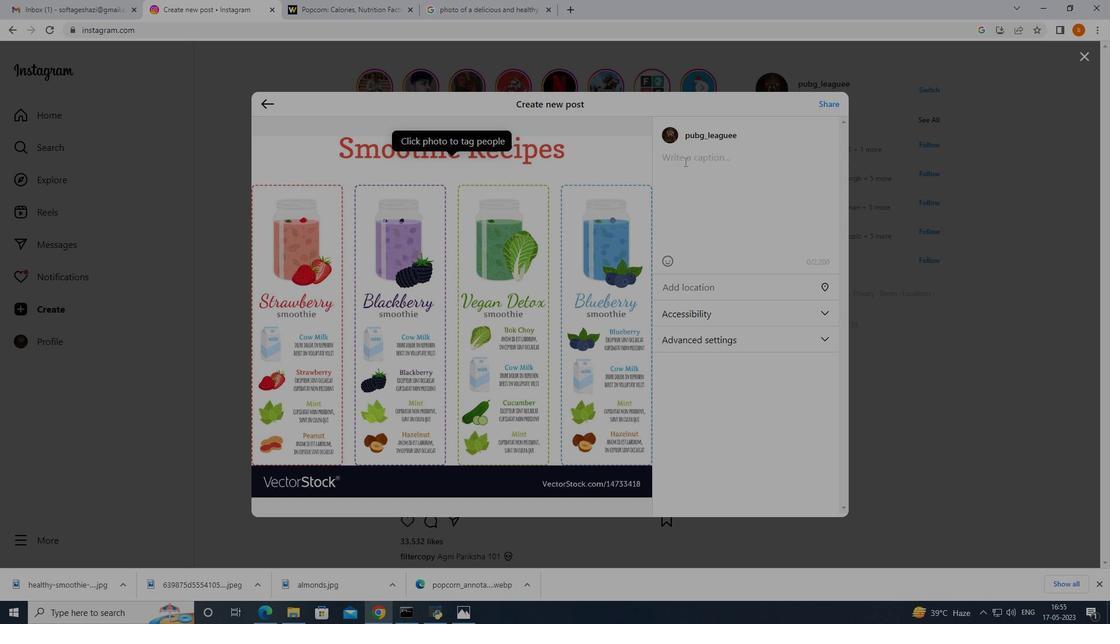 
Action: Mouse pressed left at (685, 161)
Screenshot: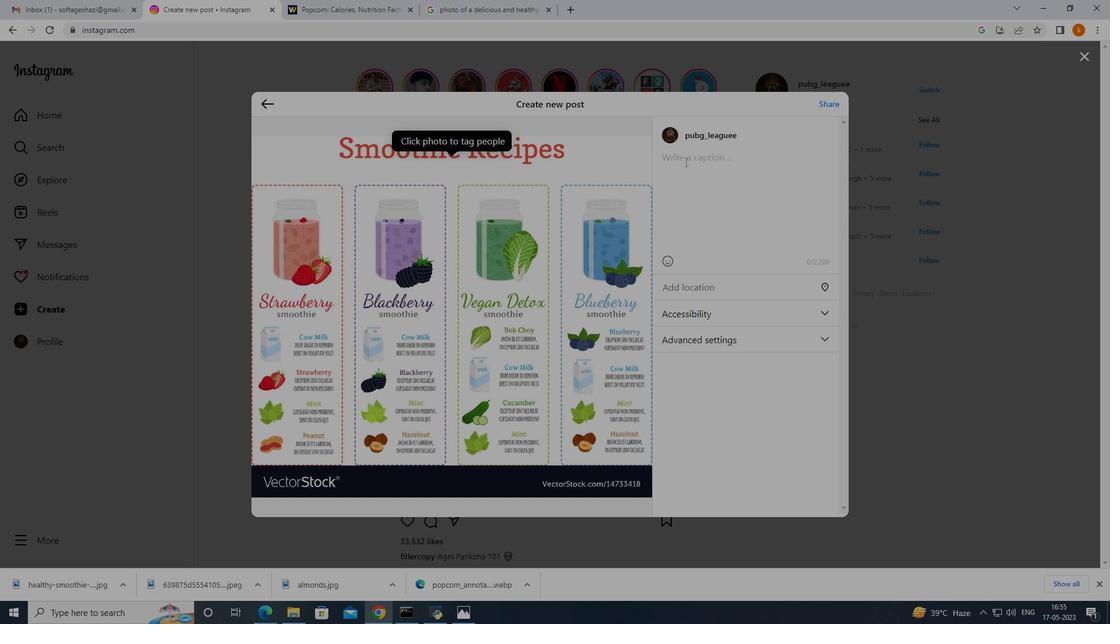 
Action: Mouse moved to (683, 167)
Screenshot: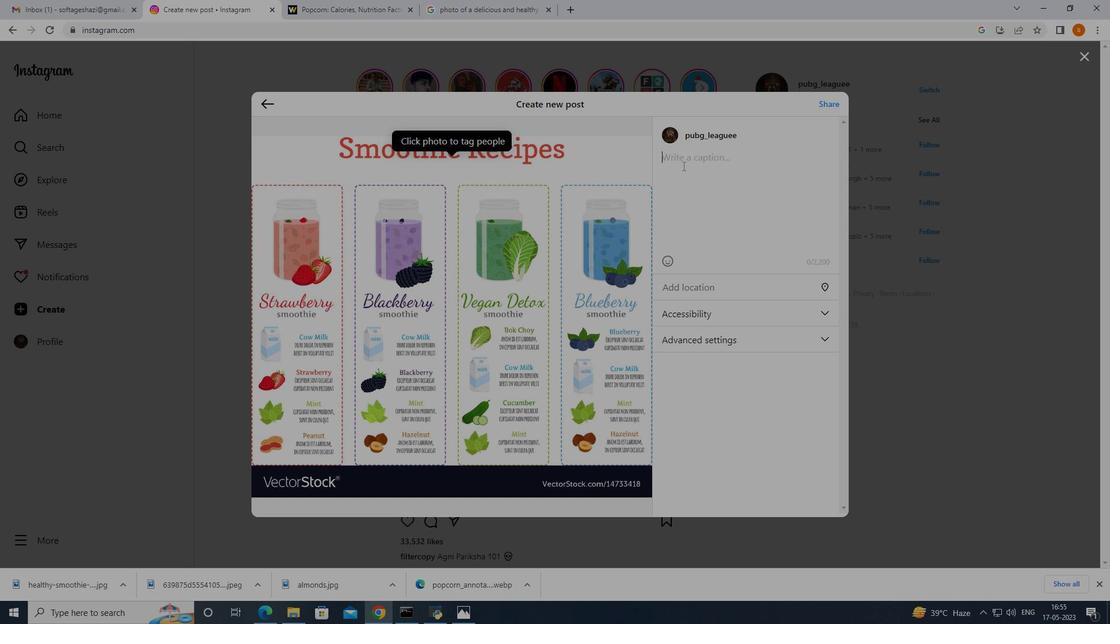 
Action: Key pressed <Key.shift>Smoothie<Key.space><Key.shift>Rece<Key.backspace>ipe<Key.space>healyh<Key.space>benifits
Screenshot: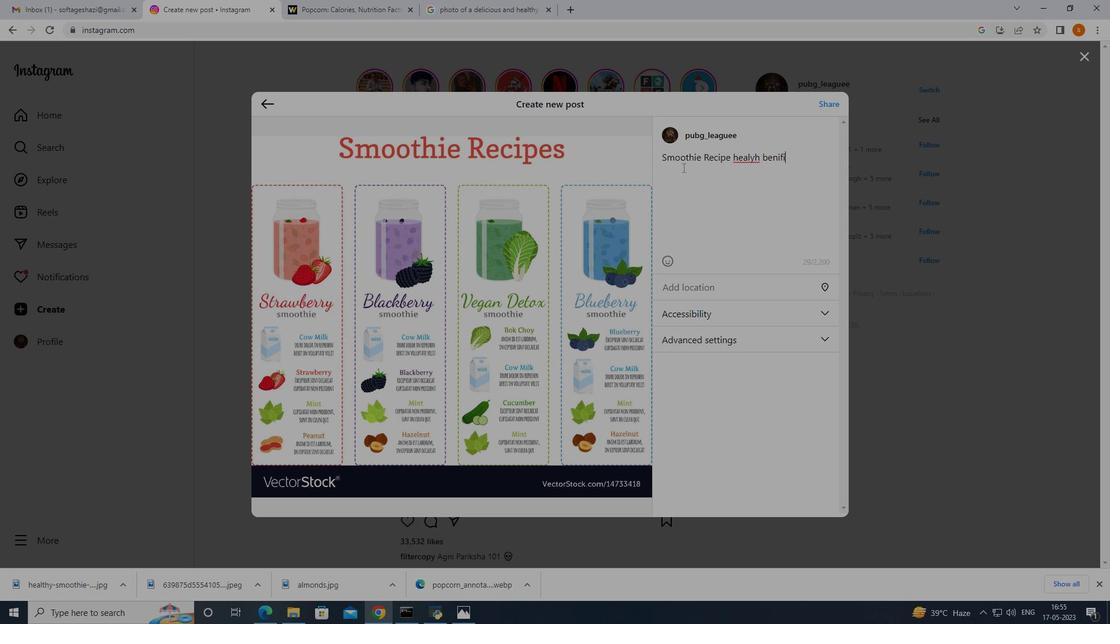 
Action: Mouse moved to (755, 156)
Screenshot: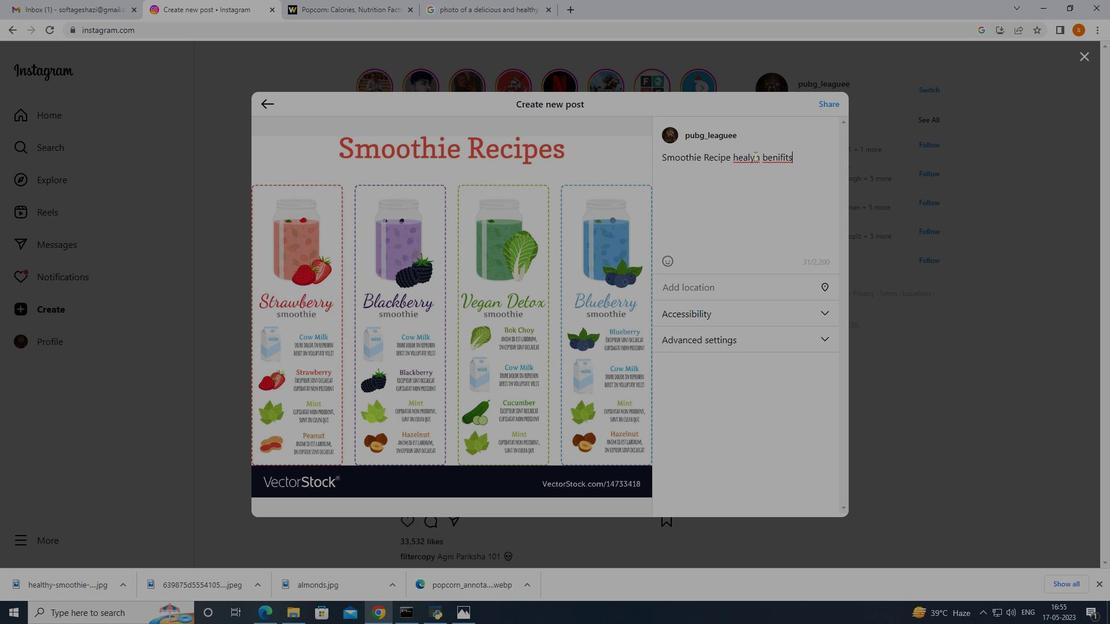 
Action: Mouse pressed left at (755, 156)
Screenshot: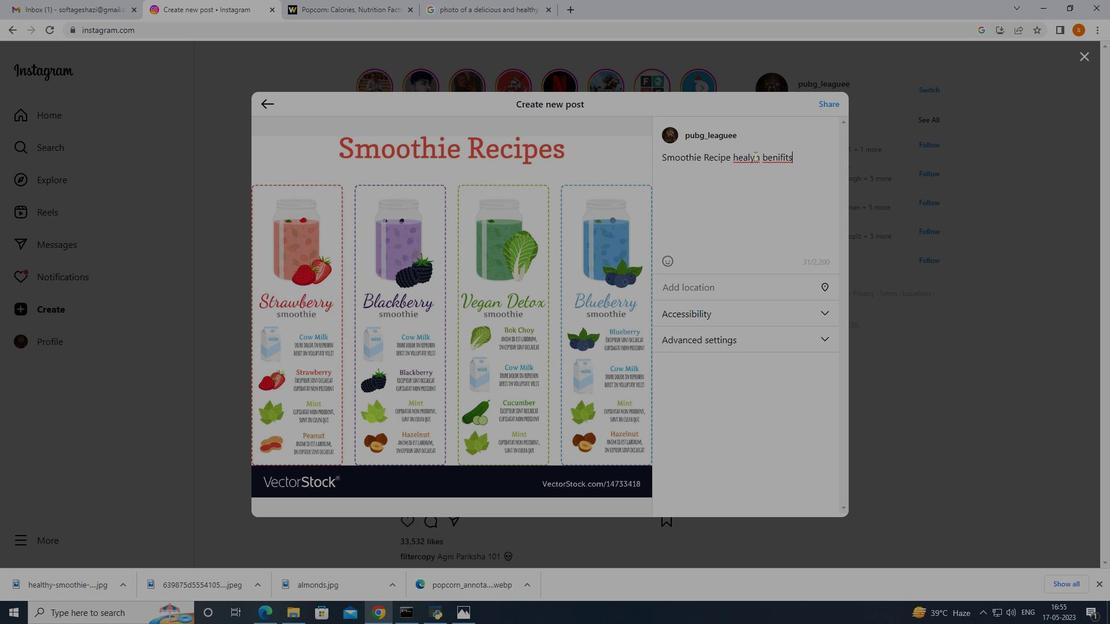 
Action: Mouse moved to (753, 157)
Screenshot: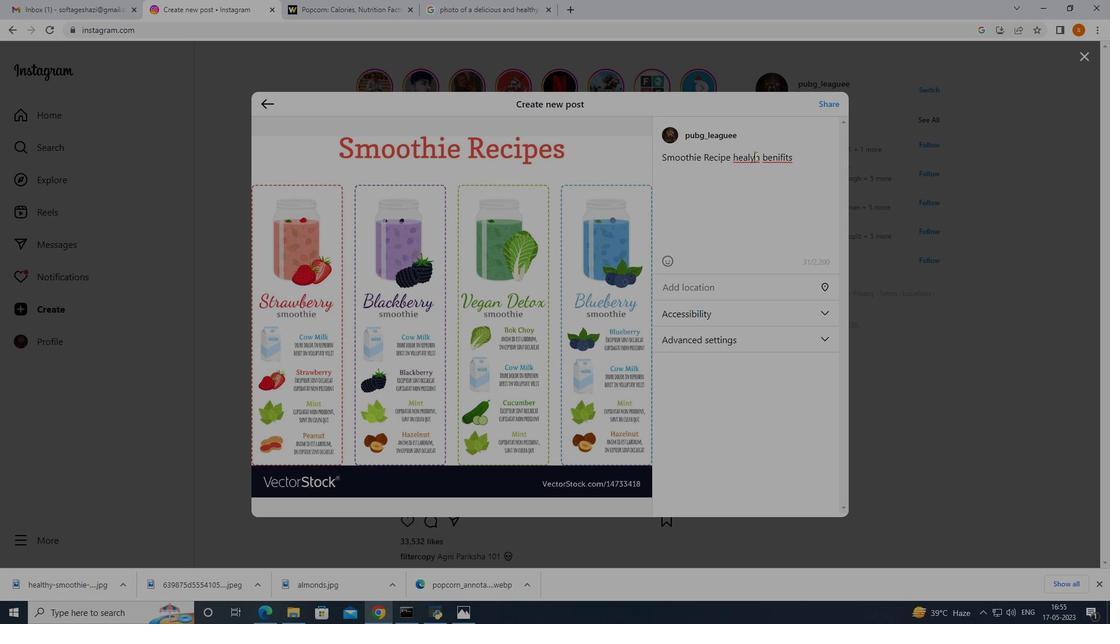 
Action: Key pressed <Key.backspace>t
Screenshot: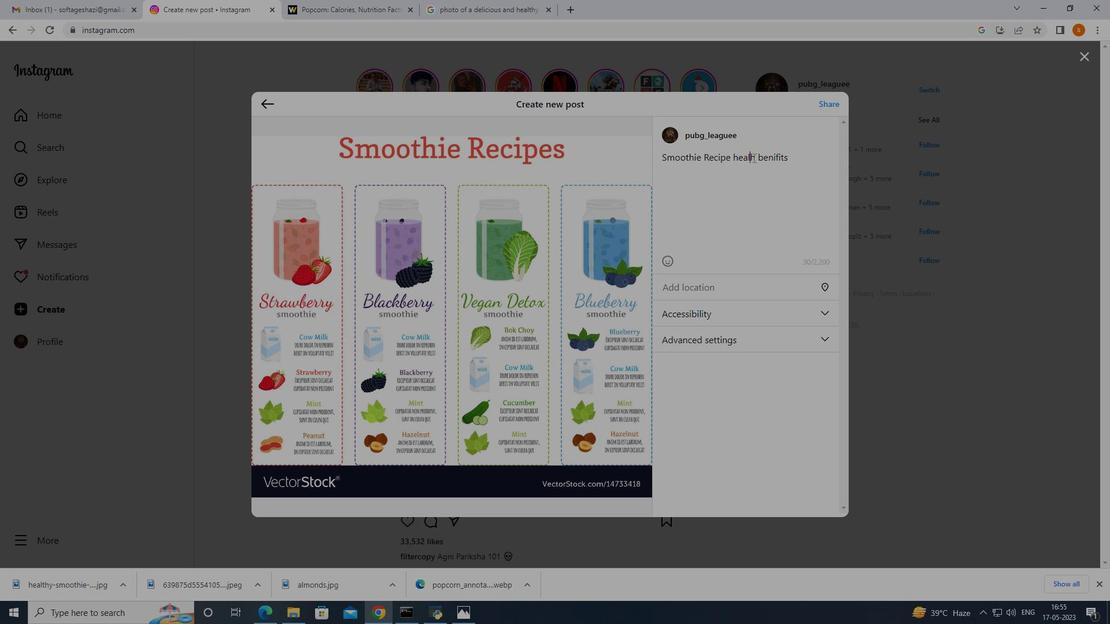
Action: Mouse moved to (796, 153)
Screenshot: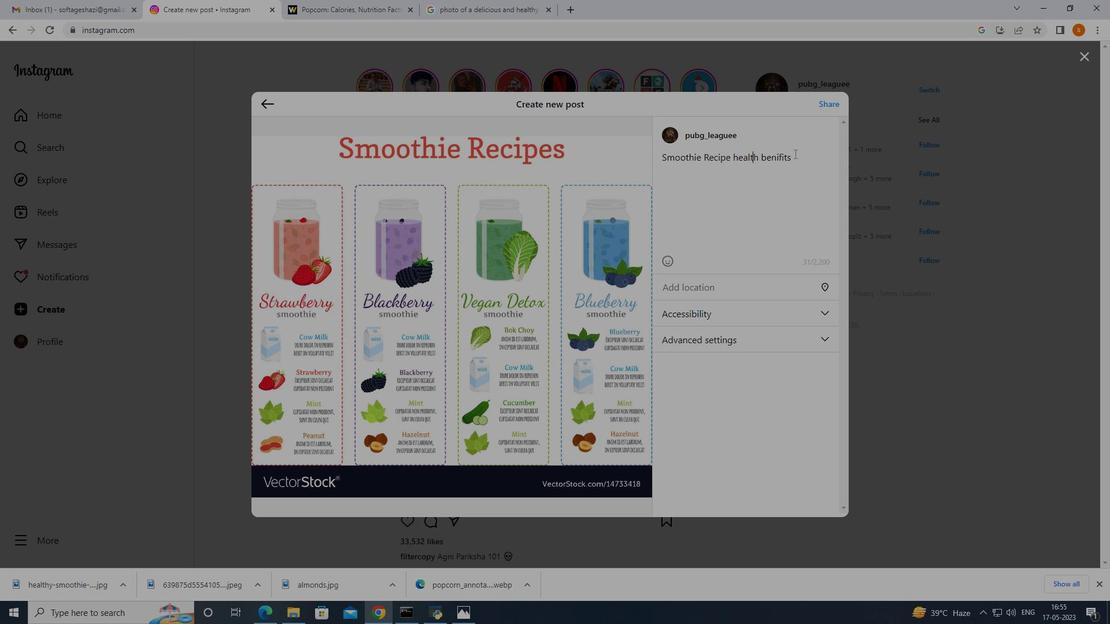 
Action: Mouse pressed left at (796, 153)
Screenshot: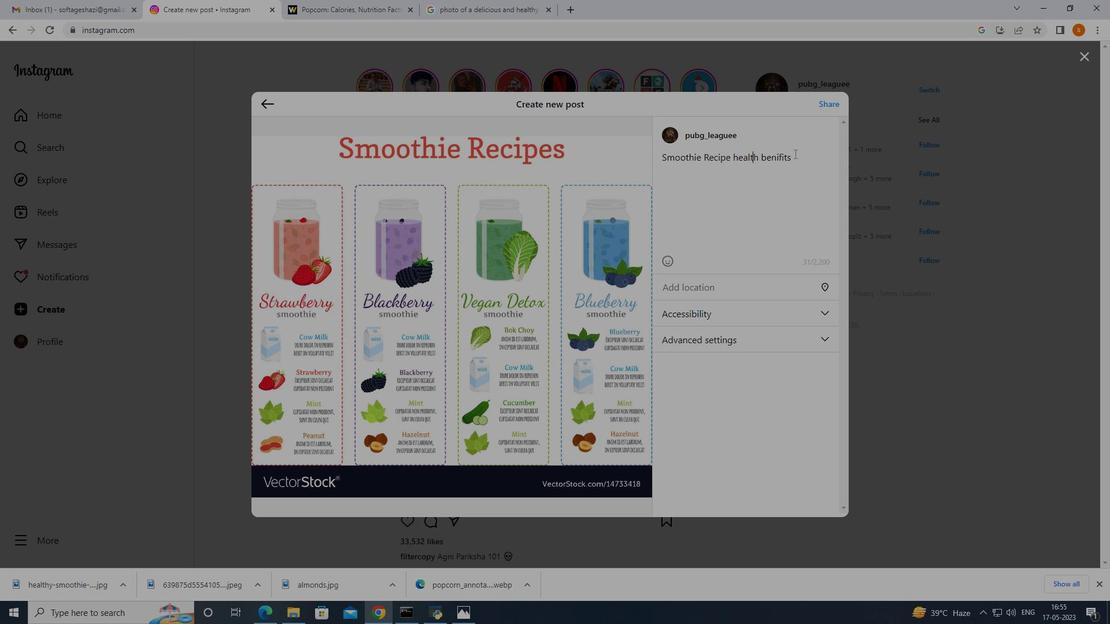 
Action: Mouse moved to (829, 98)
Screenshot: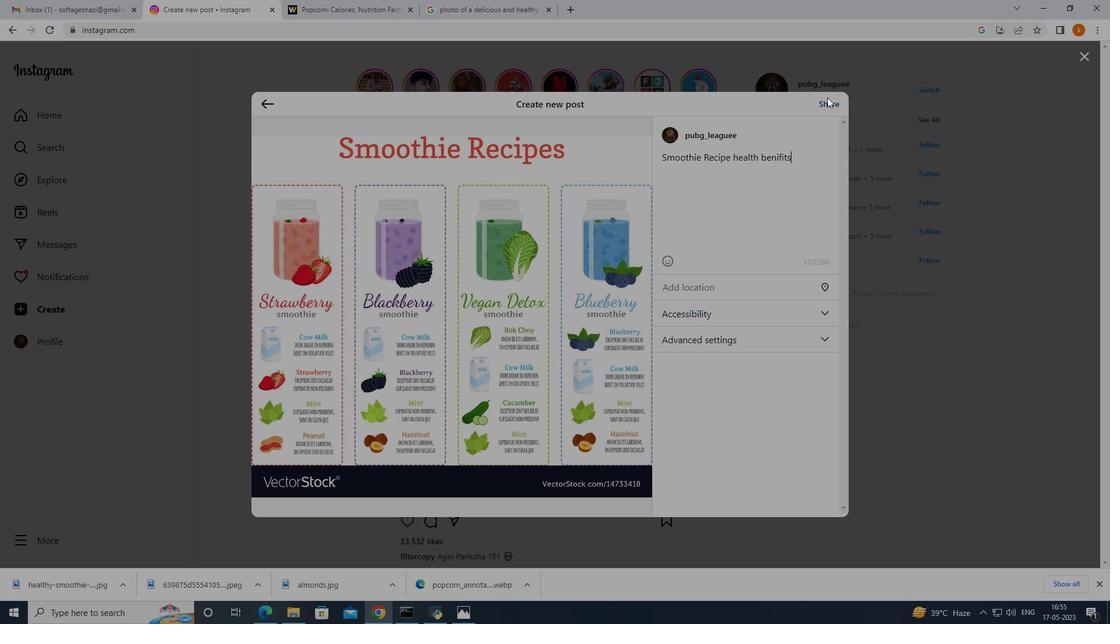 
Action: Mouse pressed left at (829, 98)
Screenshot: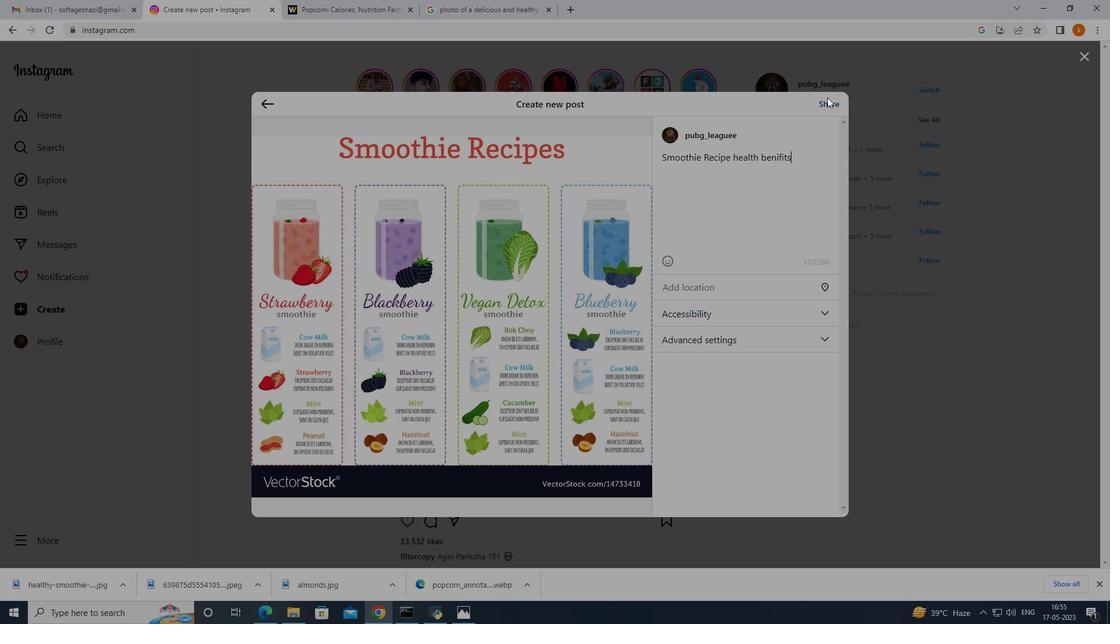 
Action: Mouse moved to (326, 310)
Screenshot: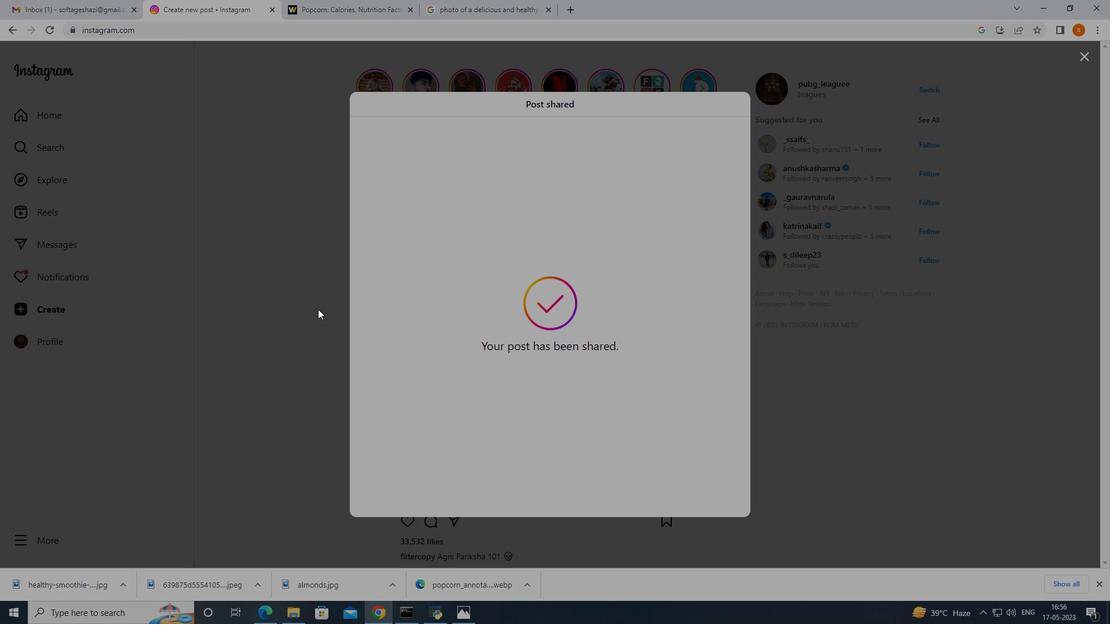 
